 Task: Research Airbnb accommodation in OdiennÃ©, Ivory Coast from 12th December, 2023 to 16th December, 2023 for 8 adults.8 bedrooms having 8 beds and 8 bathrooms. Property type can be hotel. Amenities needed are: wifi, TV, free parkinig on premises, gym, breakfast. Look for 5 properties as per requirement.
Action: Mouse moved to (612, 133)
Screenshot: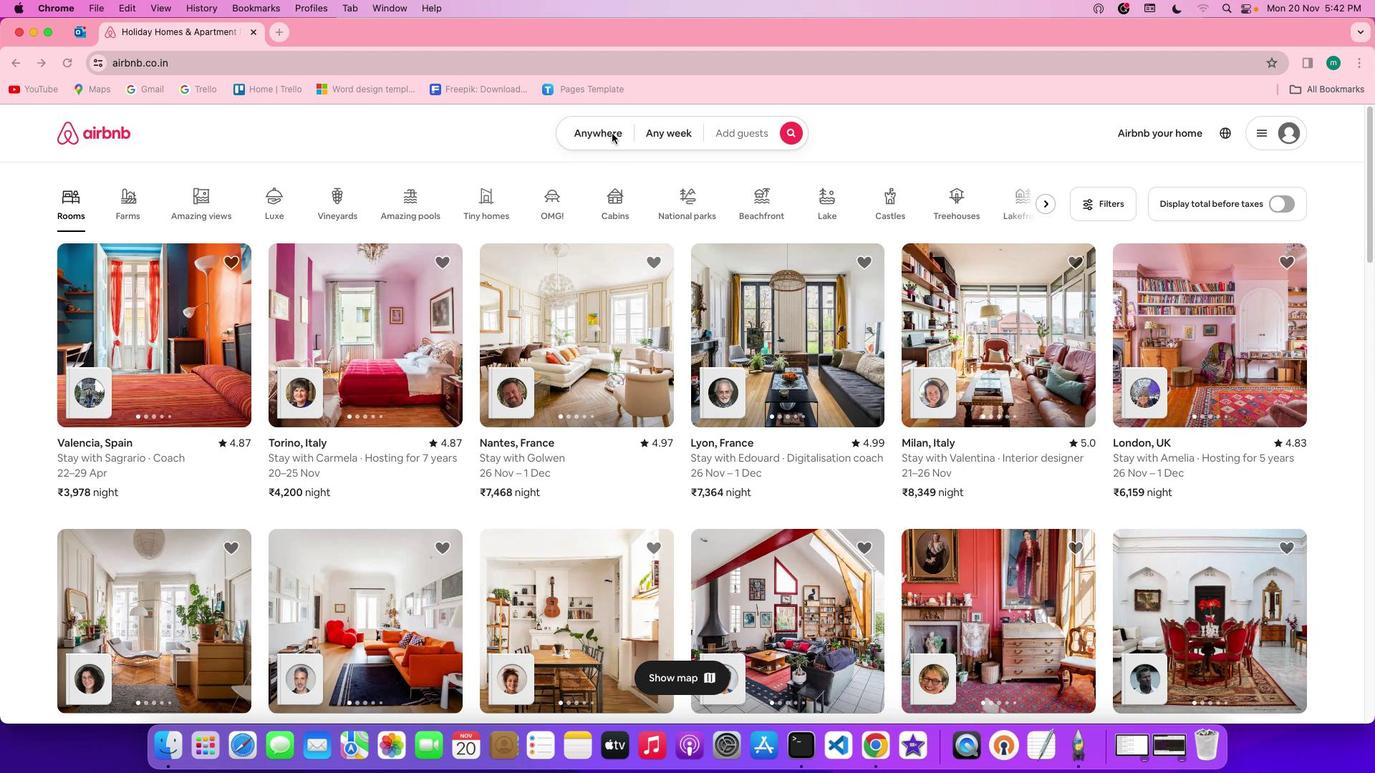 
Action: Mouse pressed left at (612, 133)
Screenshot: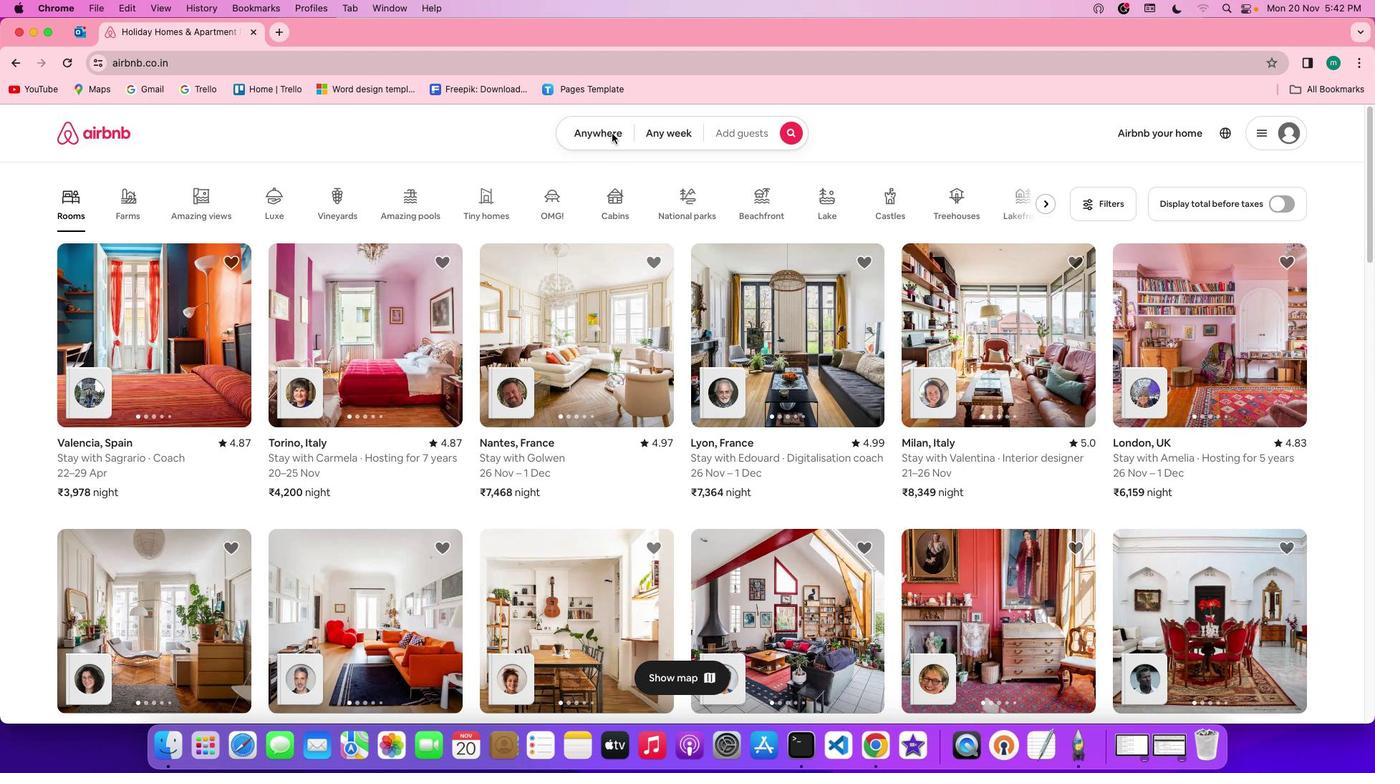 
Action: Mouse pressed left at (612, 133)
Screenshot: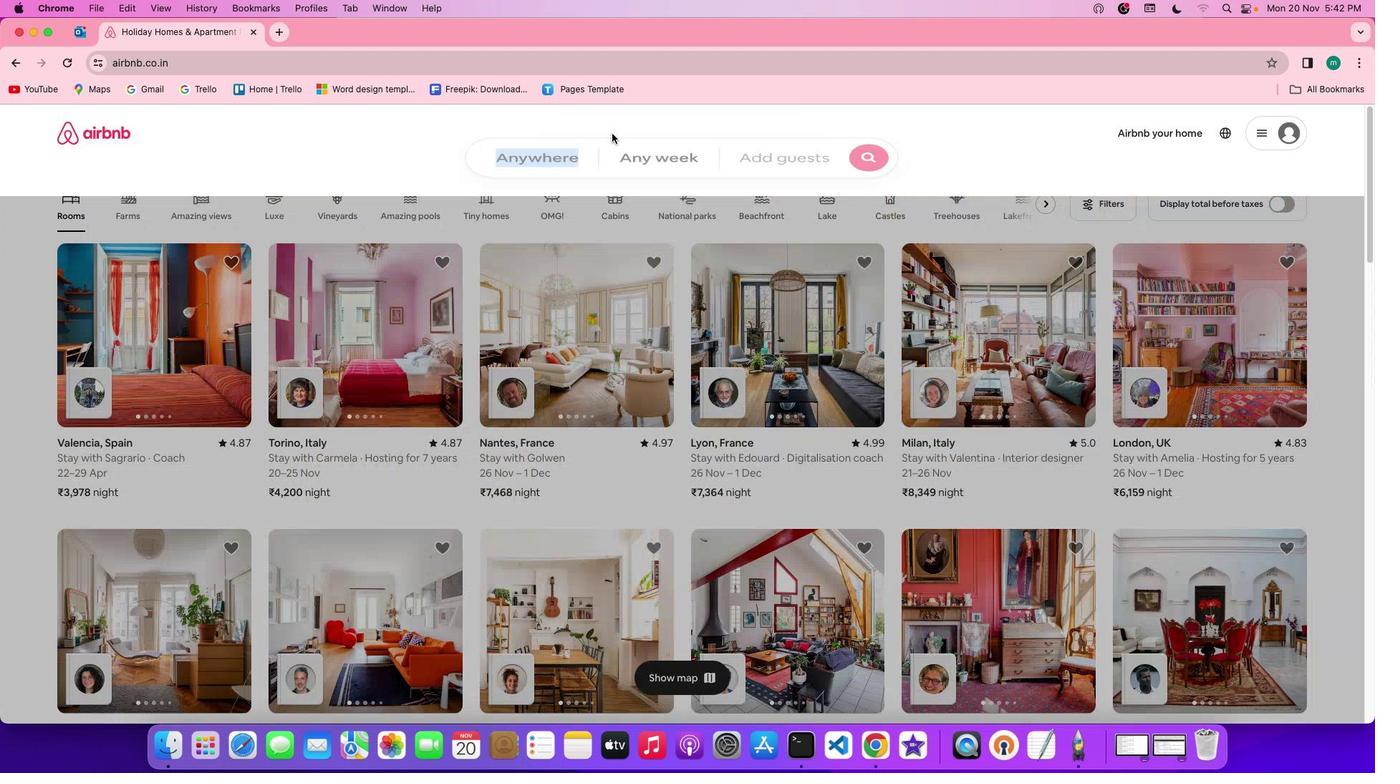 
Action: Mouse moved to (554, 181)
Screenshot: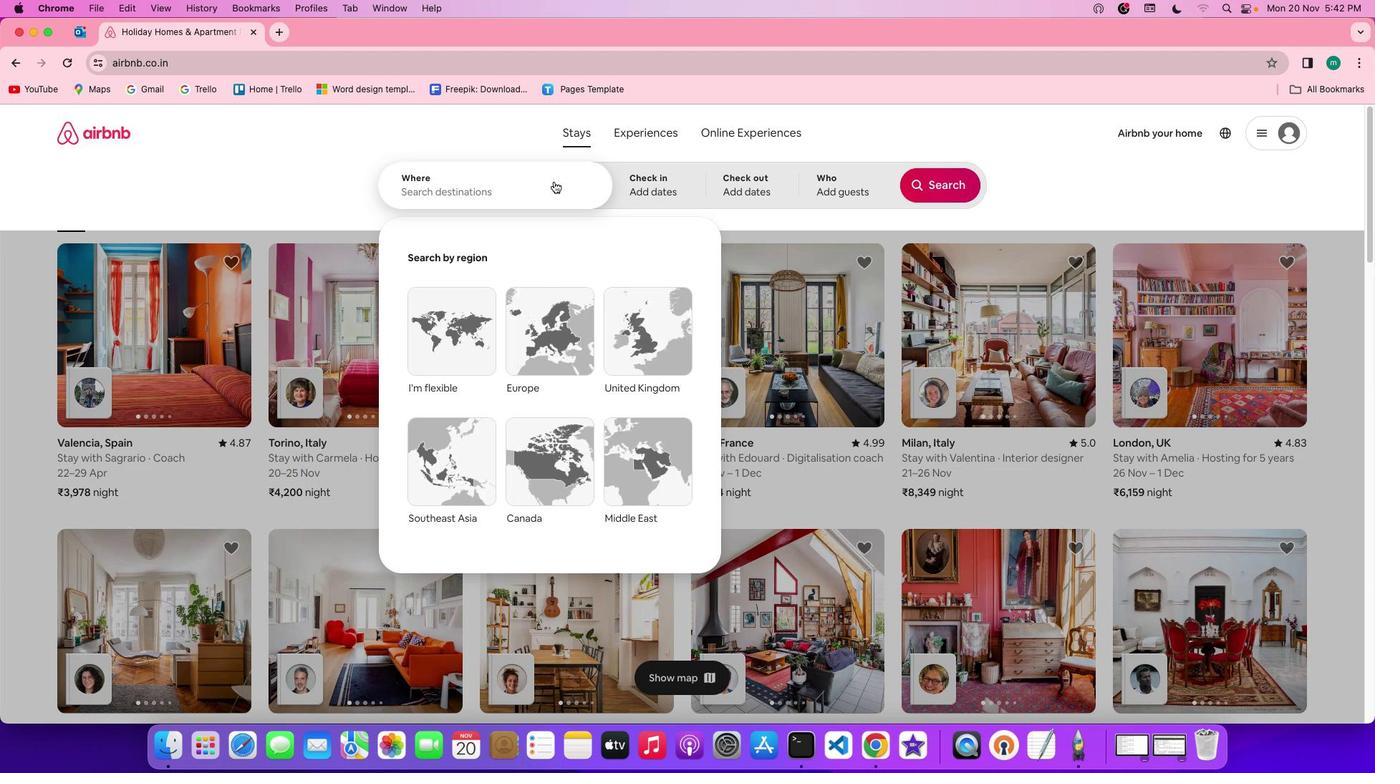 
Action: Mouse pressed left at (554, 181)
Screenshot: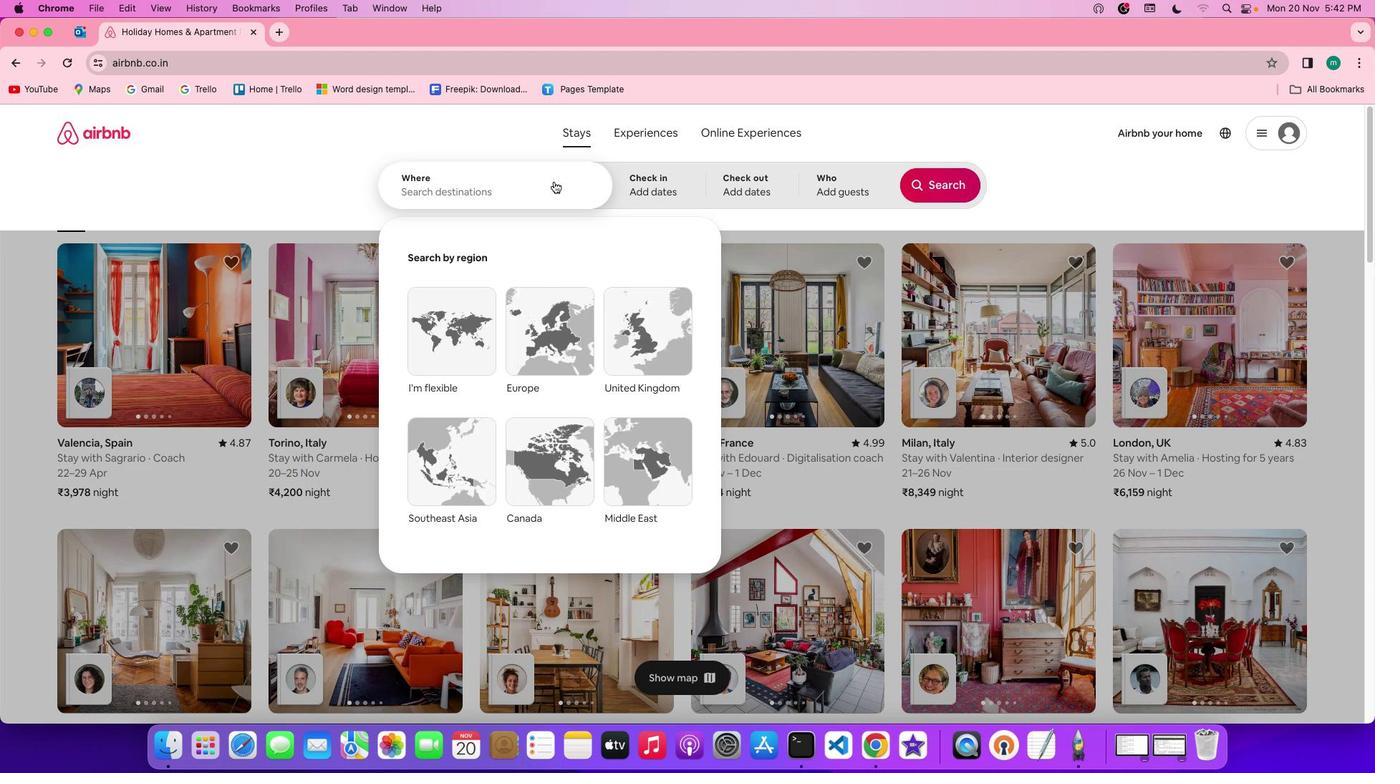
Action: Mouse moved to (568, 192)
Screenshot: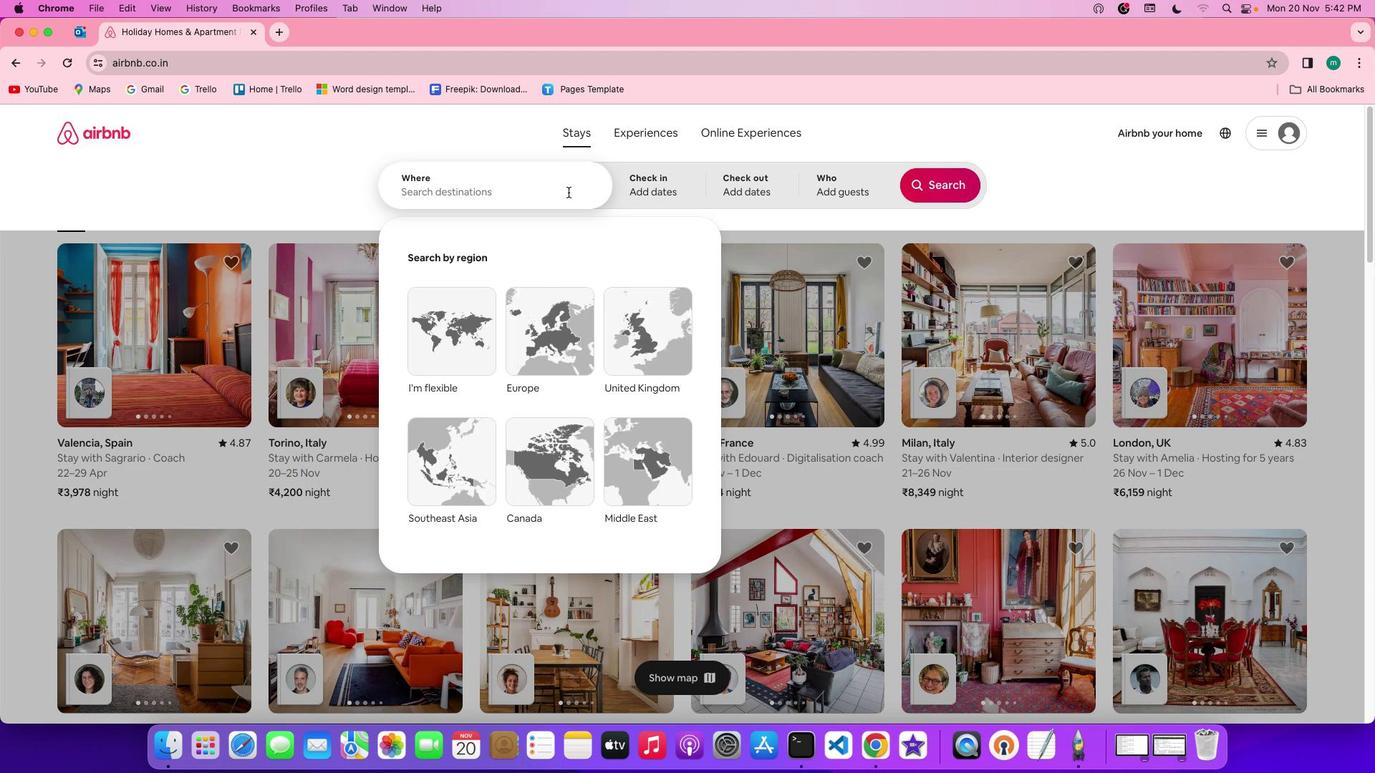 
Action: Key pressed Key.shift'O''d''i''e'
Screenshot: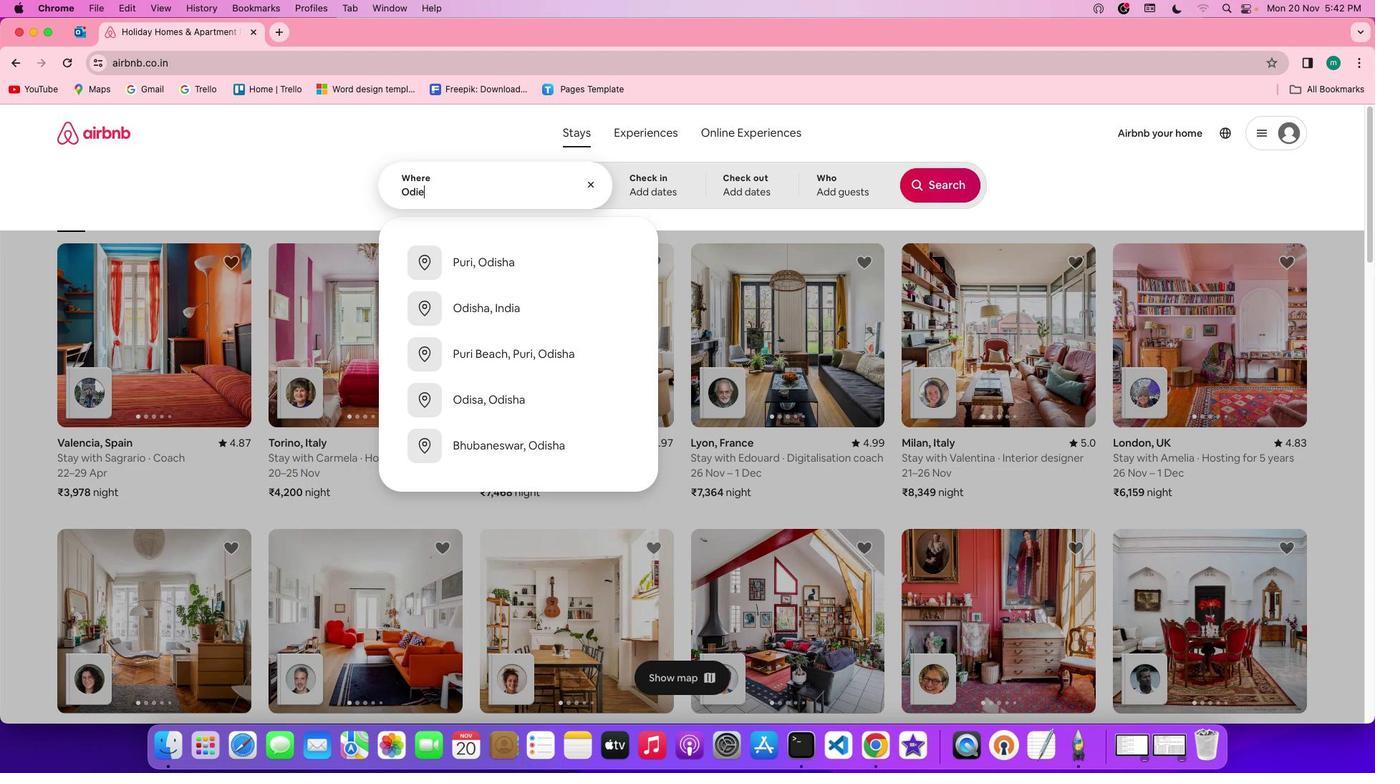 
Action: Mouse moved to (570, 192)
Screenshot: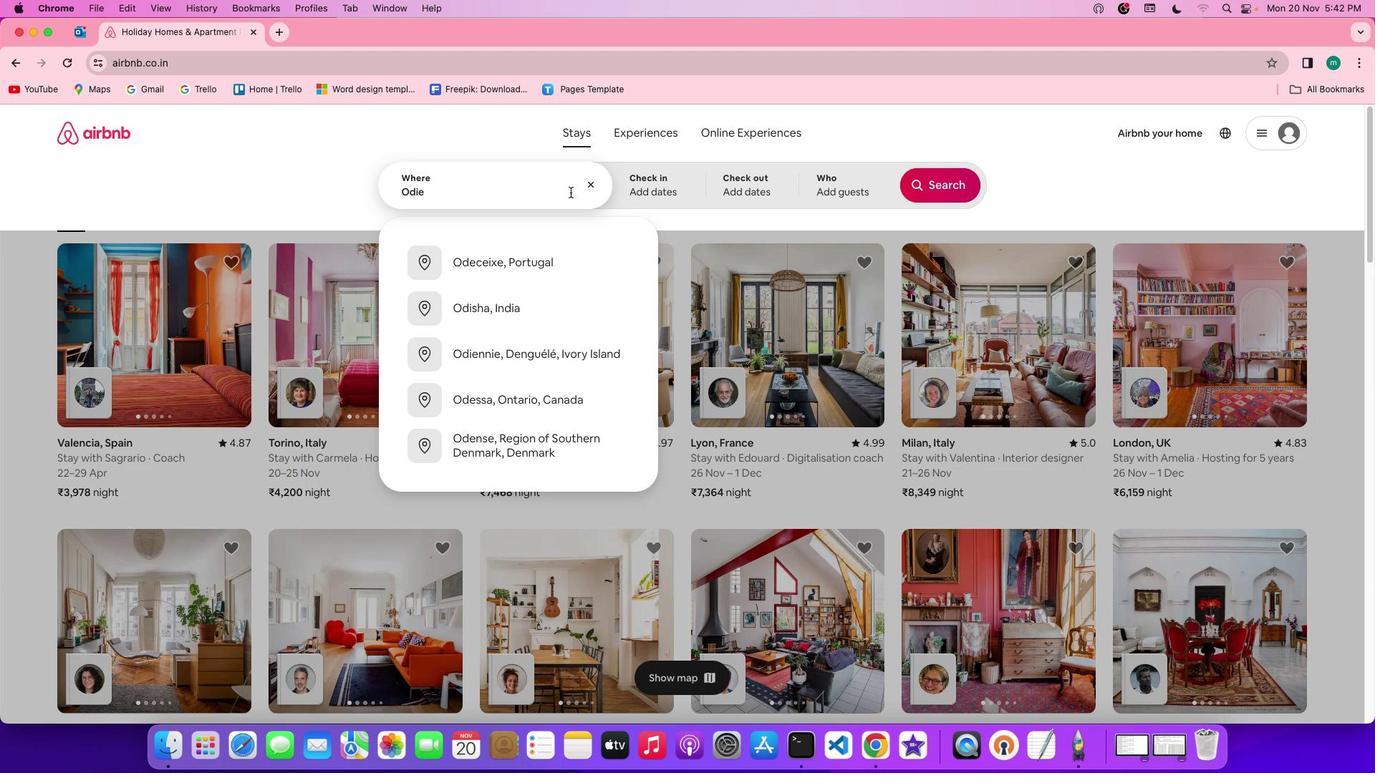 
Action: Key pressed 'n''n''e'','Key.spaceKey.shift'i''v''o''r''y'
Screenshot: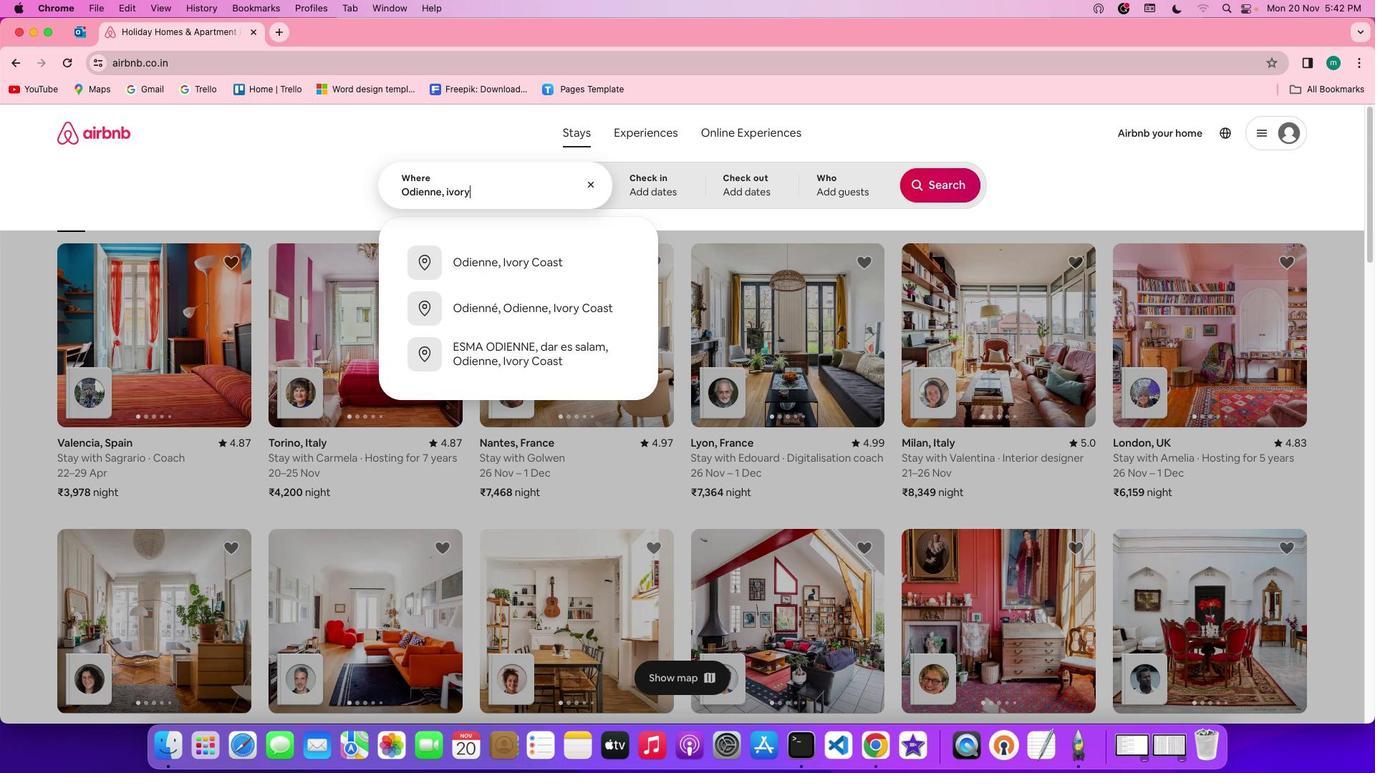 
Action: Mouse moved to (606, 187)
Screenshot: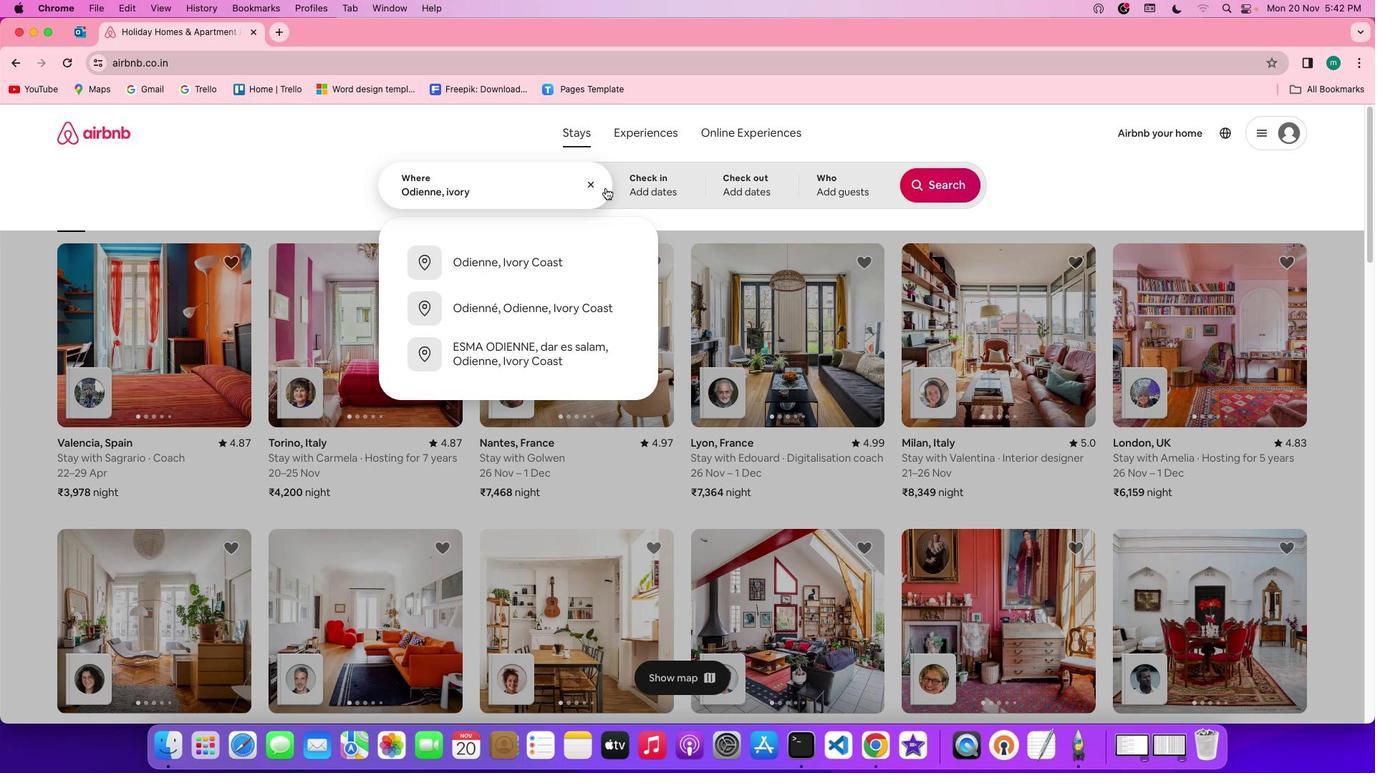 
Action: Key pressed Key.space'c''o''a''s''t'
Screenshot: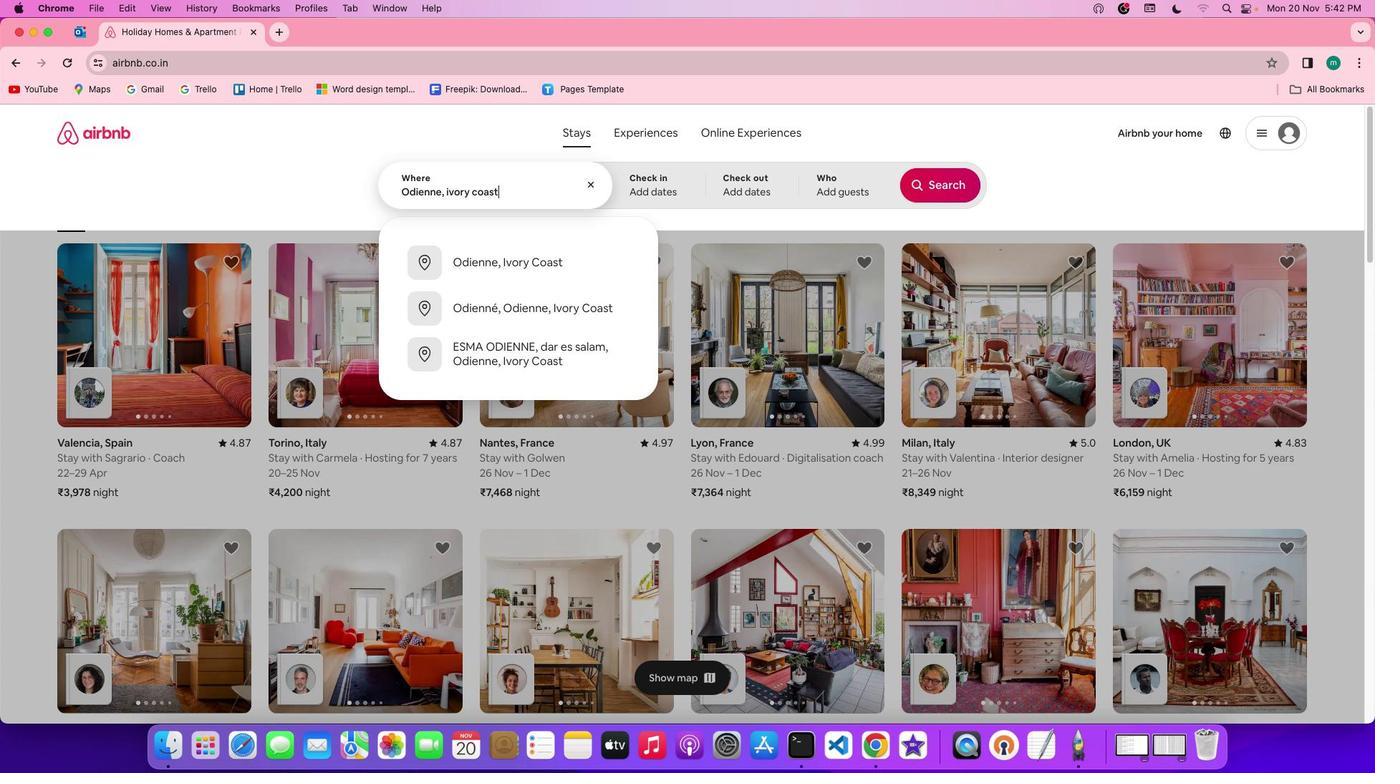
Action: Mouse moved to (669, 176)
Screenshot: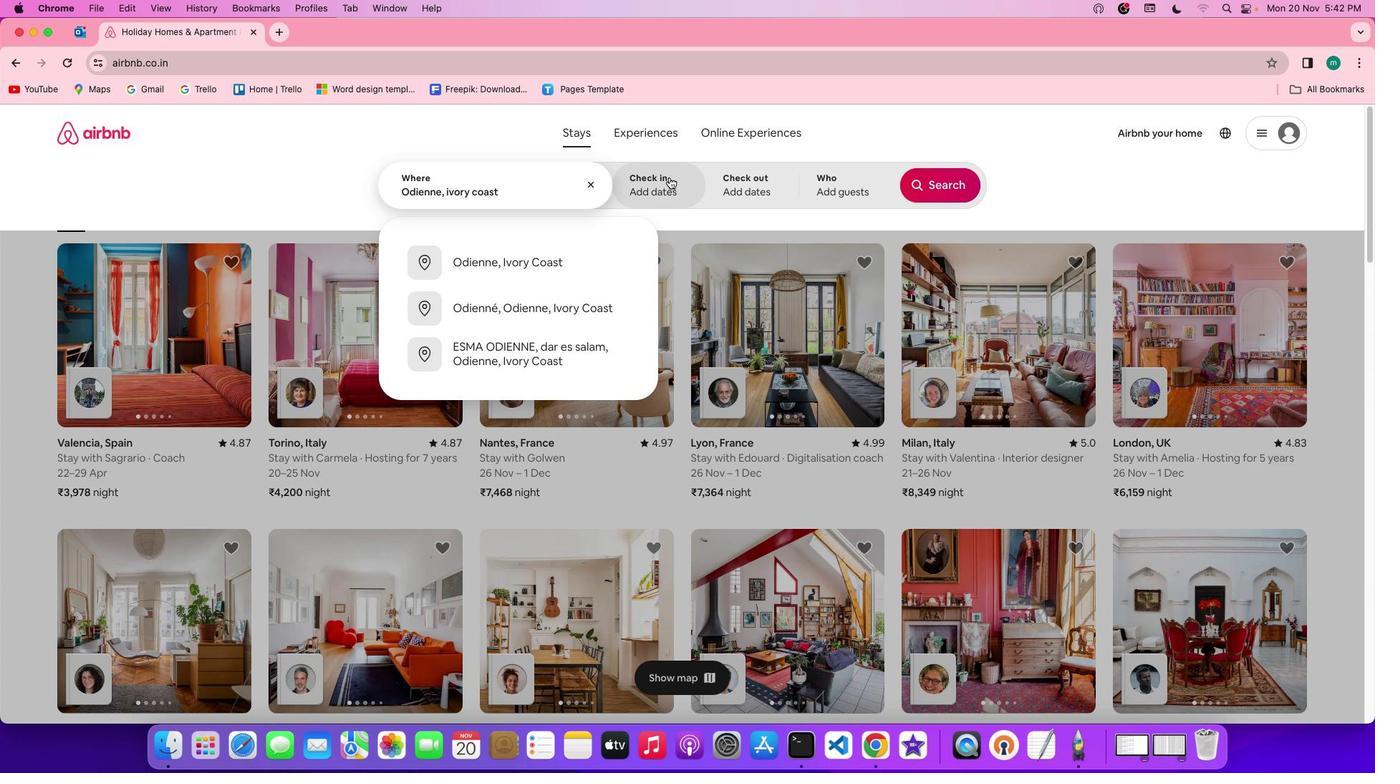 
Action: Mouse pressed left at (669, 176)
Screenshot: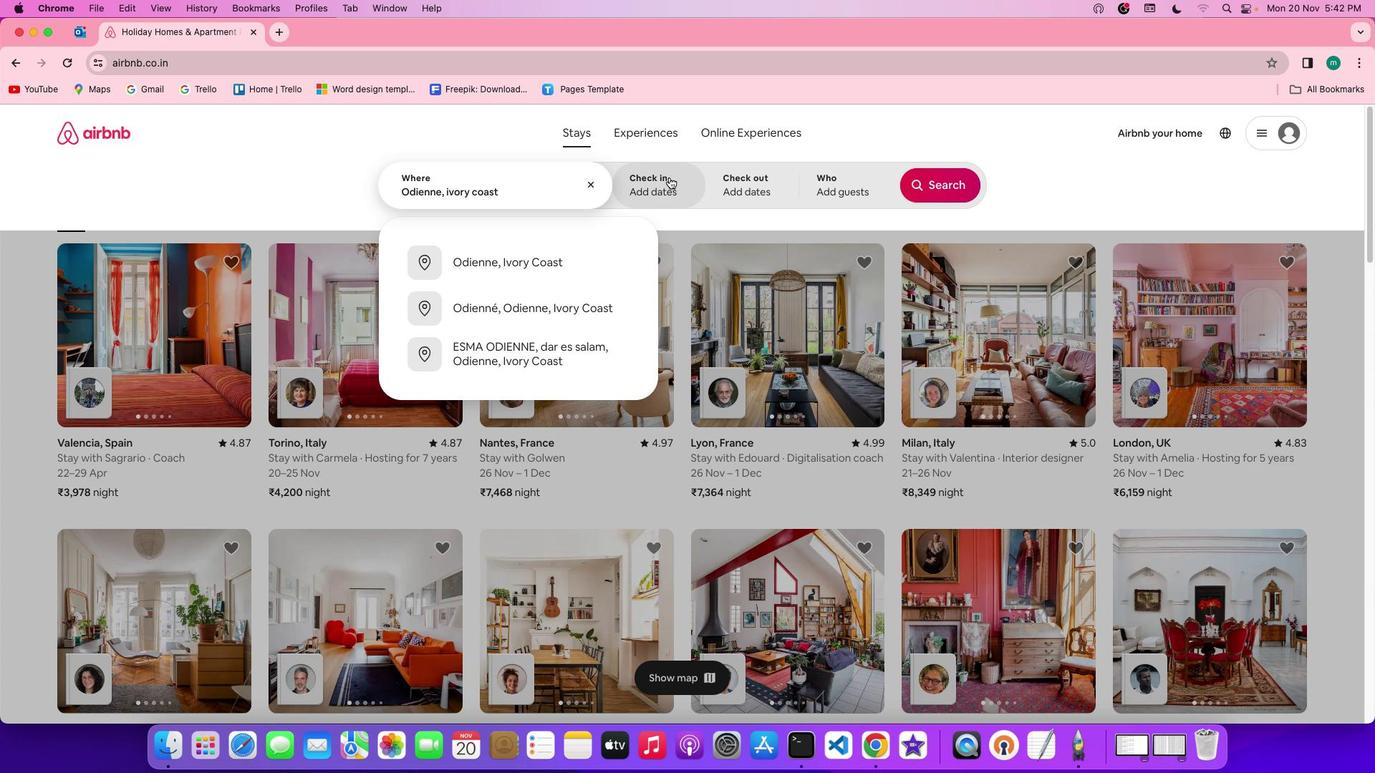 
Action: Mouse moved to (772, 433)
Screenshot: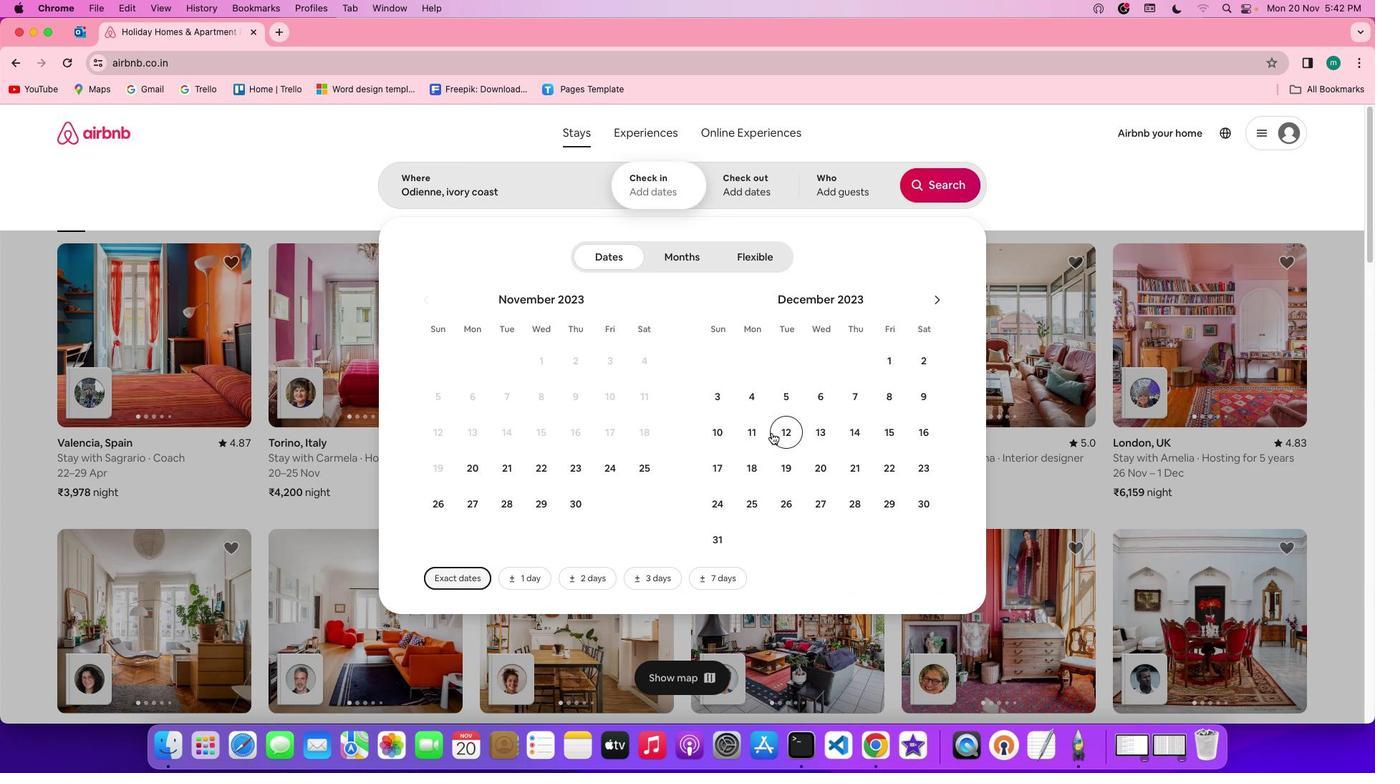 
Action: Mouse pressed left at (772, 433)
Screenshot: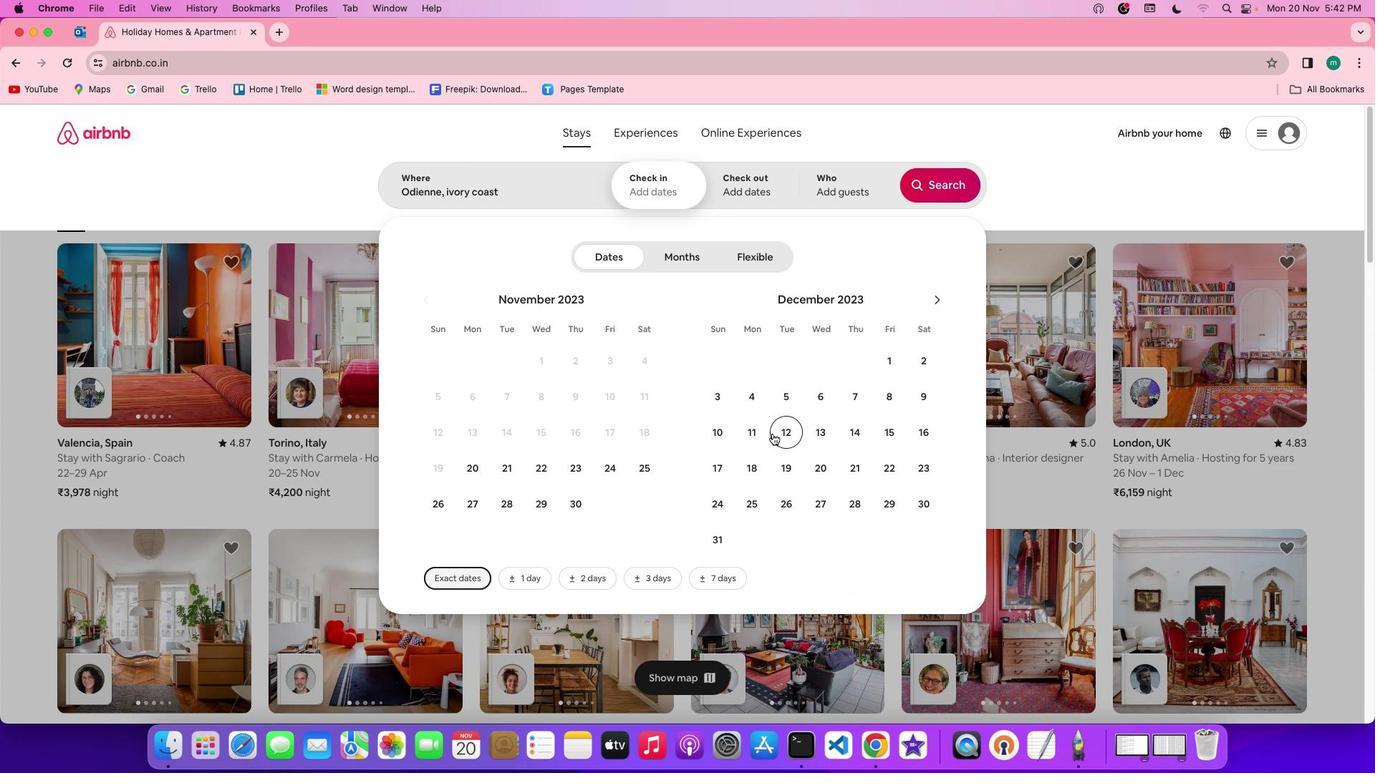 
Action: Mouse moved to (912, 432)
Screenshot: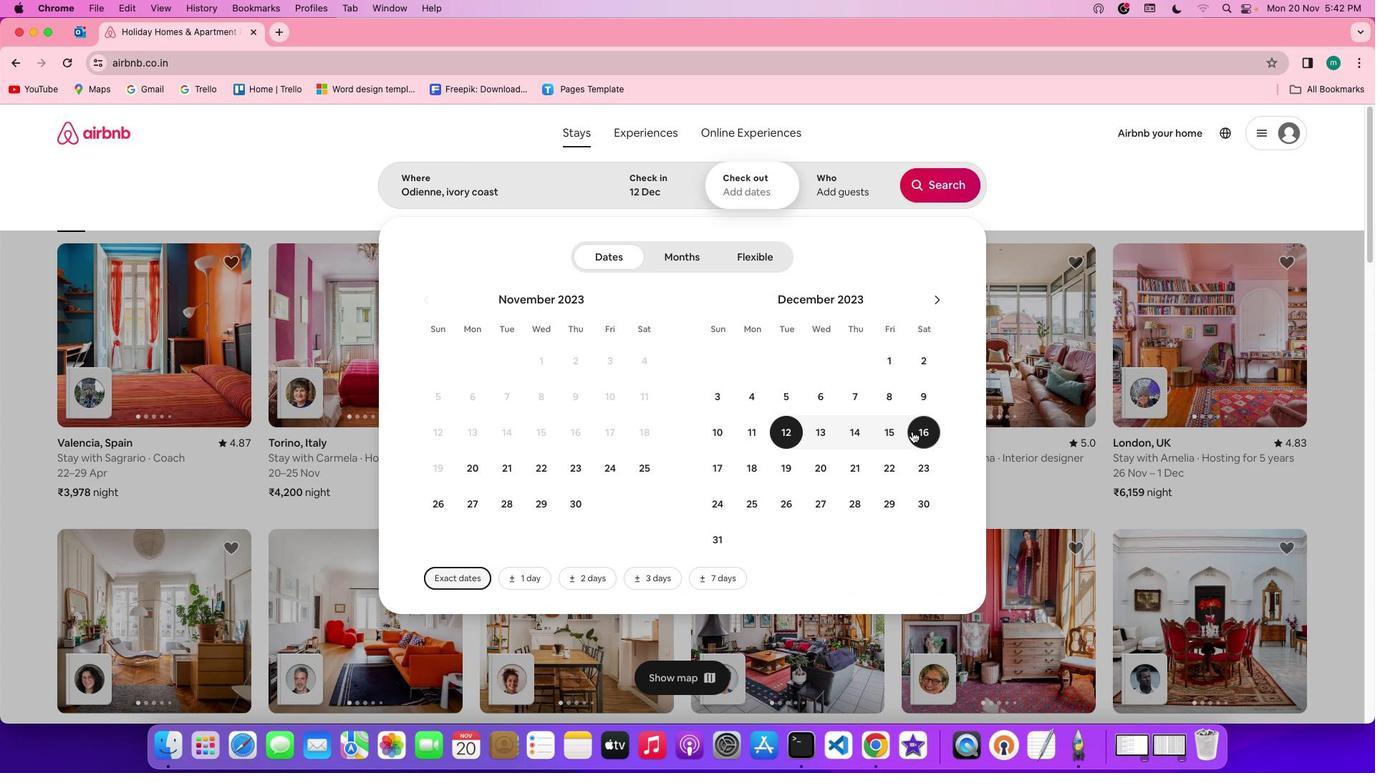 
Action: Mouse pressed left at (912, 432)
Screenshot: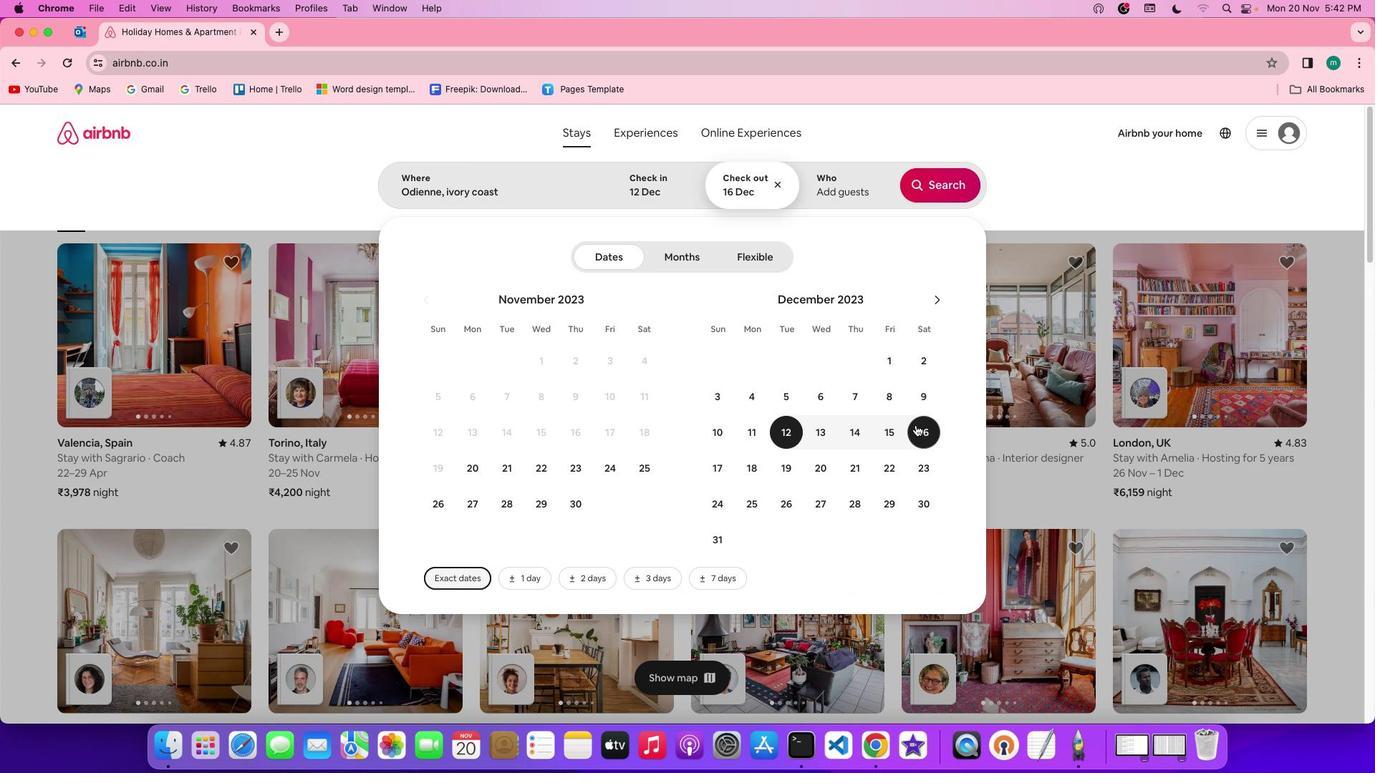 
Action: Mouse moved to (824, 192)
Screenshot: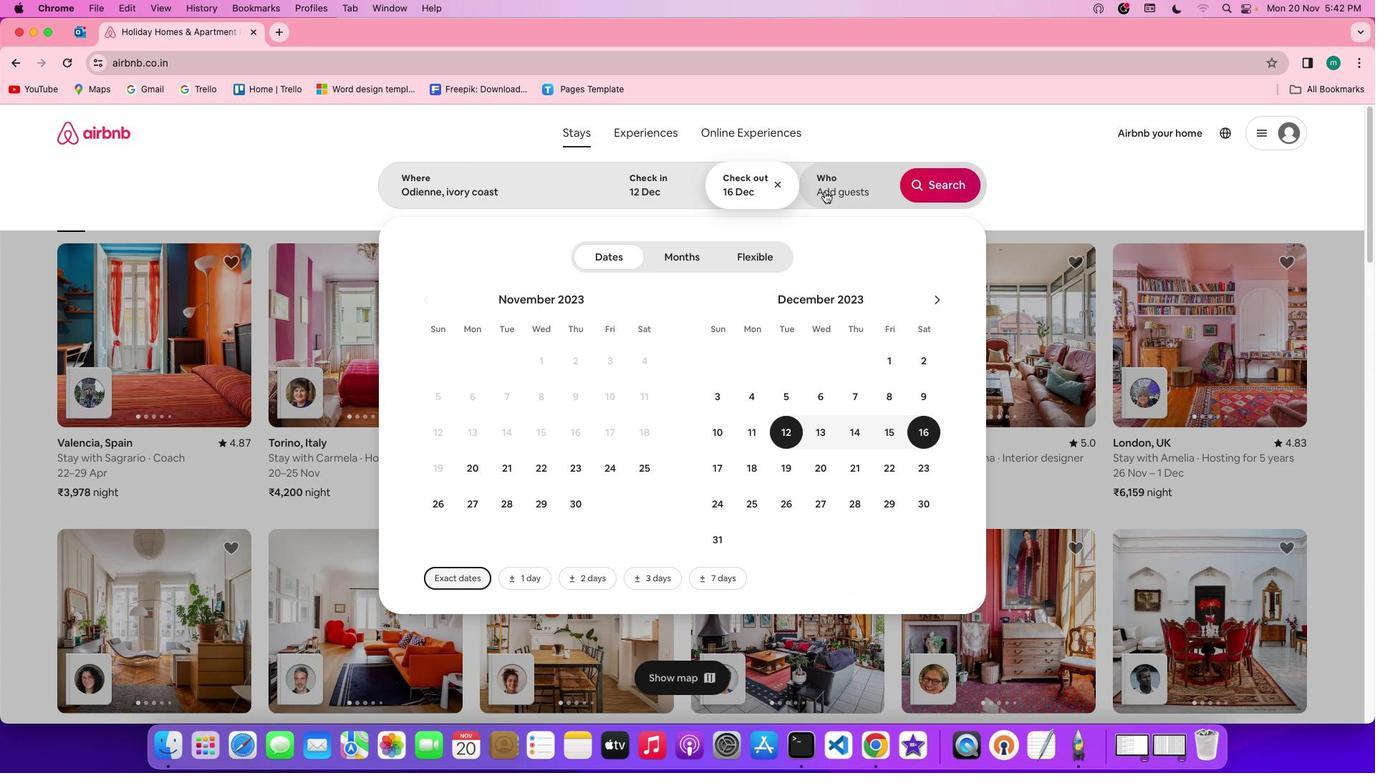 
Action: Mouse pressed left at (824, 192)
Screenshot: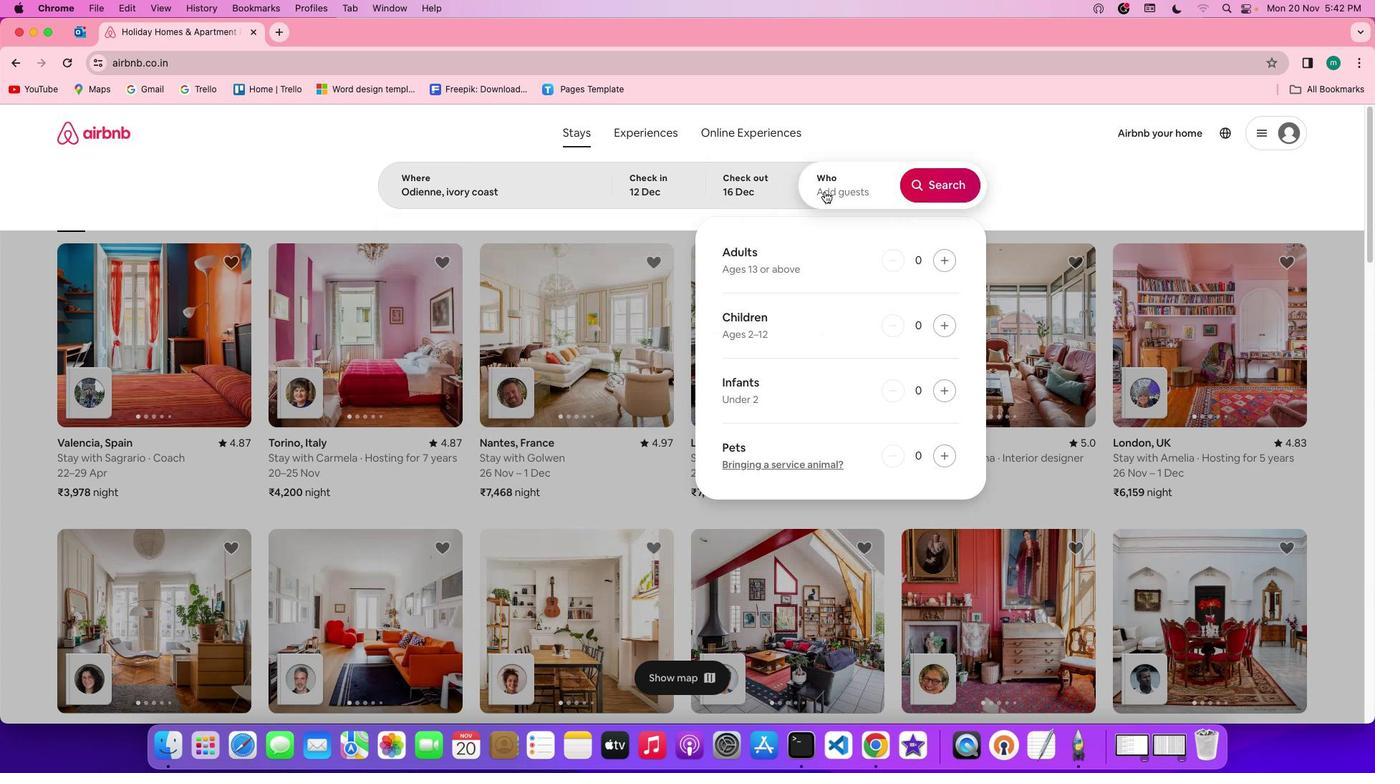 
Action: Mouse moved to (949, 261)
Screenshot: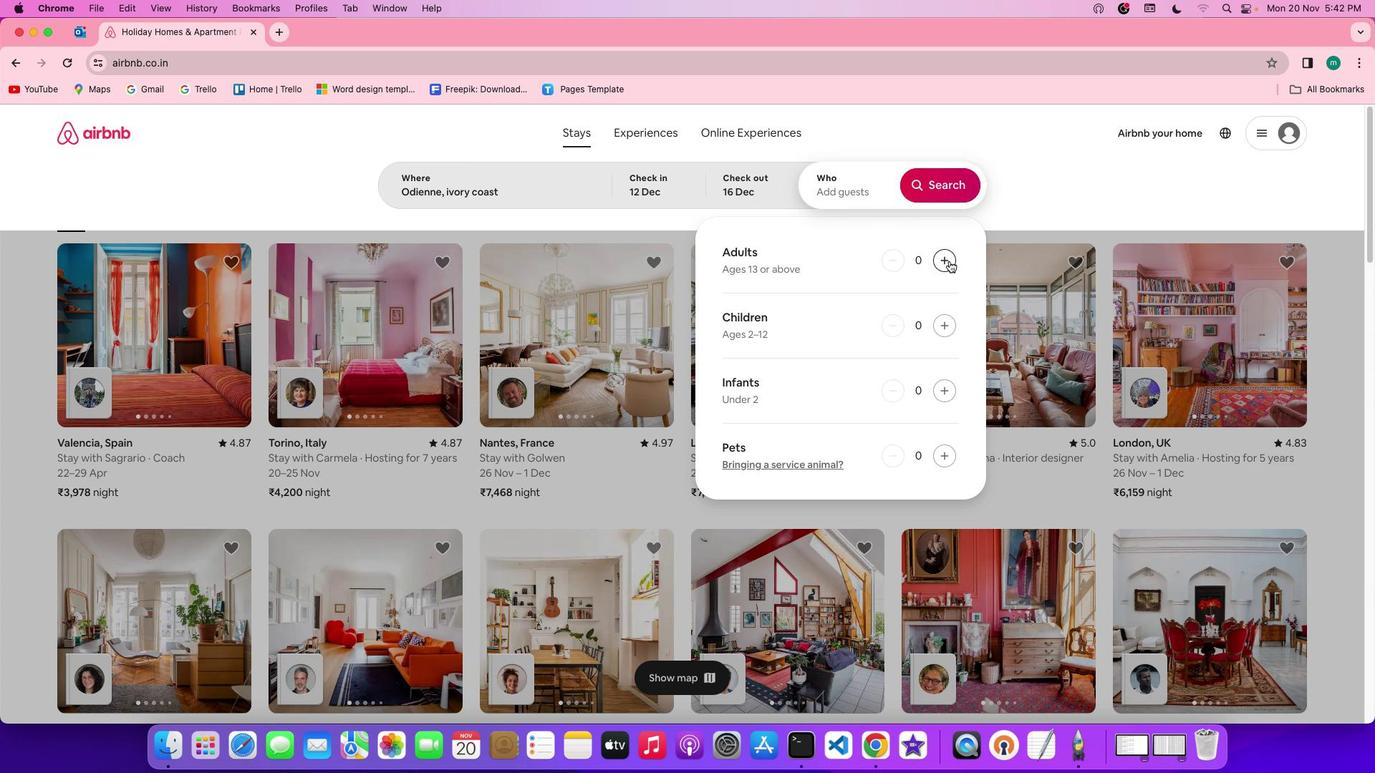 
Action: Mouse pressed left at (949, 261)
Screenshot: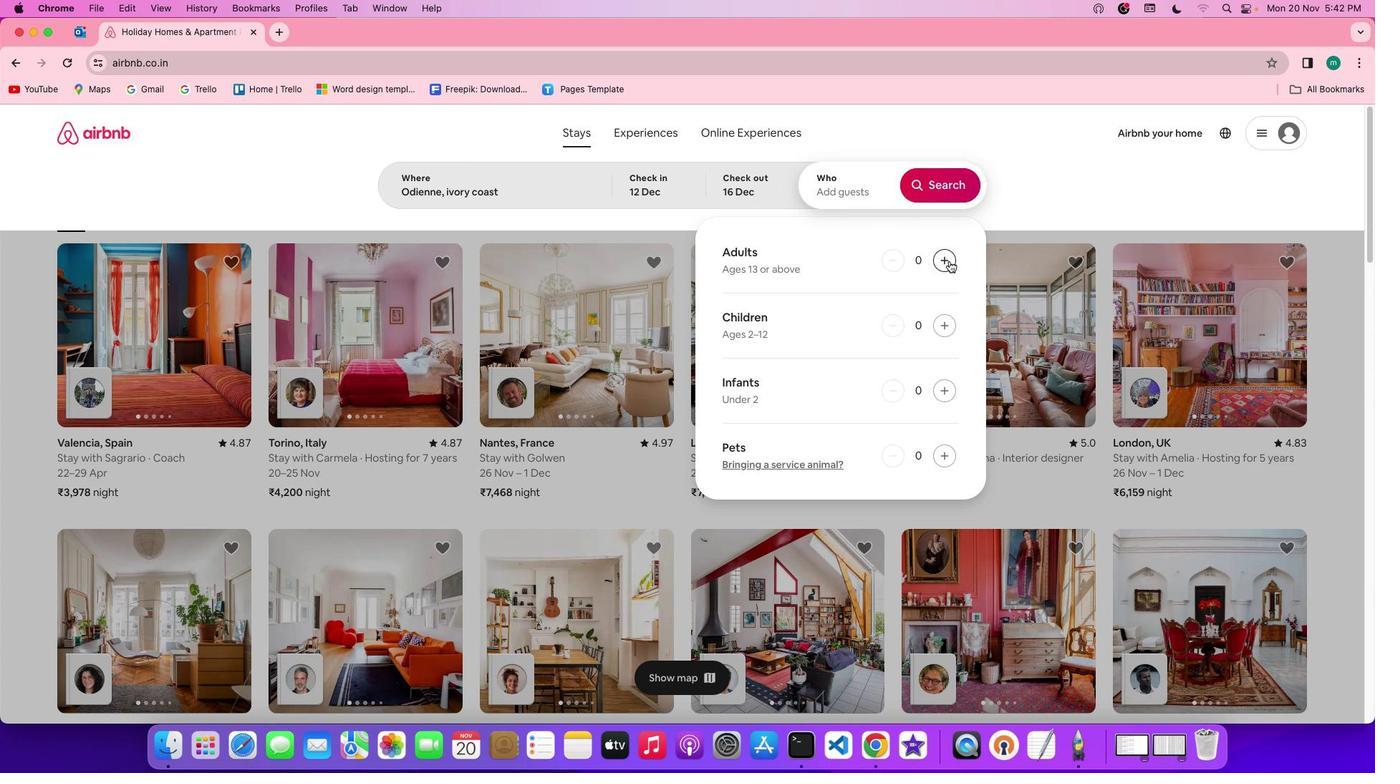 
Action: Mouse pressed left at (949, 261)
Screenshot: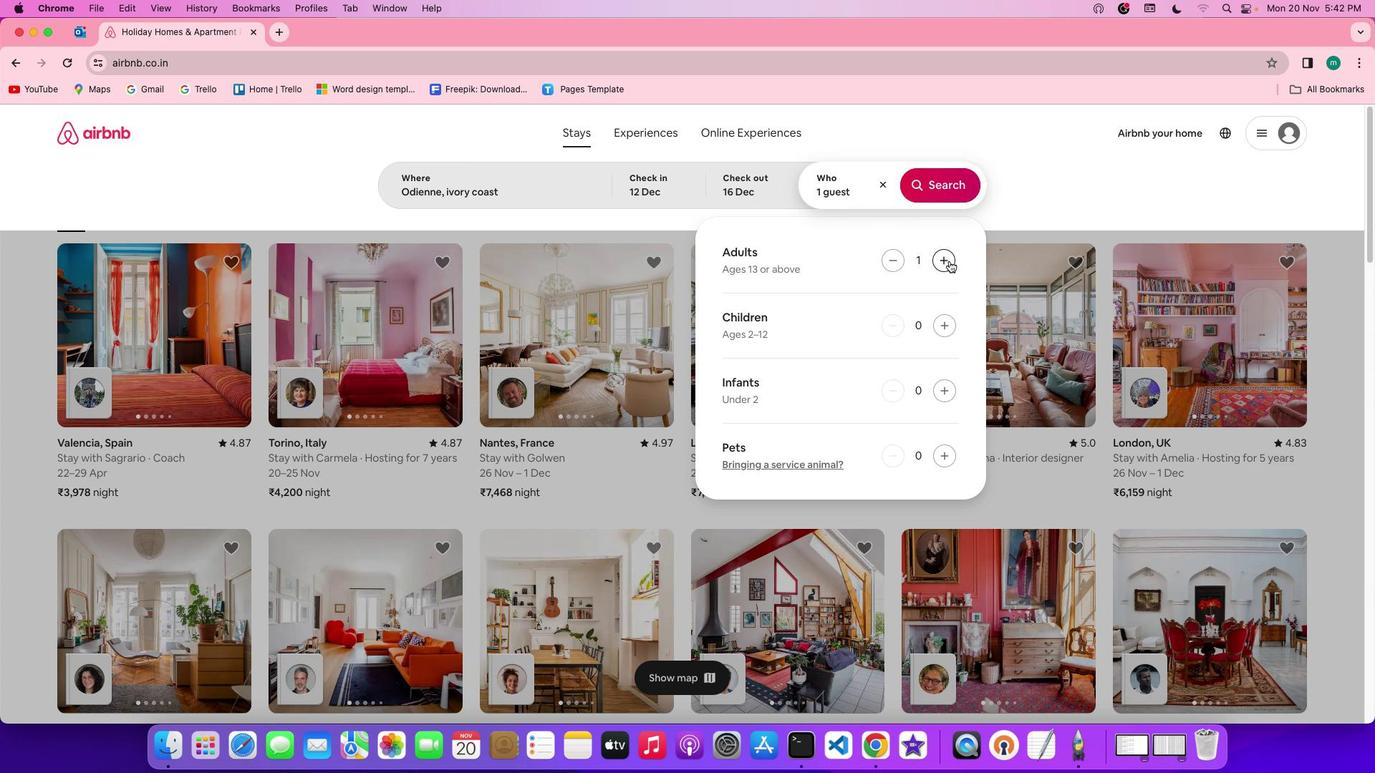 
Action: Mouse pressed left at (949, 261)
Screenshot: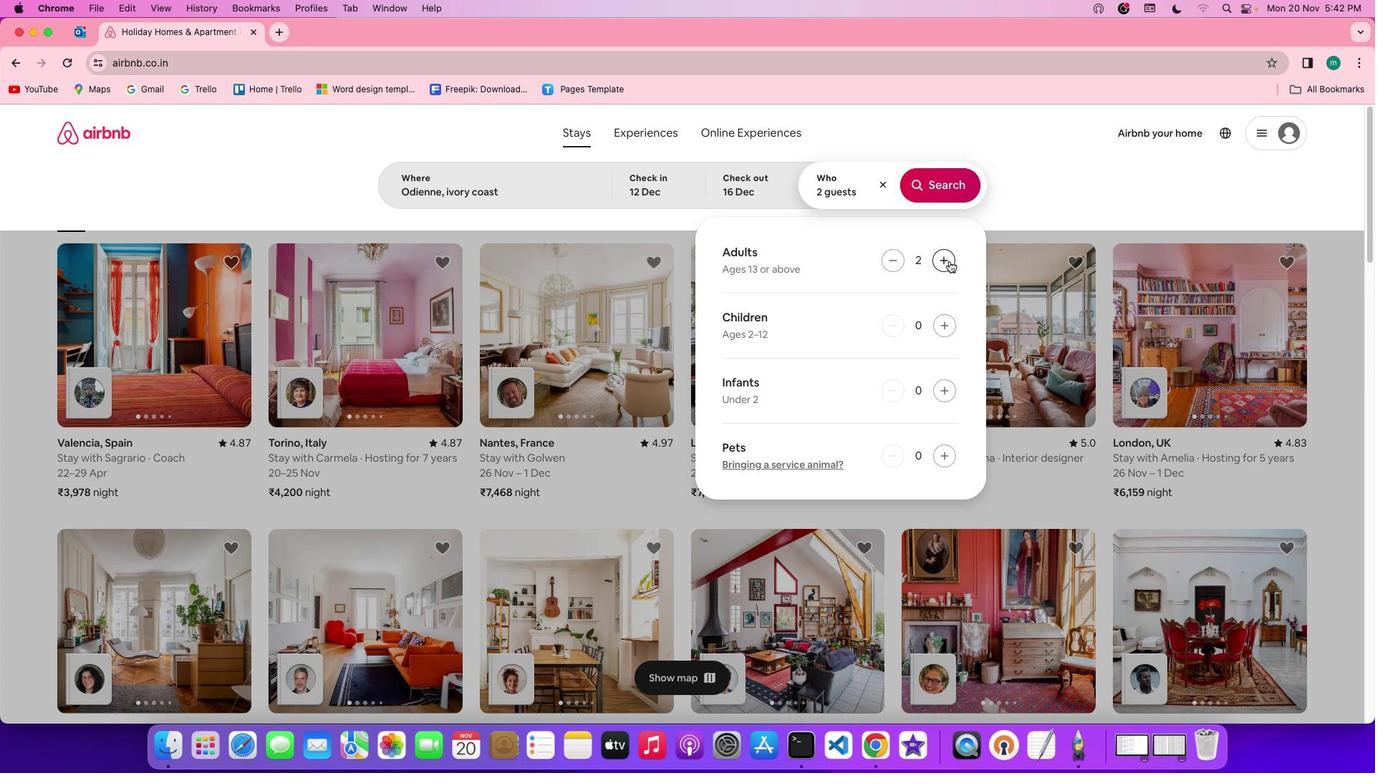 
Action: Mouse pressed left at (949, 261)
Screenshot: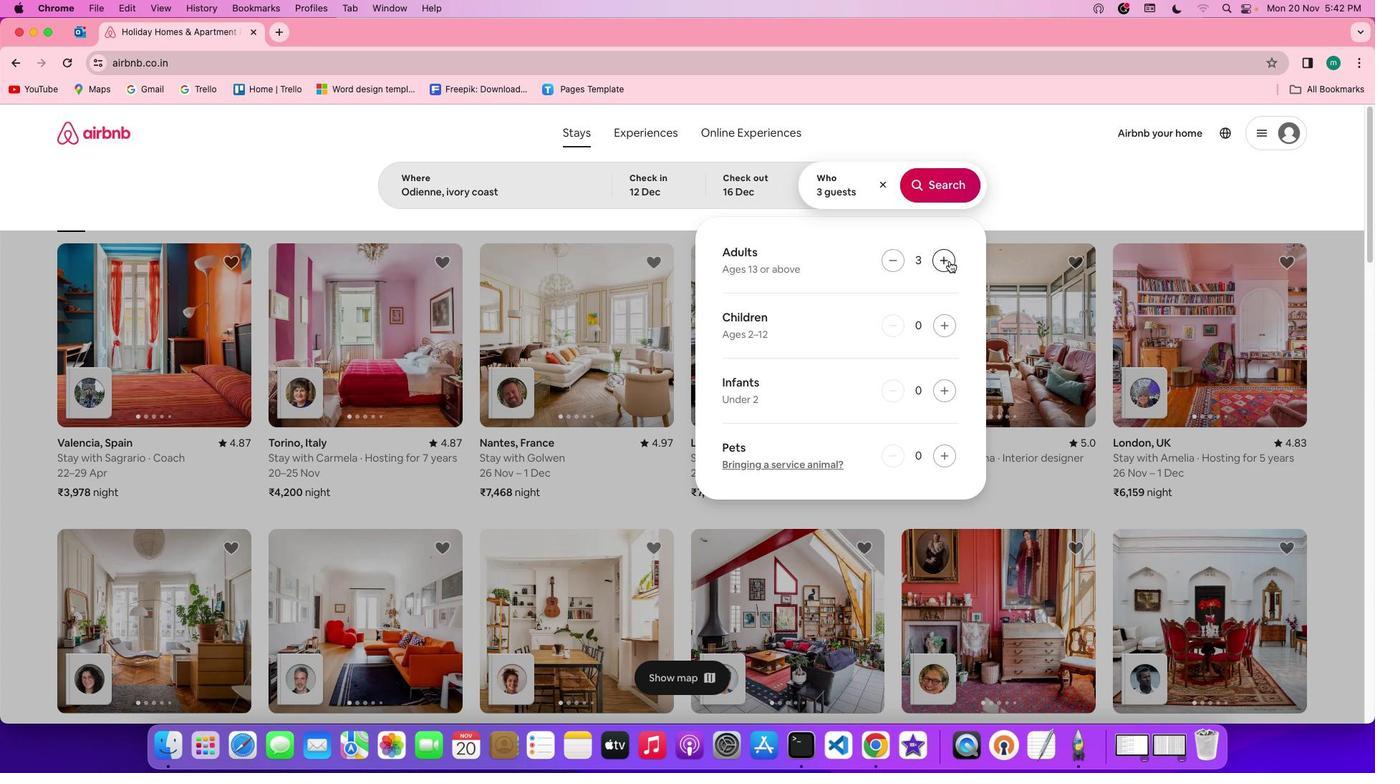 
Action: Mouse pressed left at (949, 261)
Screenshot: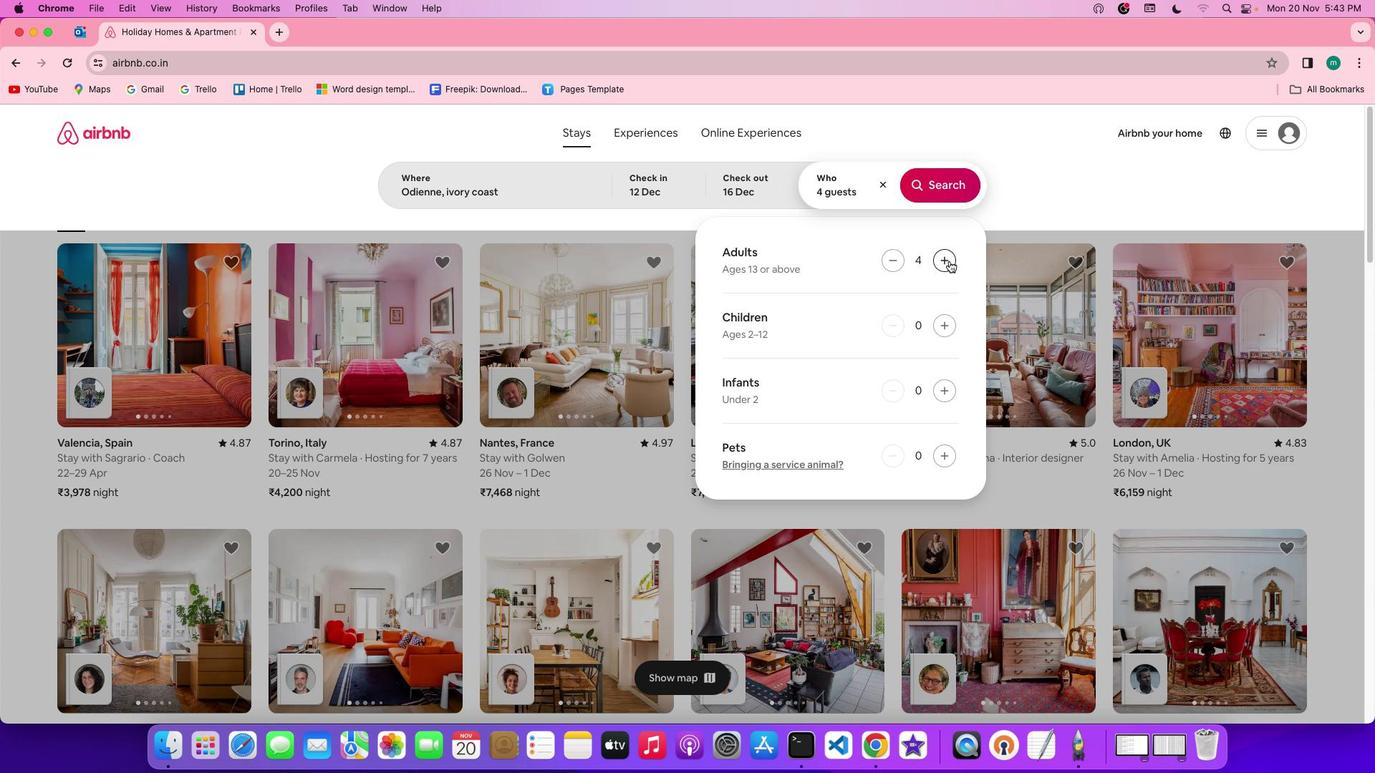 
Action: Mouse pressed left at (949, 261)
Screenshot: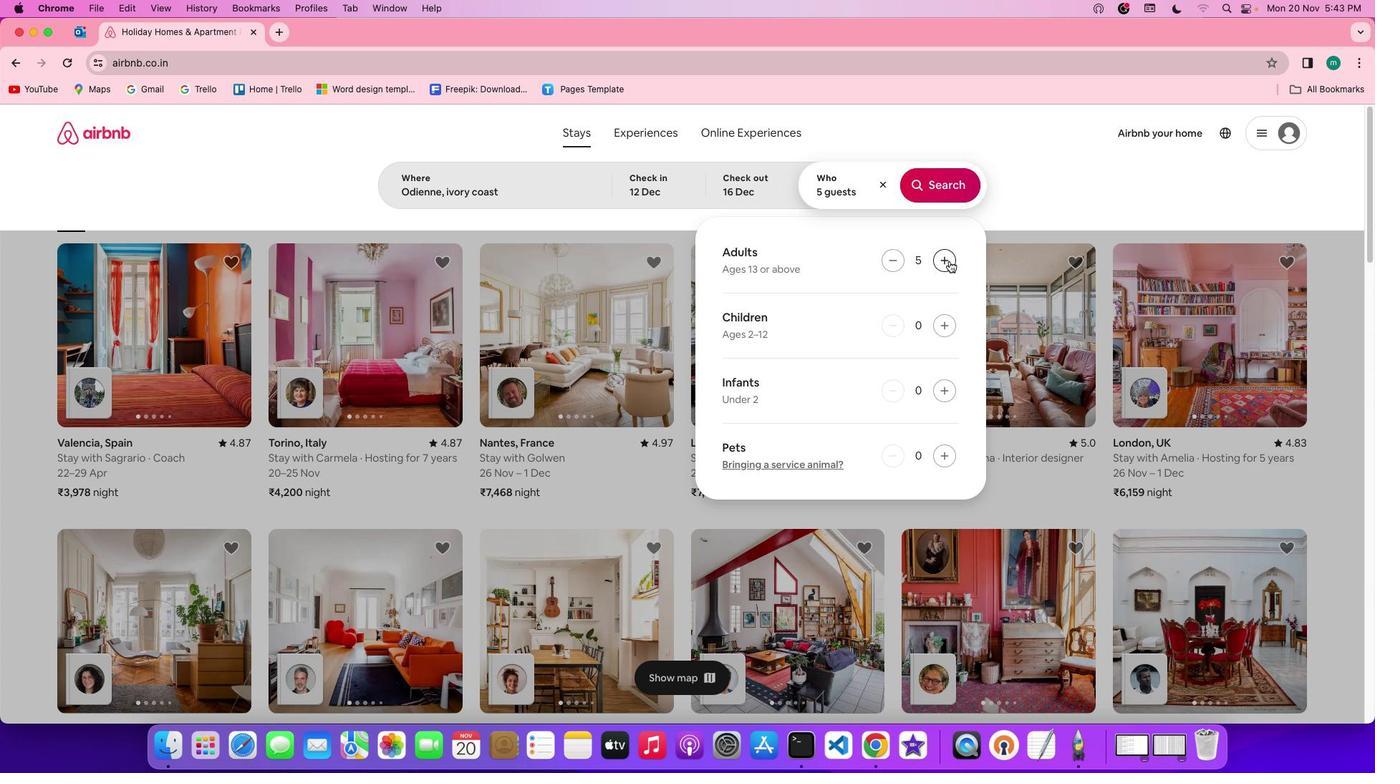 
Action: Mouse pressed left at (949, 261)
Screenshot: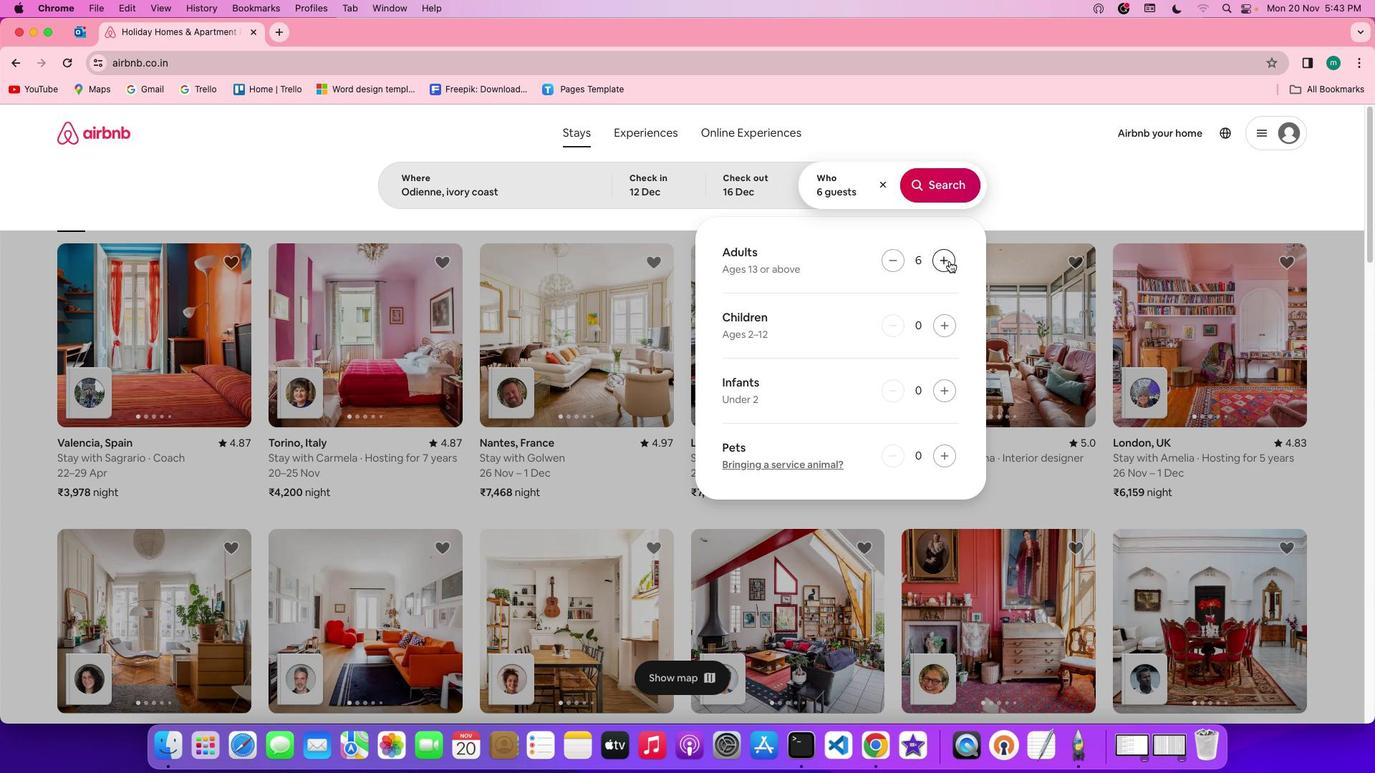 
Action: Mouse pressed left at (949, 261)
Screenshot: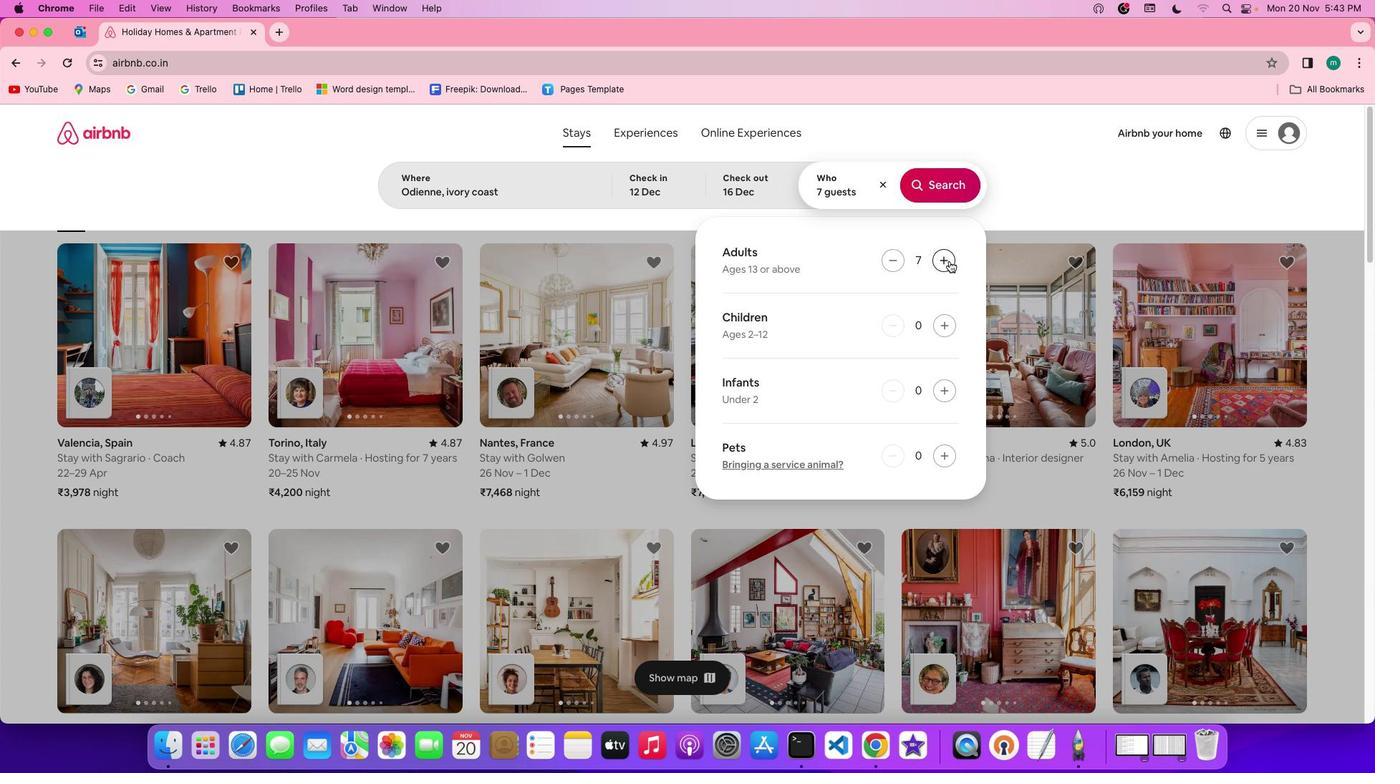 
Action: Mouse moved to (938, 189)
Screenshot: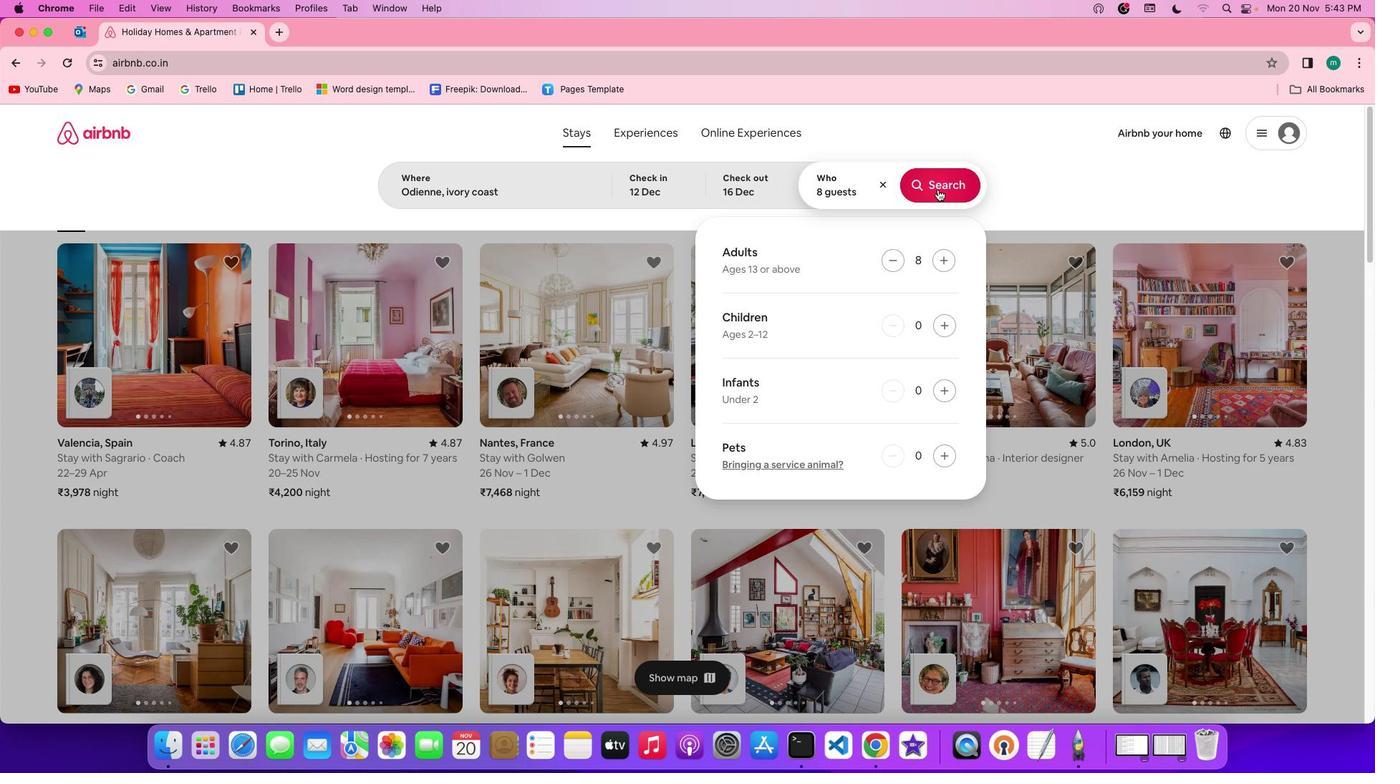 
Action: Mouse pressed left at (938, 189)
Screenshot: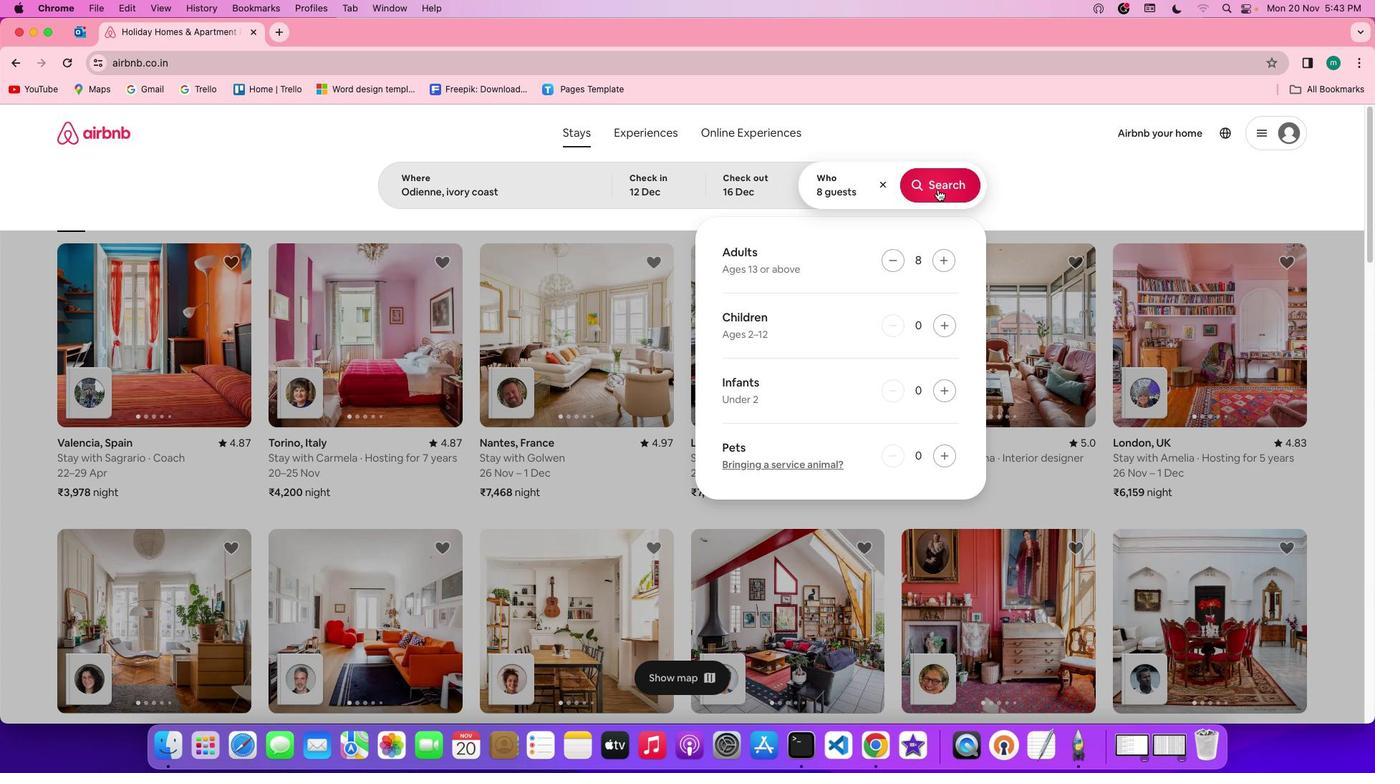 
Action: Mouse moved to (1144, 189)
Screenshot: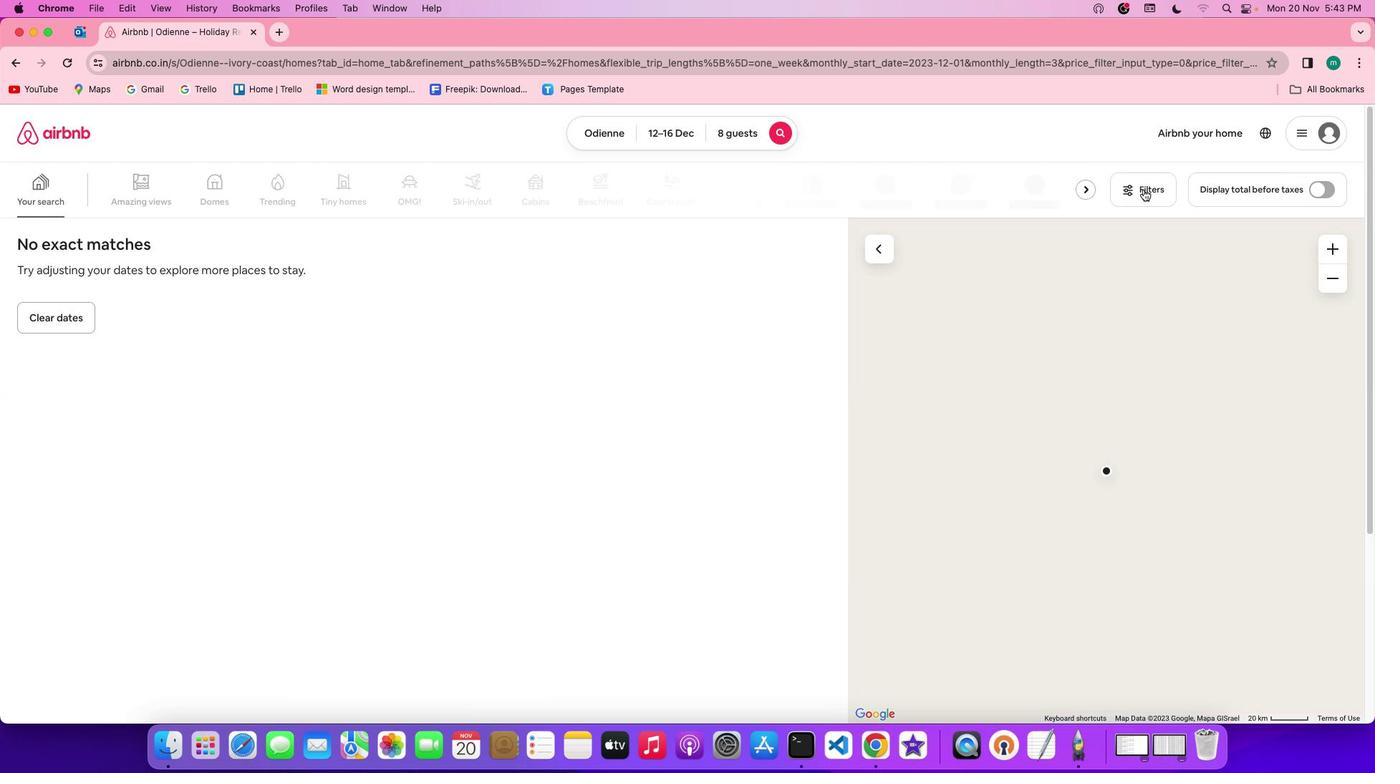 
Action: Mouse pressed left at (1144, 189)
Screenshot: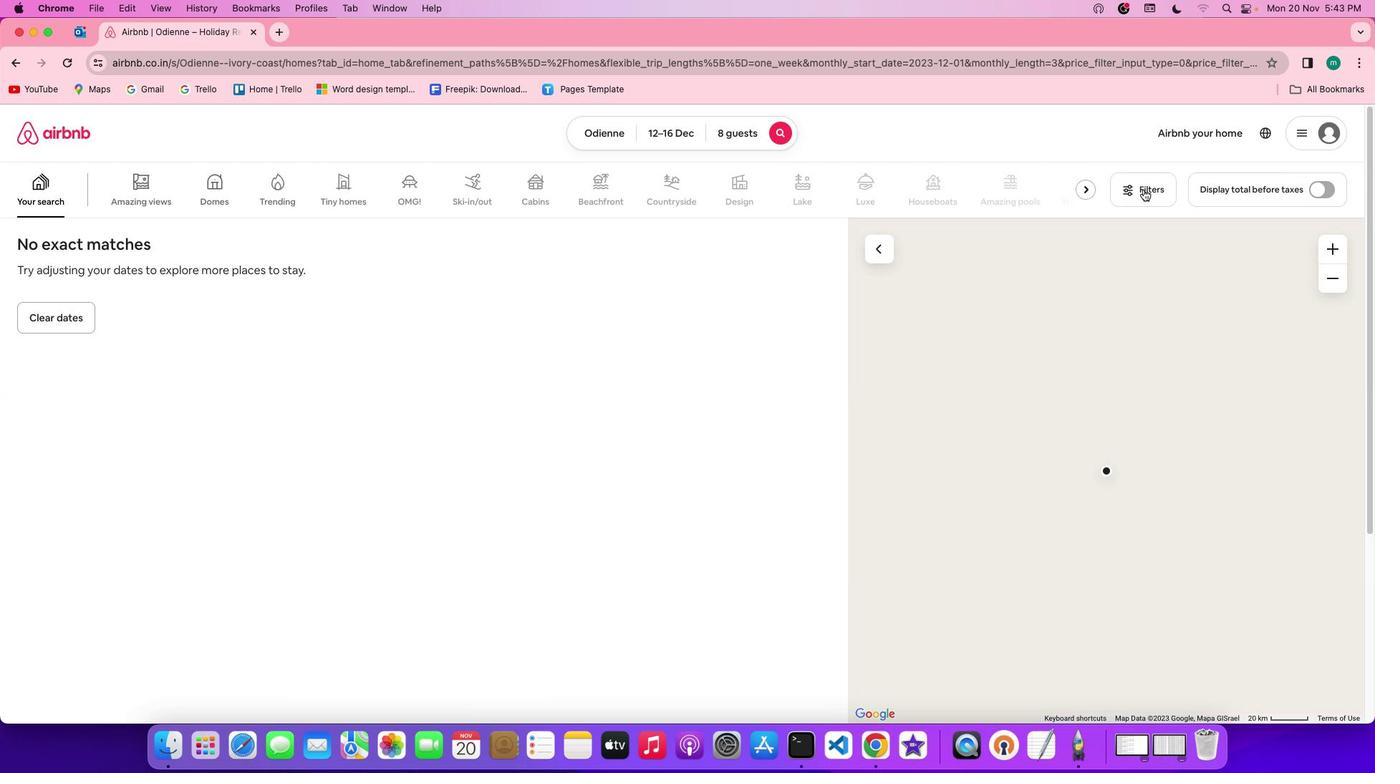 
Action: Mouse moved to (714, 482)
Screenshot: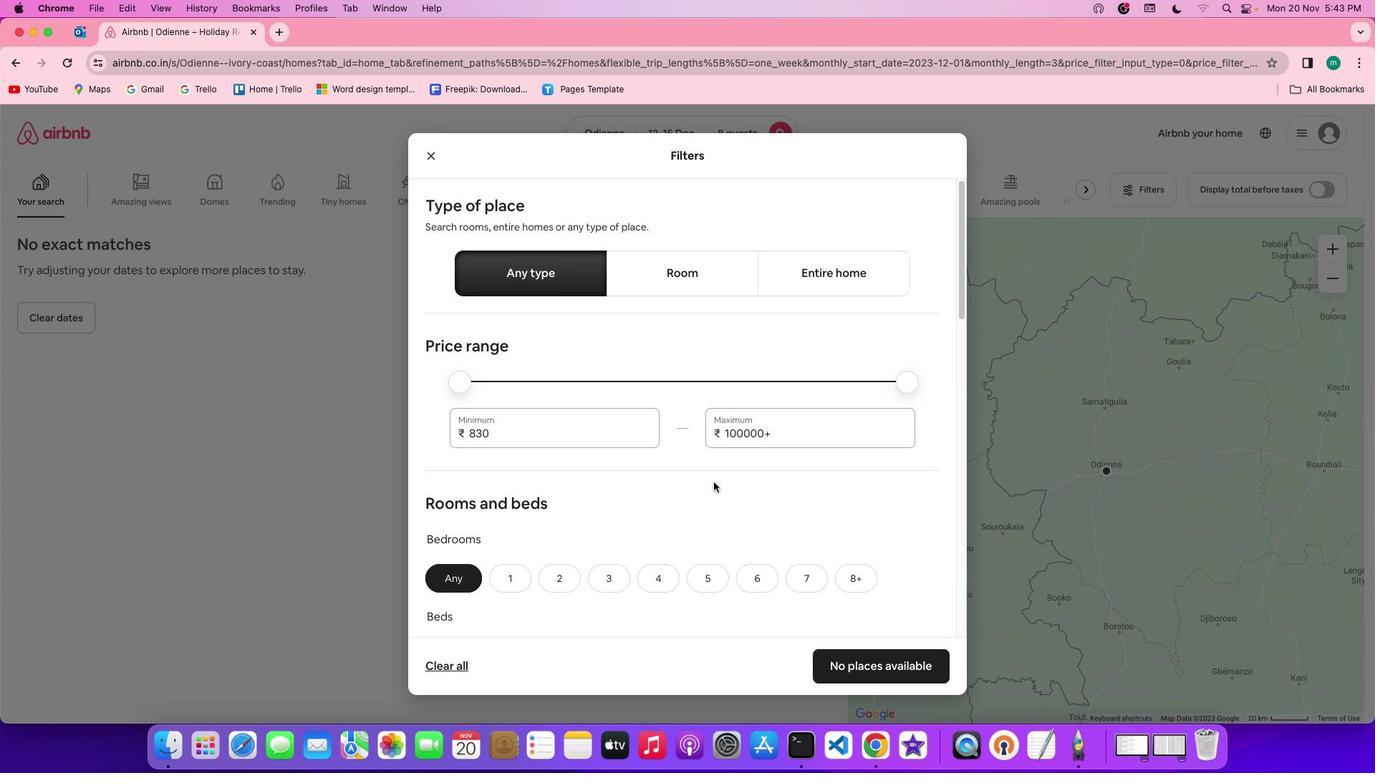 
Action: Mouse scrolled (714, 482) with delta (0, 0)
Screenshot: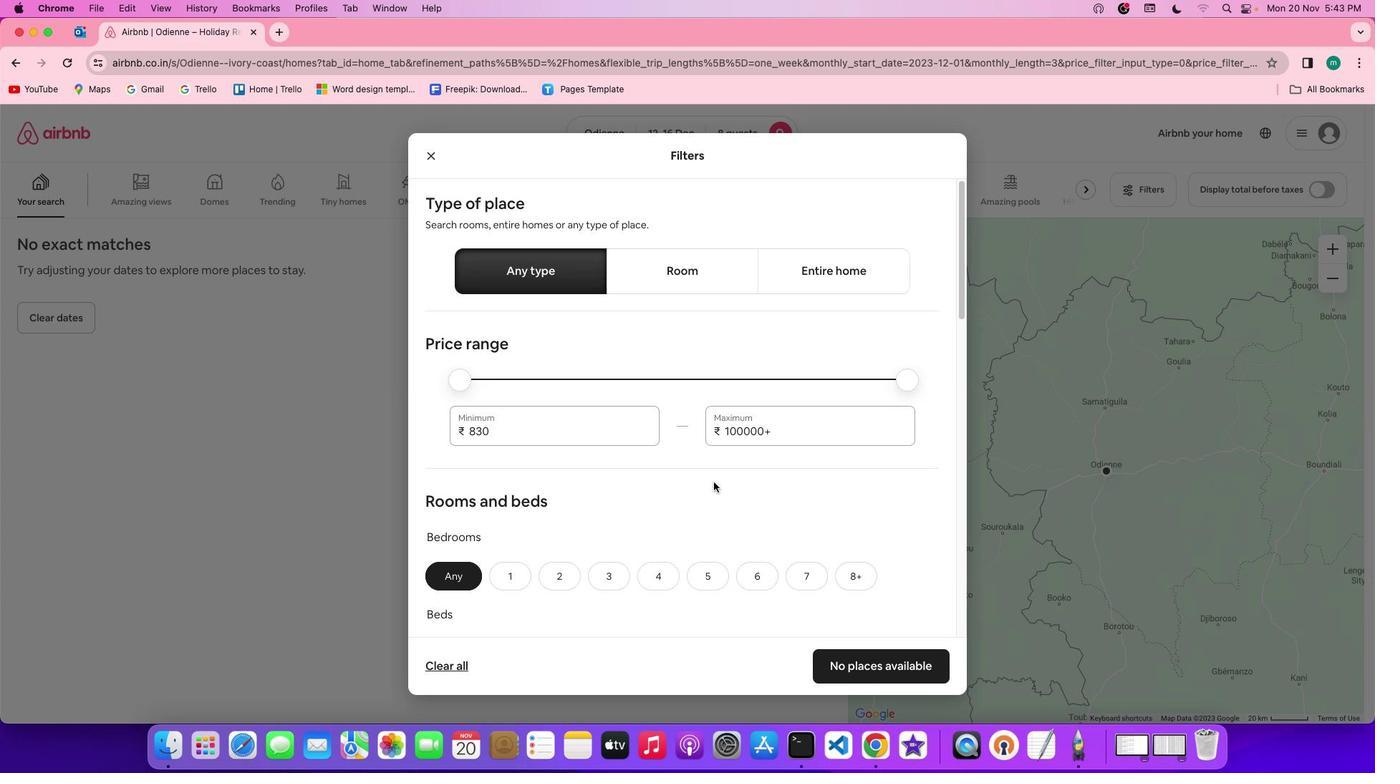
Action: Mouse scrolled (714, 482) with delta (0, 0)
Screenshot: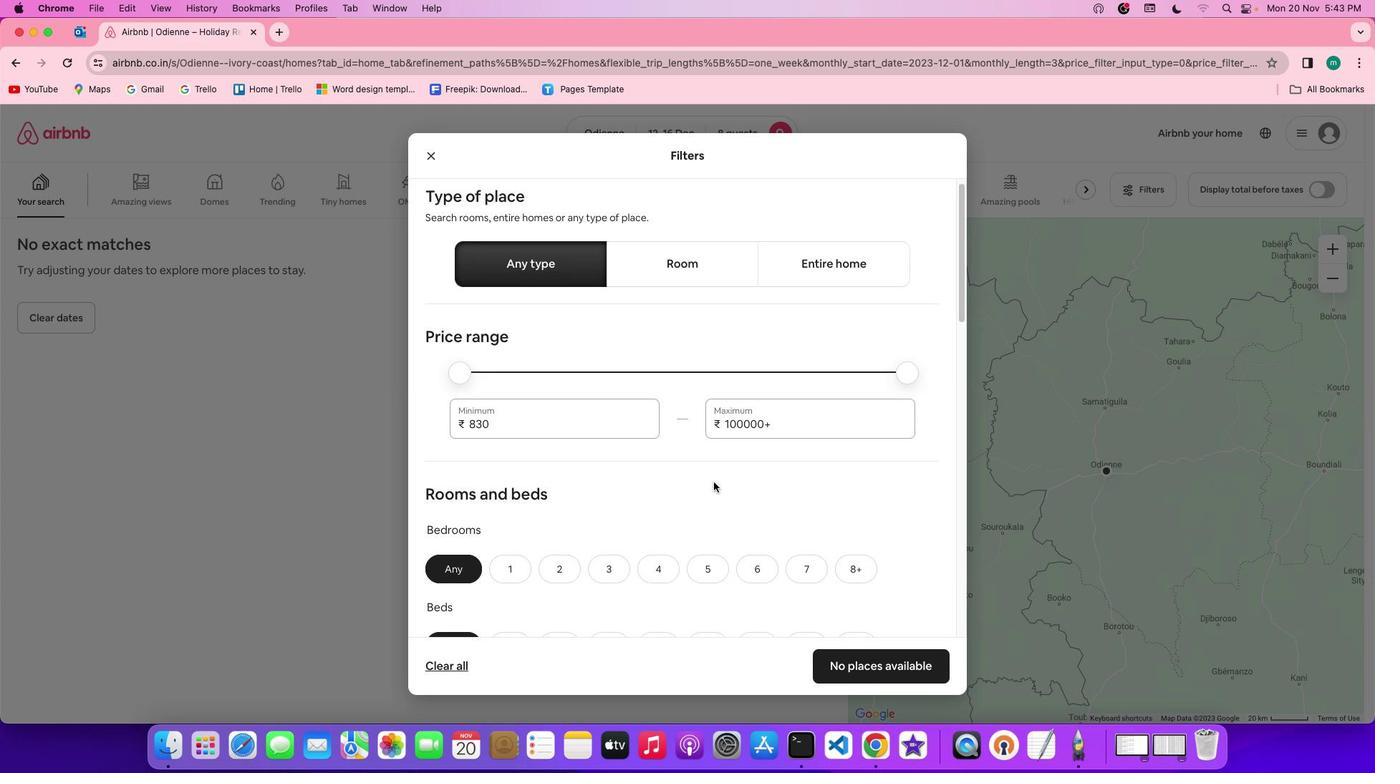 
Action: Mouse scrolled (714, 482) with delta (0, 0)
Screenshot: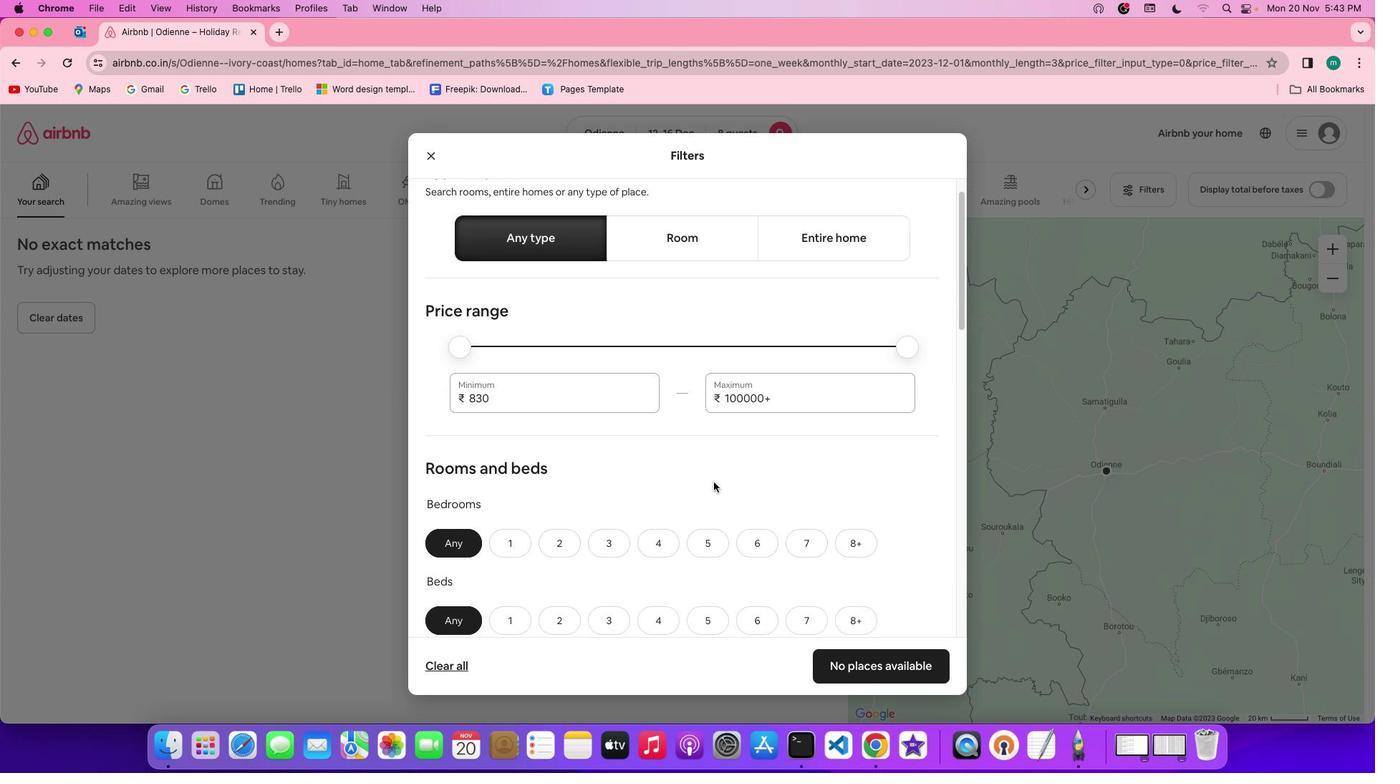 
Action: Mouse scrolled (714, 482) with delta (0, 0)
Screenshot: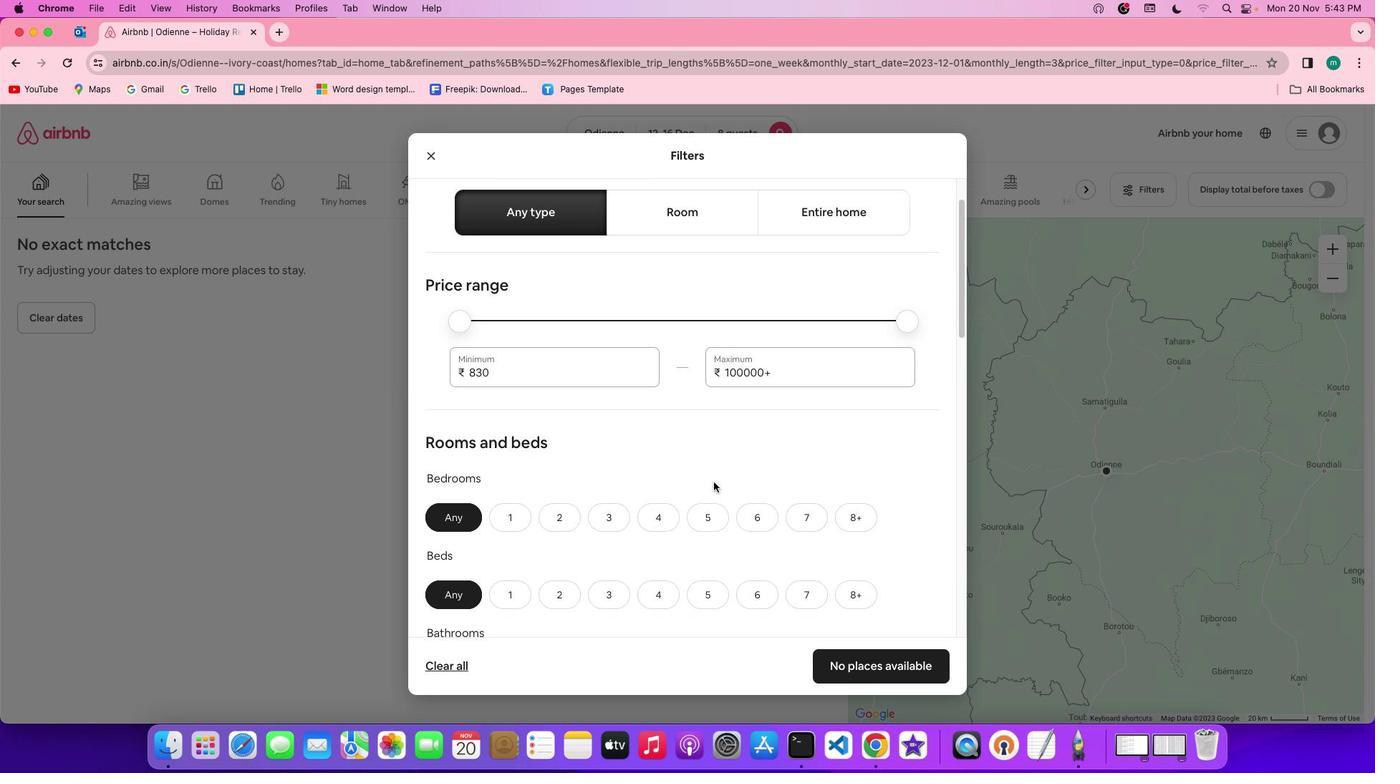 
Action: Mouse scrolled (714, 482) with delta (0, 0)
Screenshot: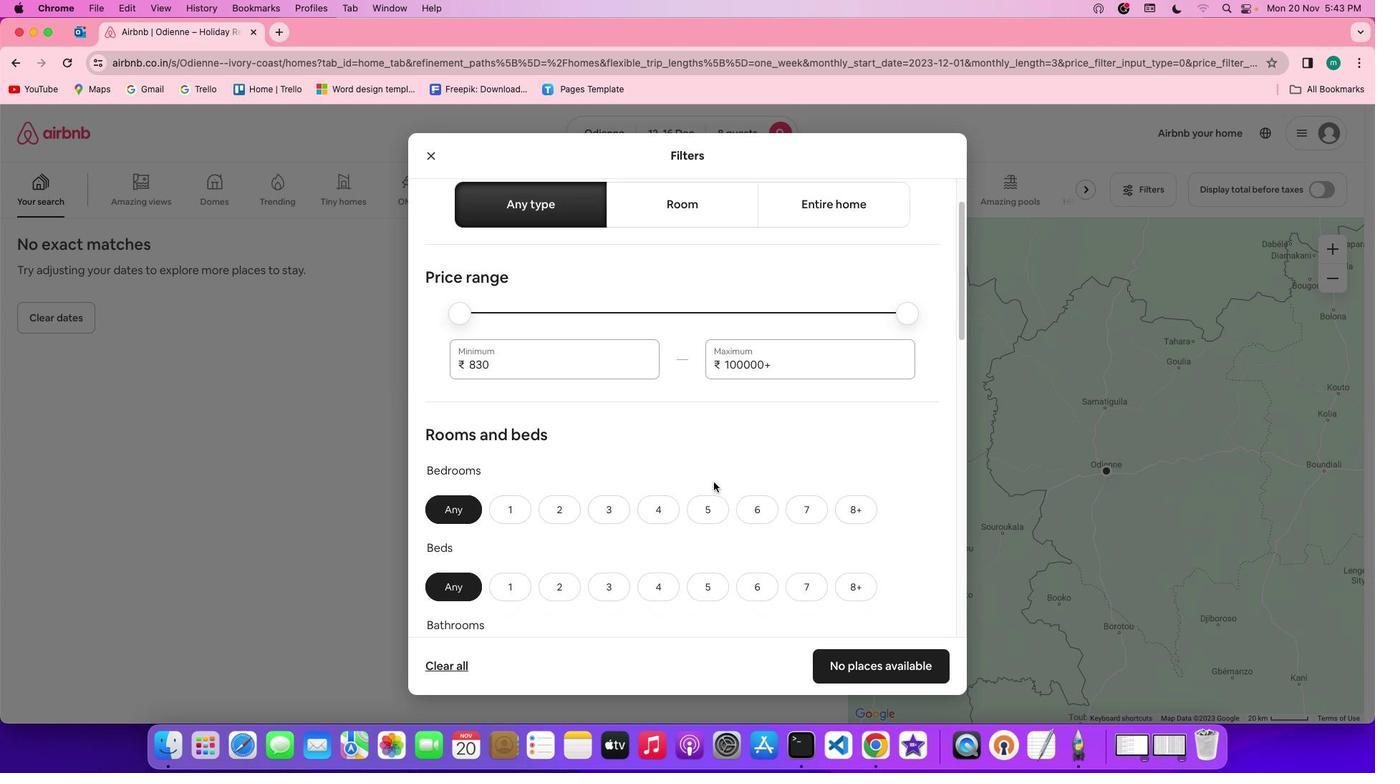 
Action: Mouse scrolled (714, 482) with delta (0, 0)
Screenshot: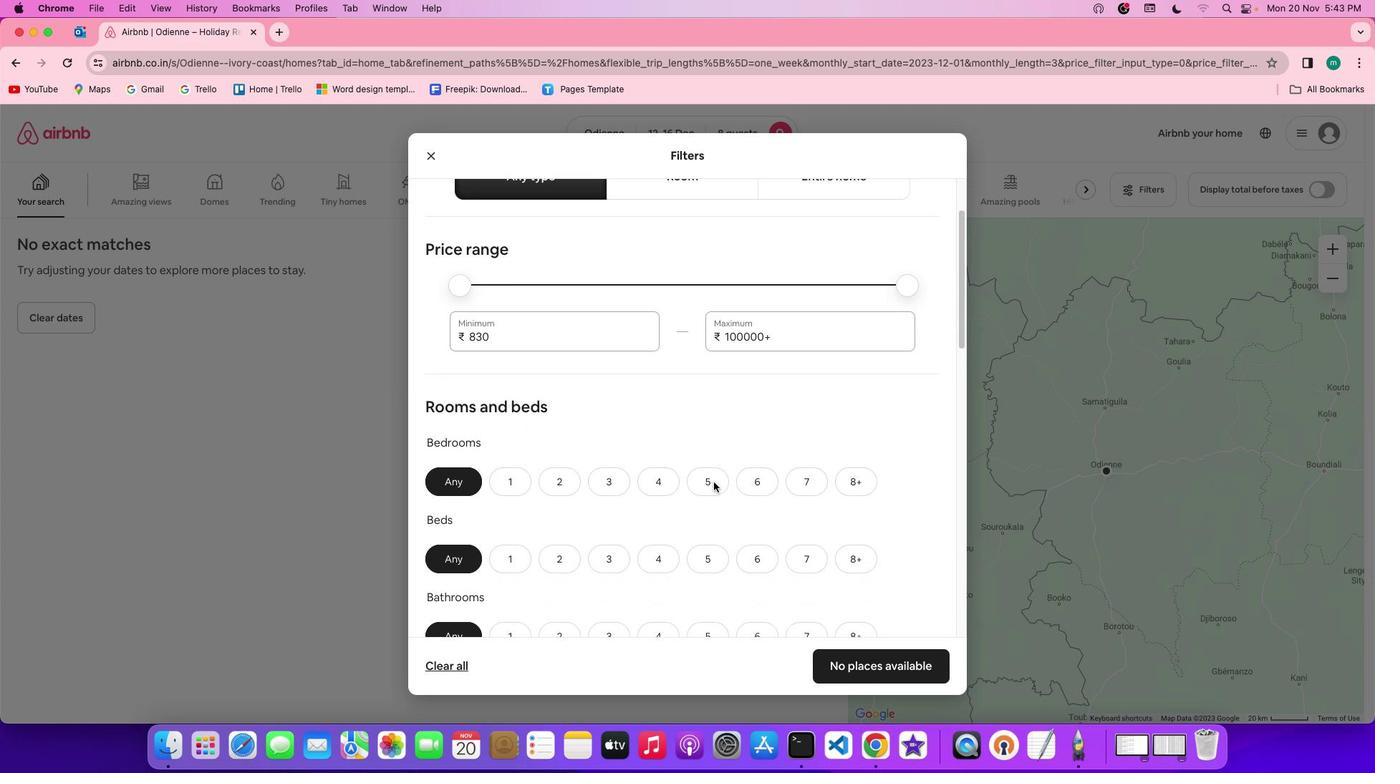 
Action: Mouse scrolled (714, 482) with delta (0, -1)
Screenshot: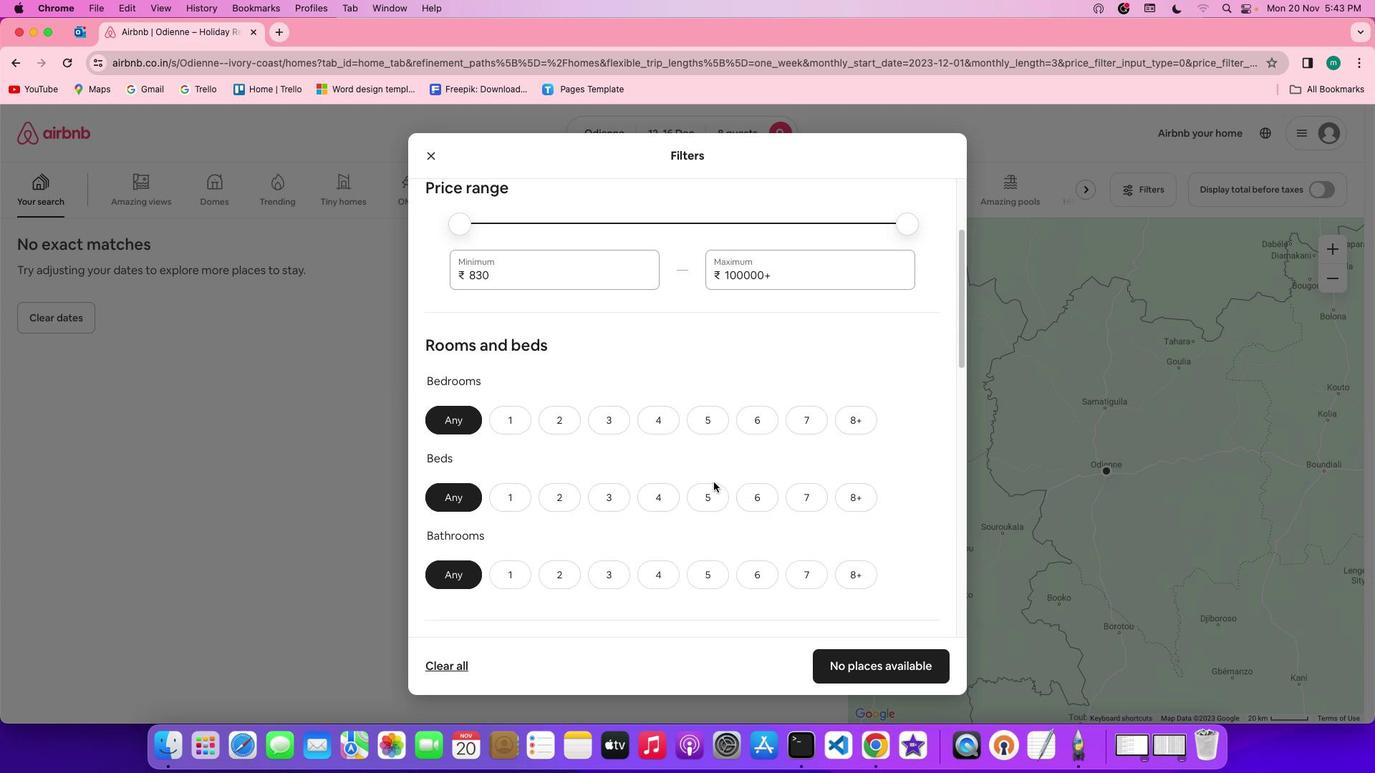 
Action: Mouse scrolled (714, 482) with delta (0, 0)
Screenshot: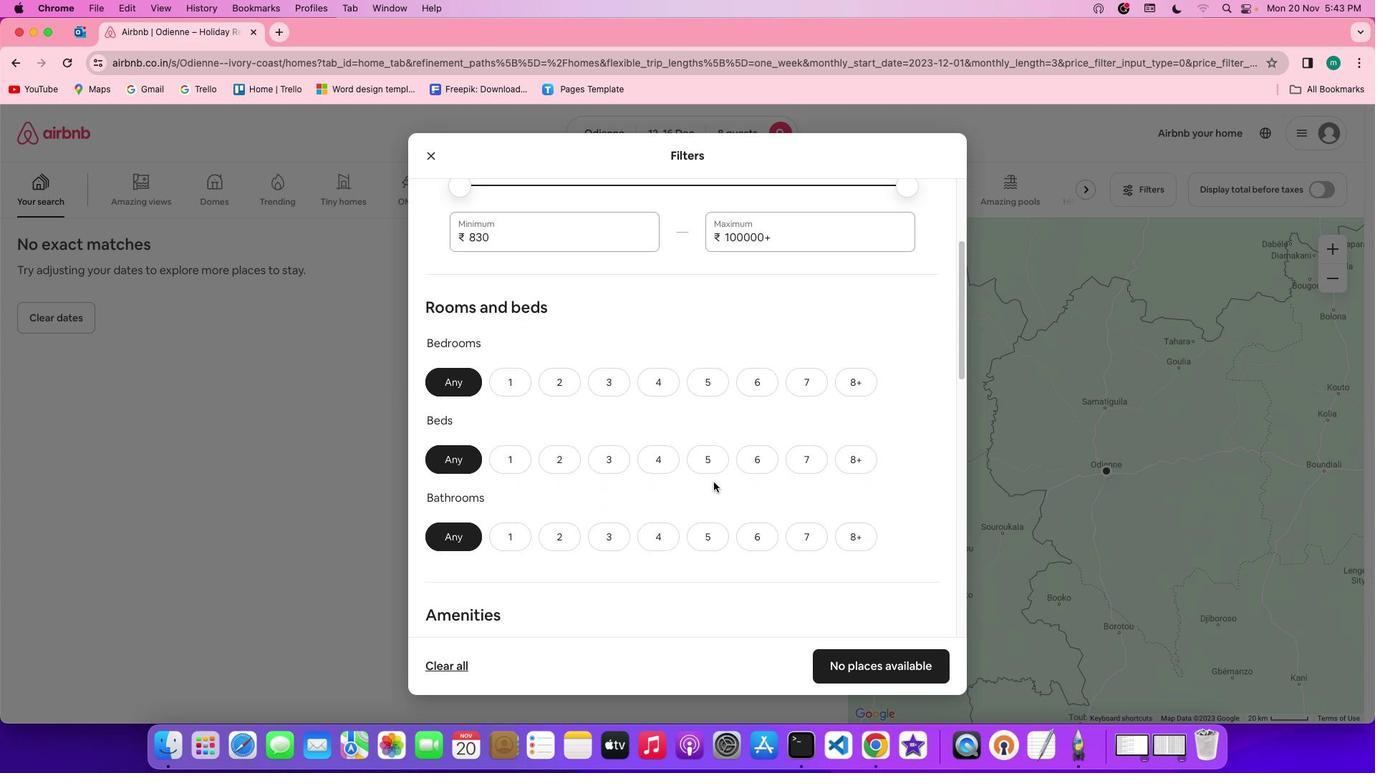 
Action: Mouse scrolled (714, 482) with delta (0, 0)
Screenshot: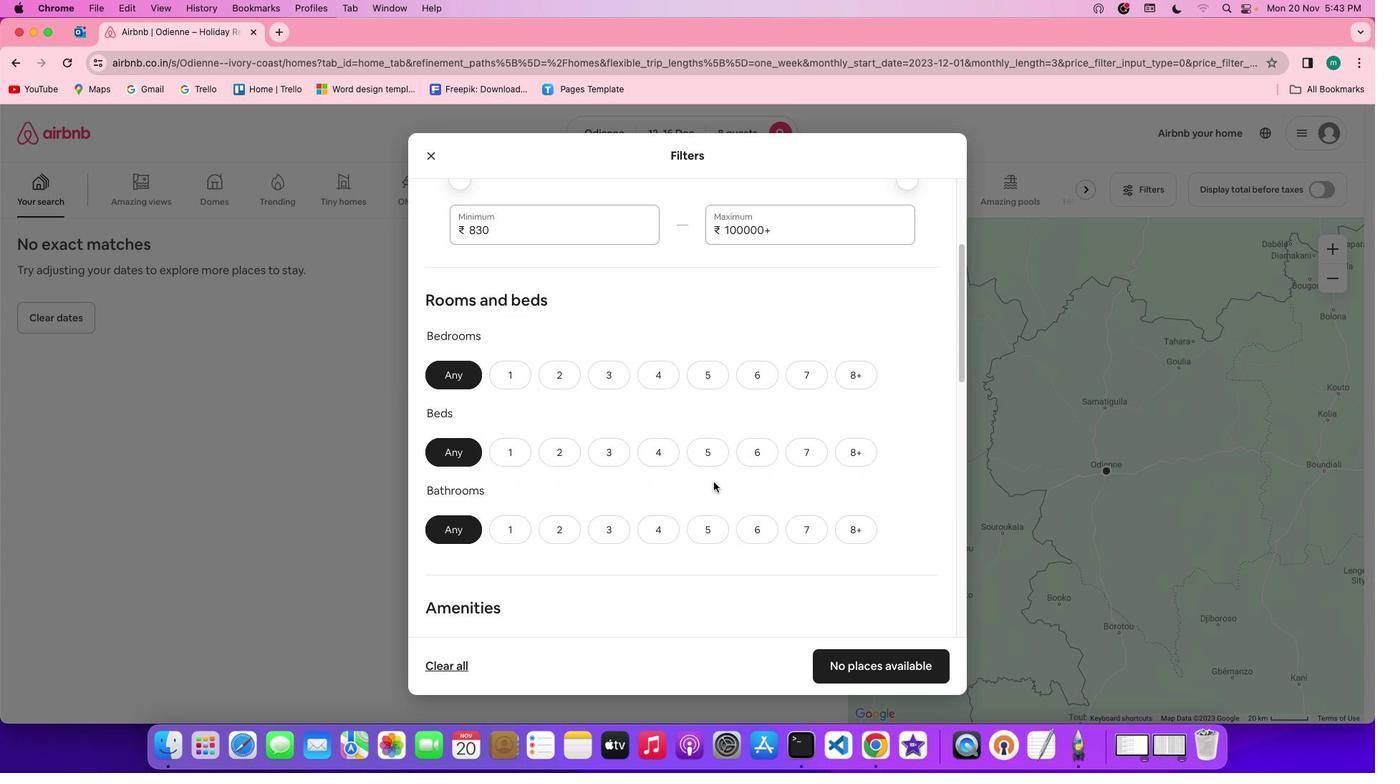 
Action: Mouse moved to (850, 368)
Screenshot: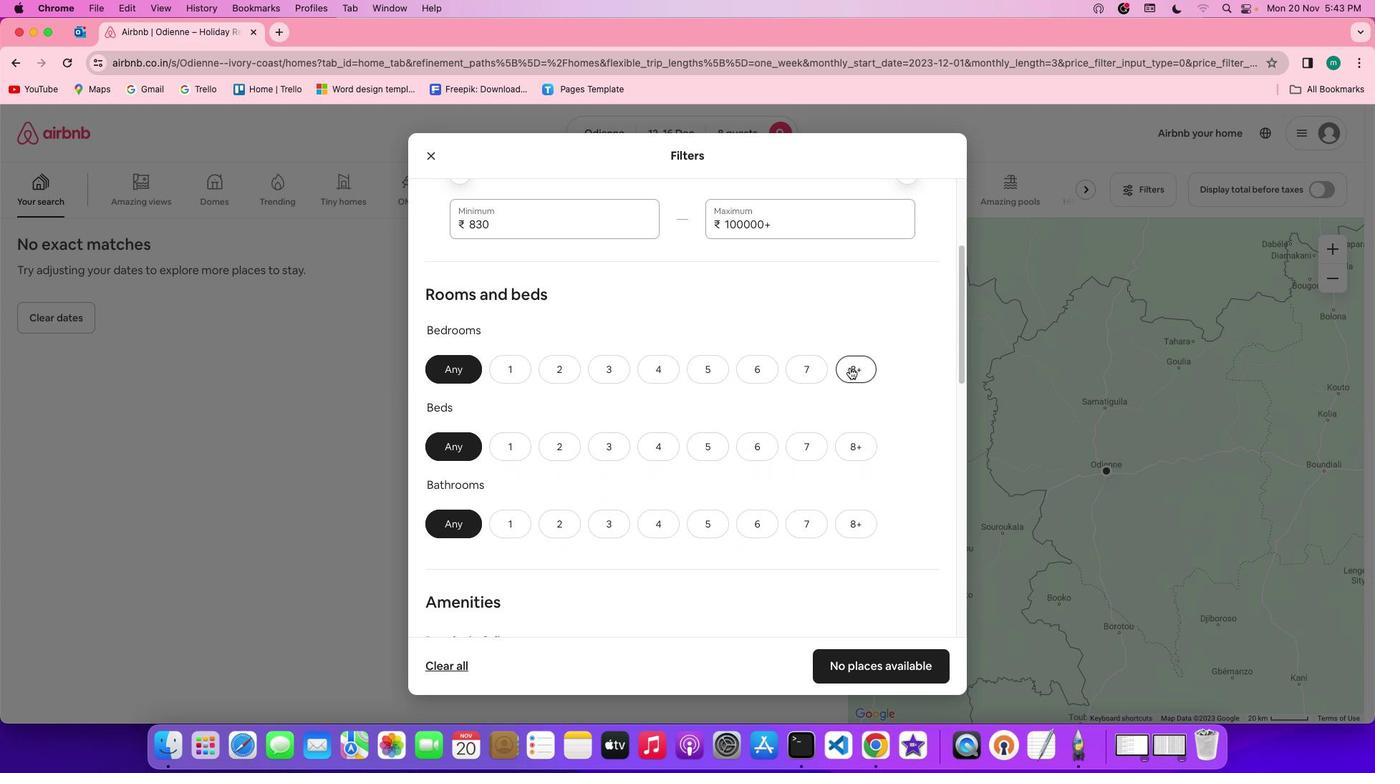
Action: Mouse pressed left at (850, 368)
Screenshot: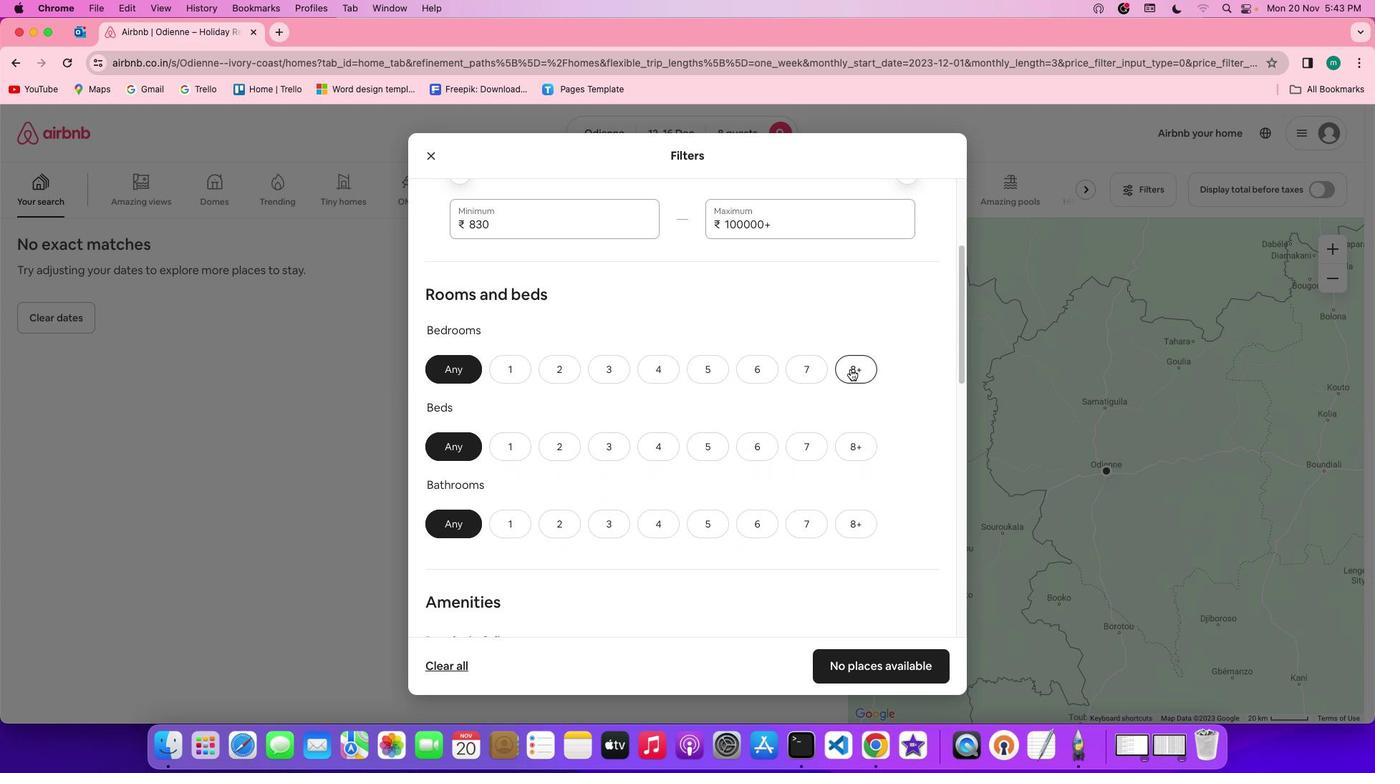 
Action: Mouse moved to (858, 444)
Screenshot: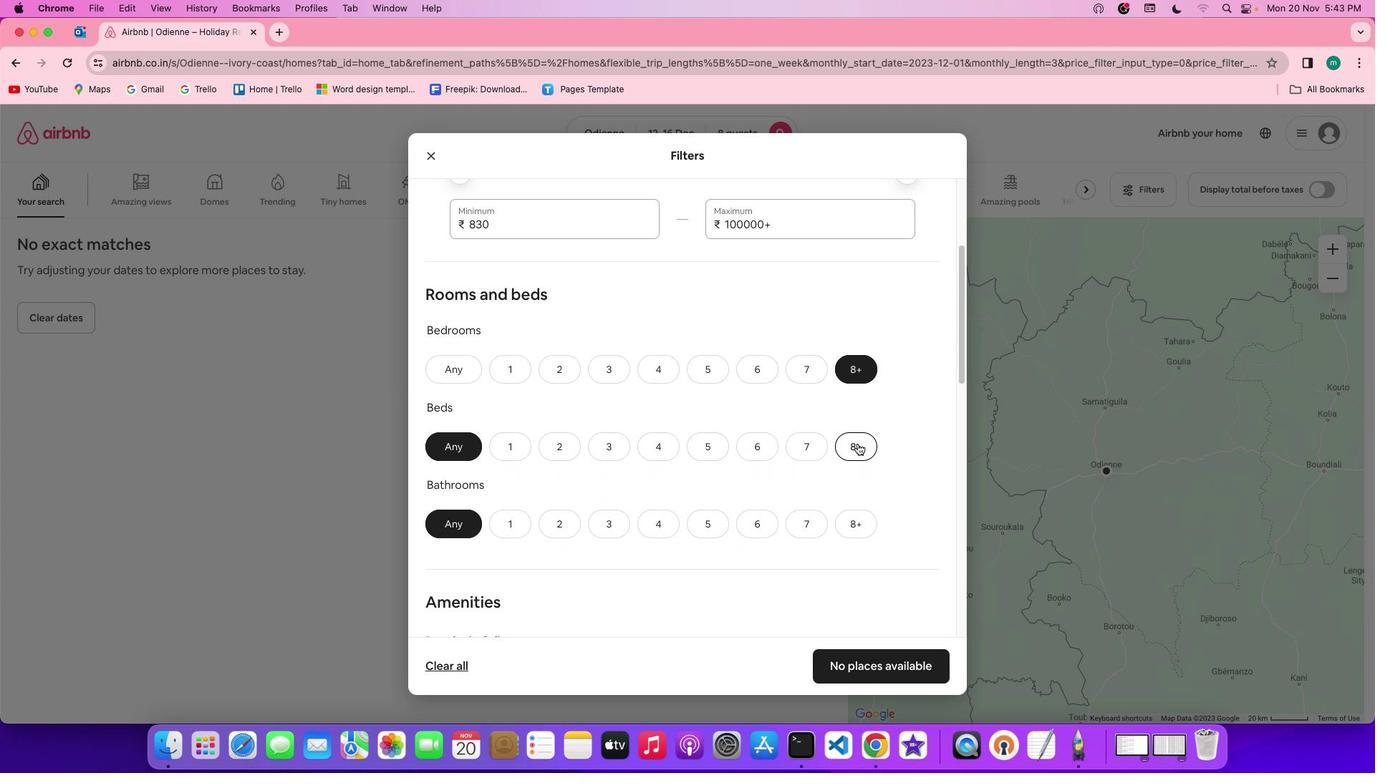 
Action: Mouse pressed left at (858, 444)
Screenshot: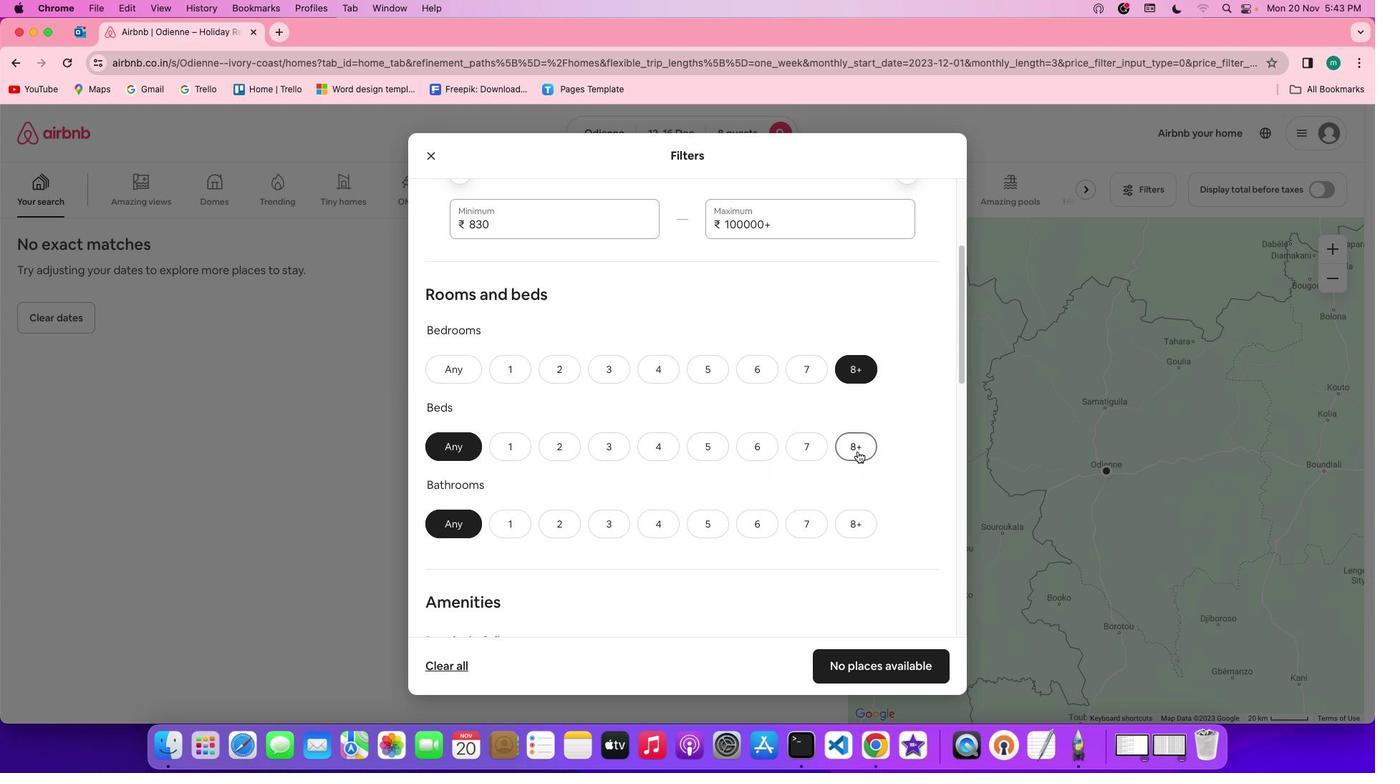 
Action: Mouse moved to (847, 525)
Screenshot: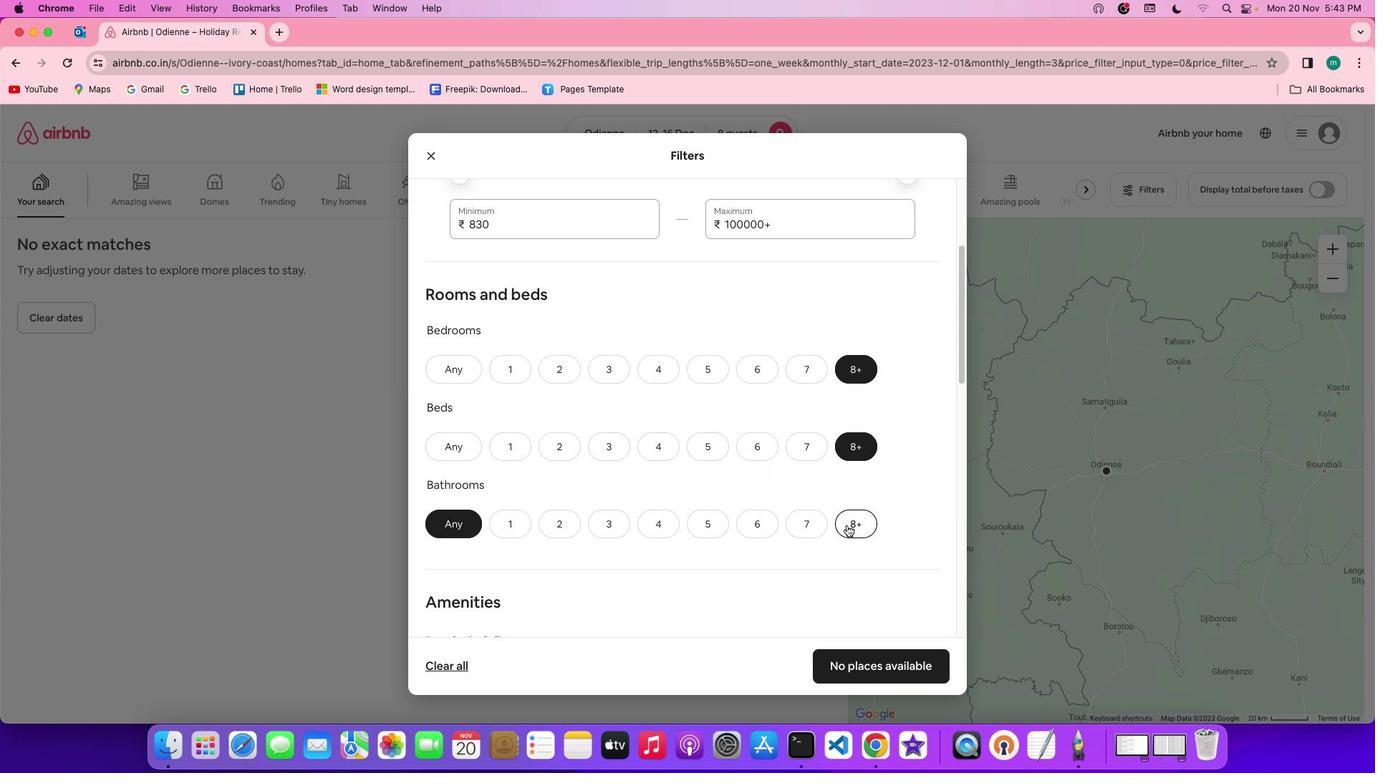 
Action: Mouse pressed left at (847, 525)
Screenshot: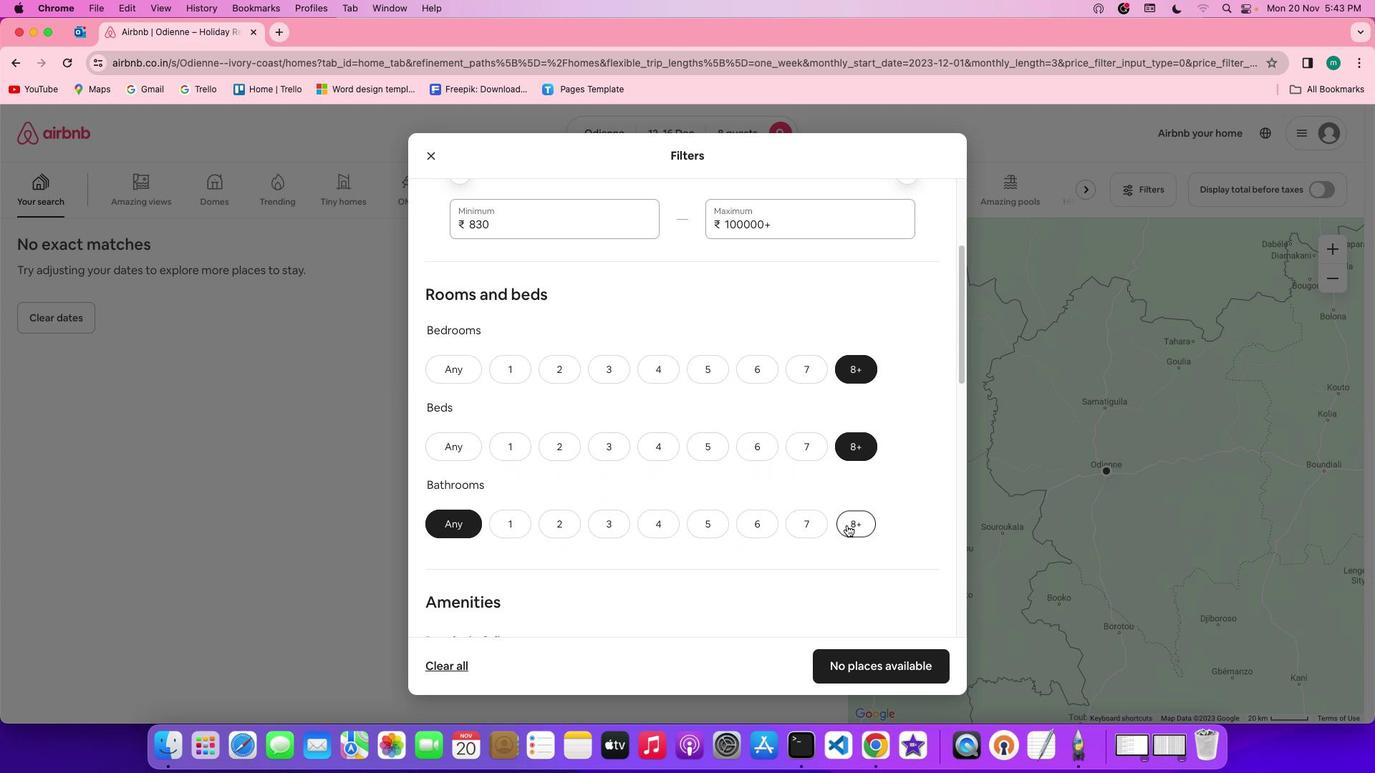 
Action: Mouse moved to (847, 524)
Screenshot: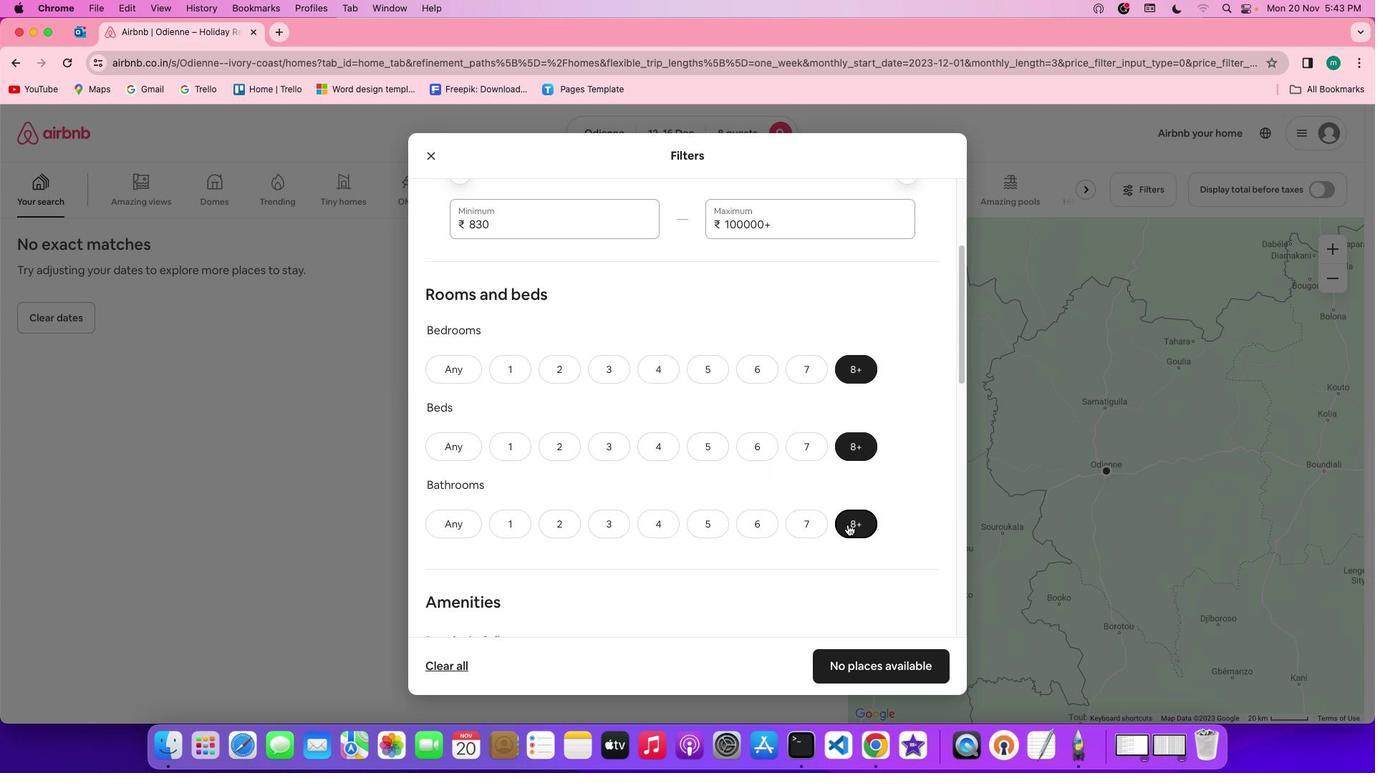 
Action: Mouse scrolled (847, 524) with delta (0, 0)
Screenshot: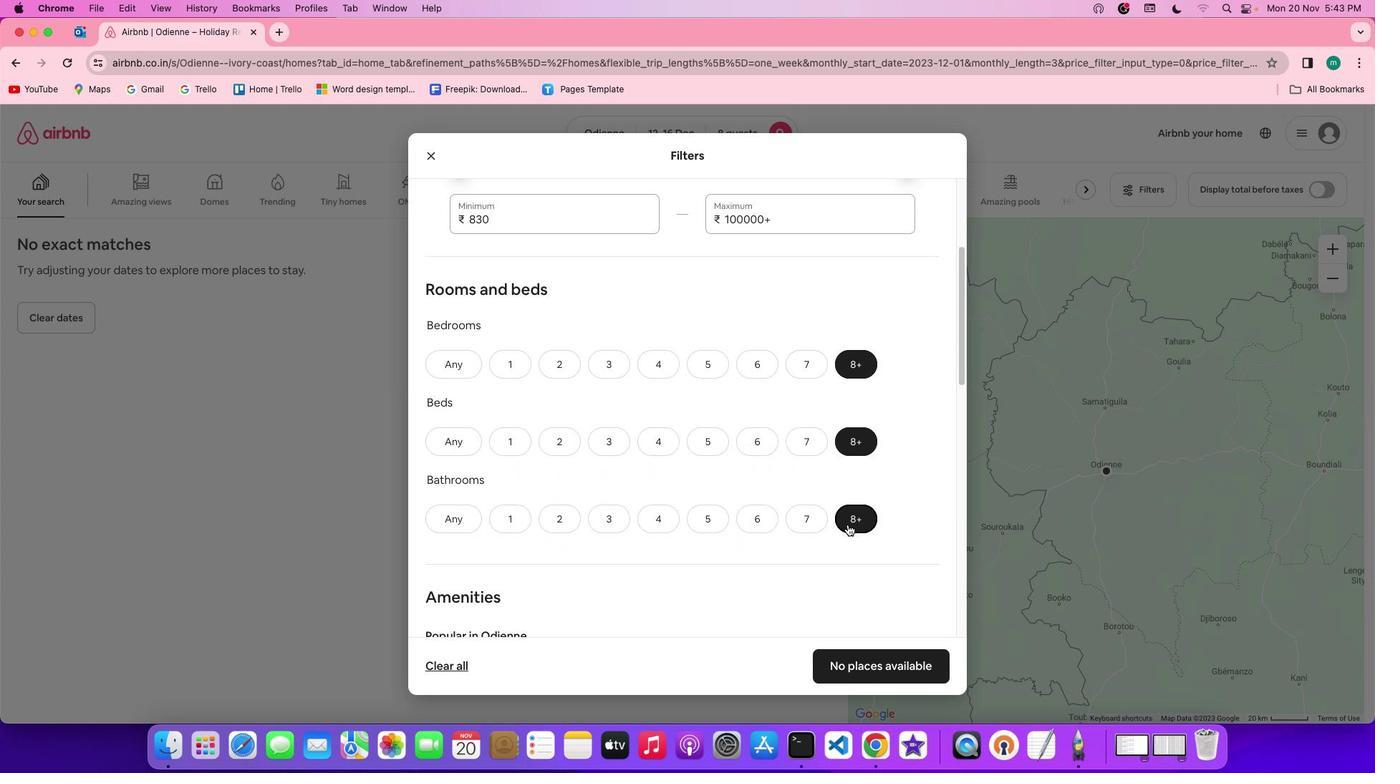 
Action: Mouse scrolled (847, 524) with delta (0, 0)
Screenshot: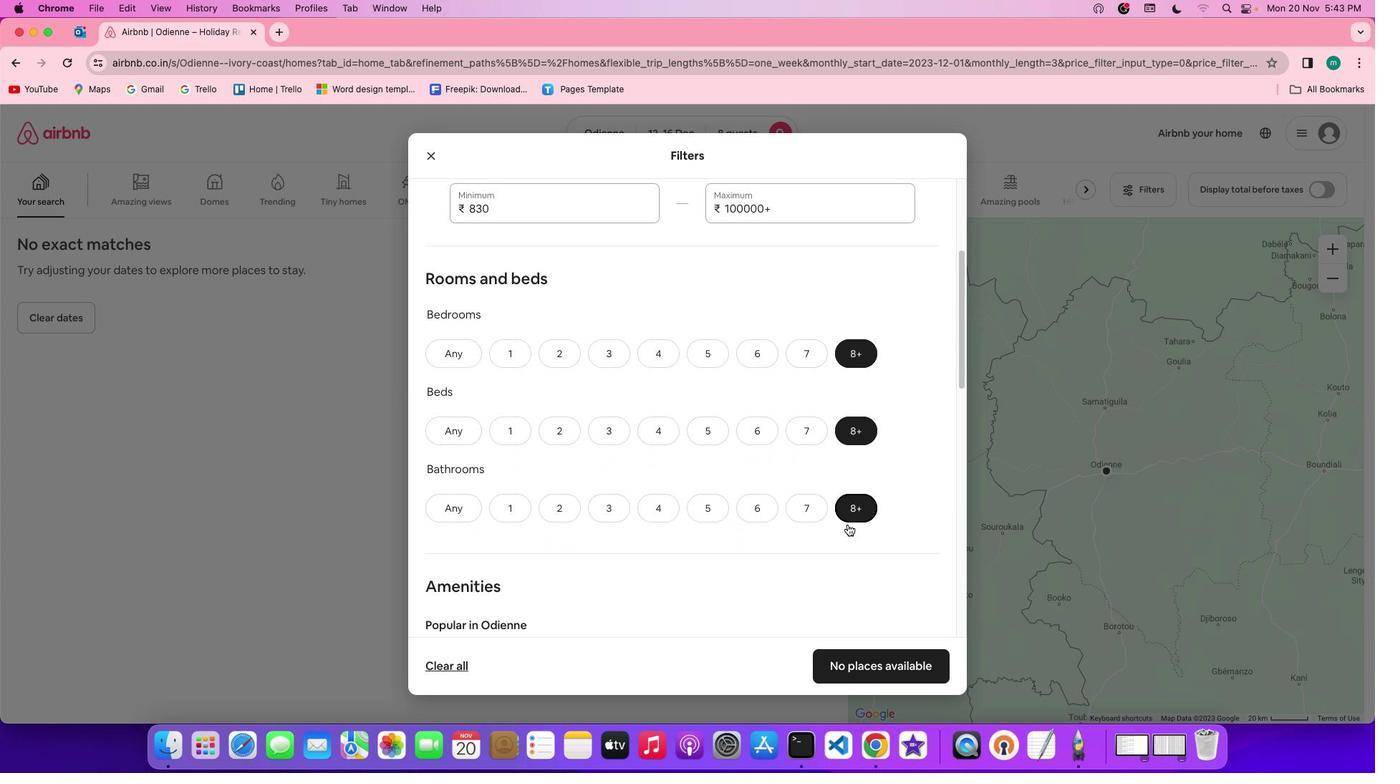
Action: Mouse scrolled (847, 524) with delta (0, -1)
Screenshot: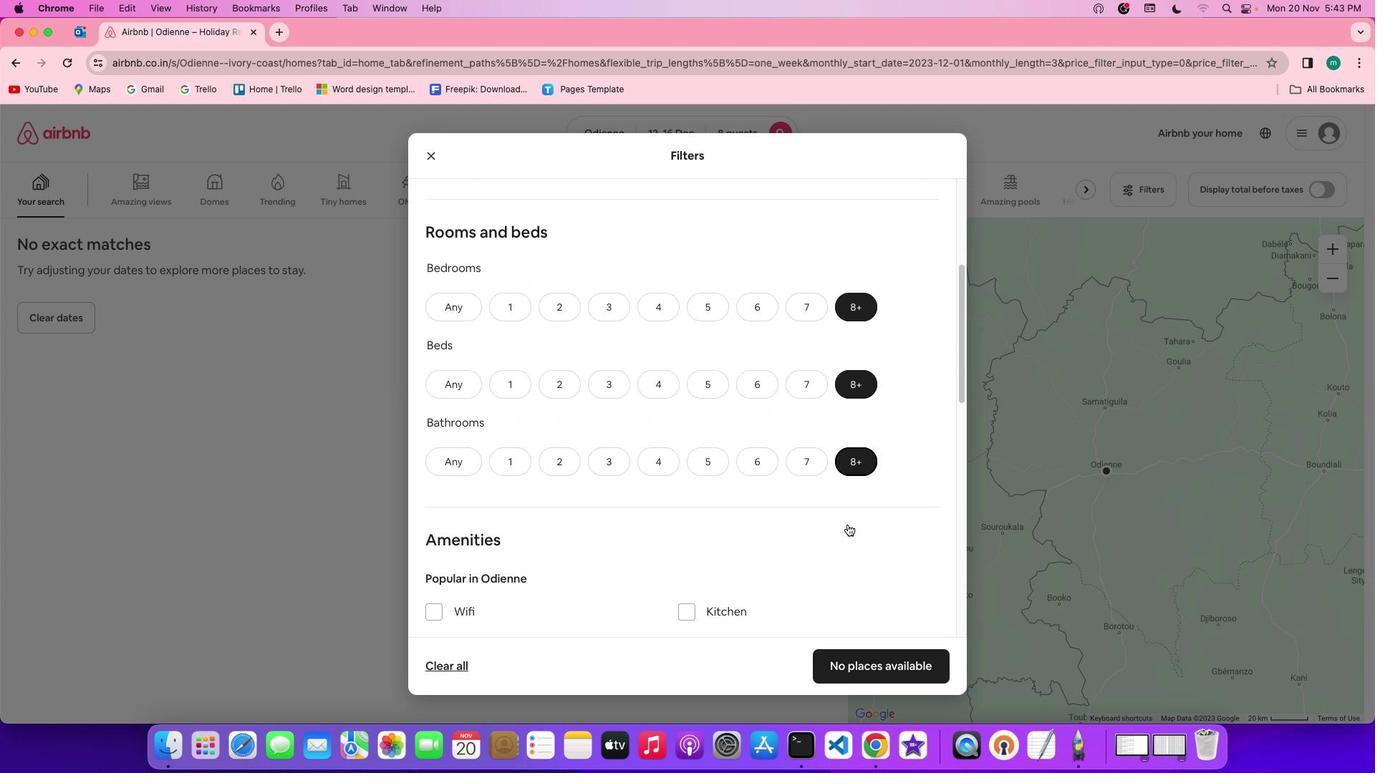 
Action: Mouse scrolled (847, 524) with delta (0, -1)
Screenshot: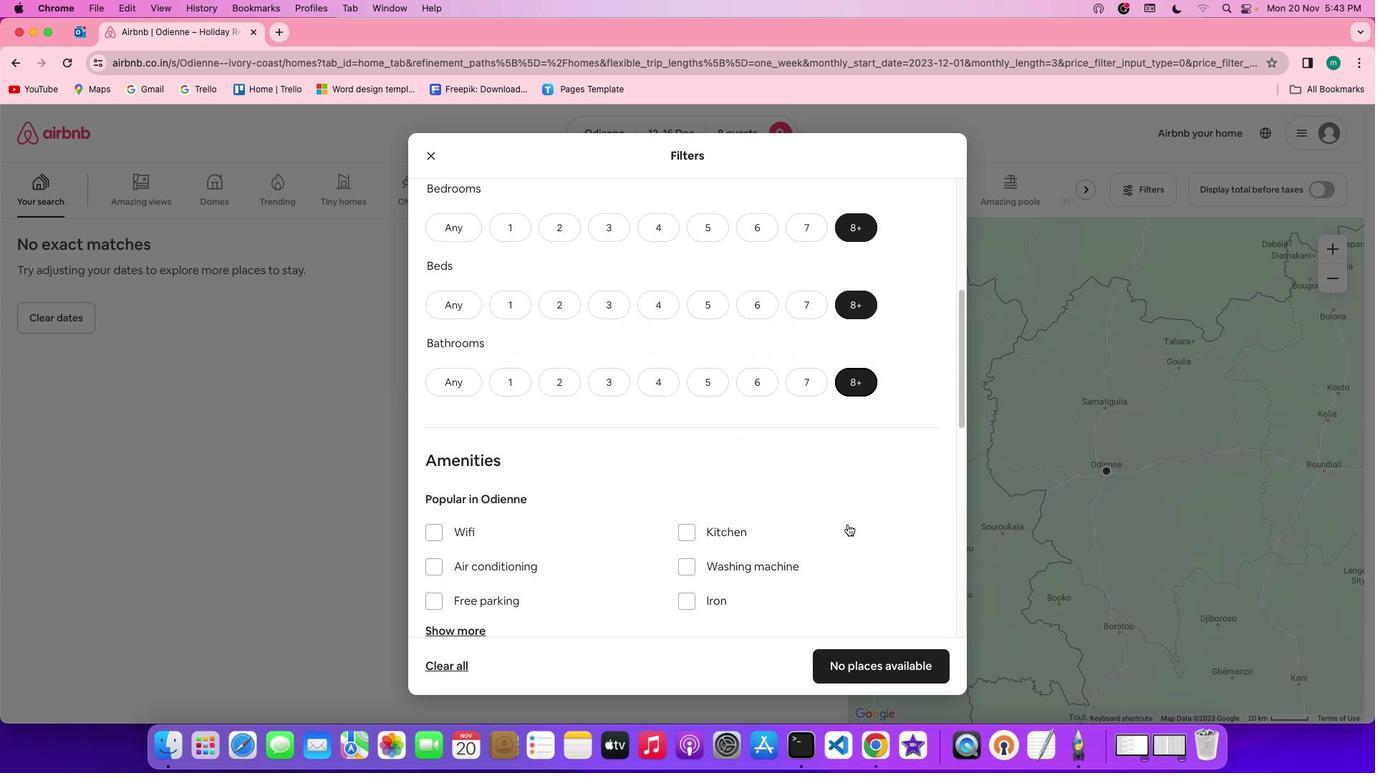 
Action: Mouse moved to (844, 523)
Screenshot: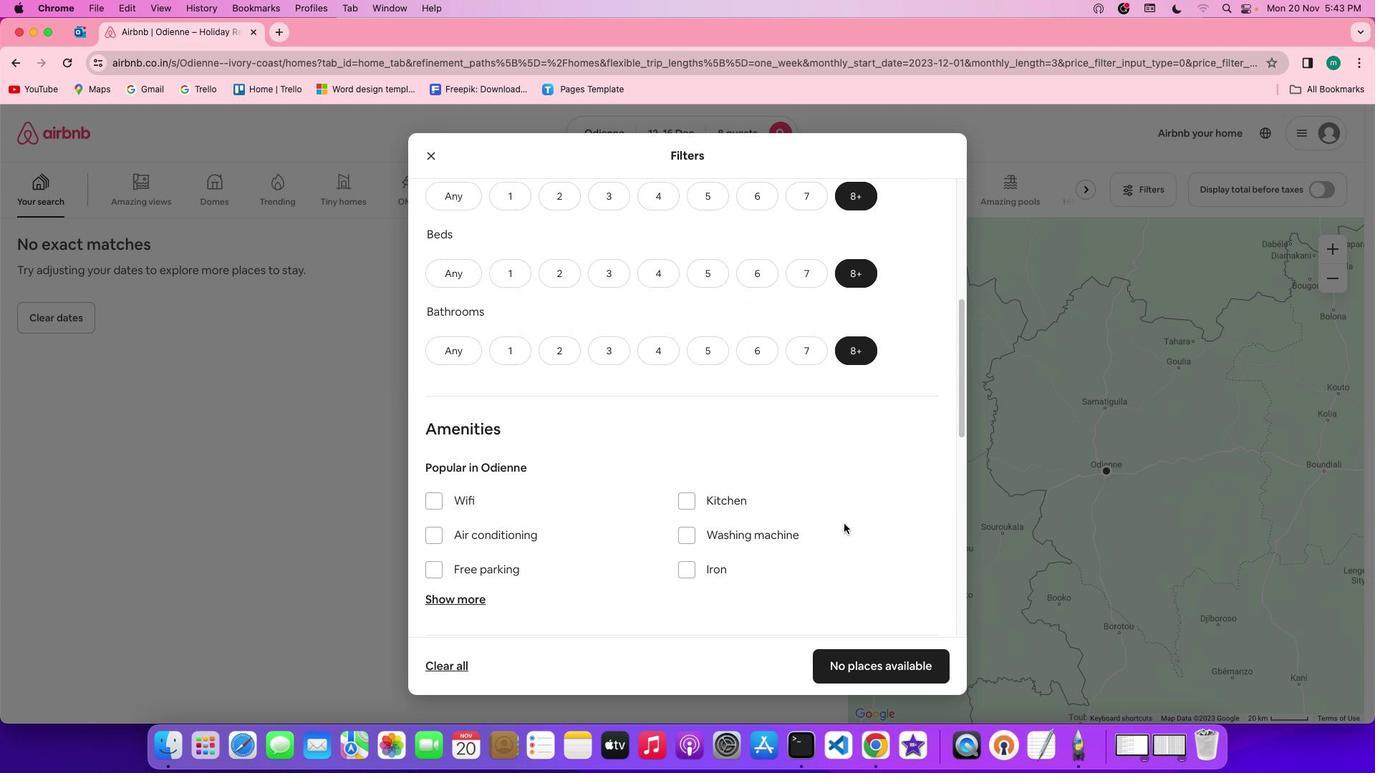 
Action: Mouse scrolled (844, 523) with delta (0, 0)
Screenshot: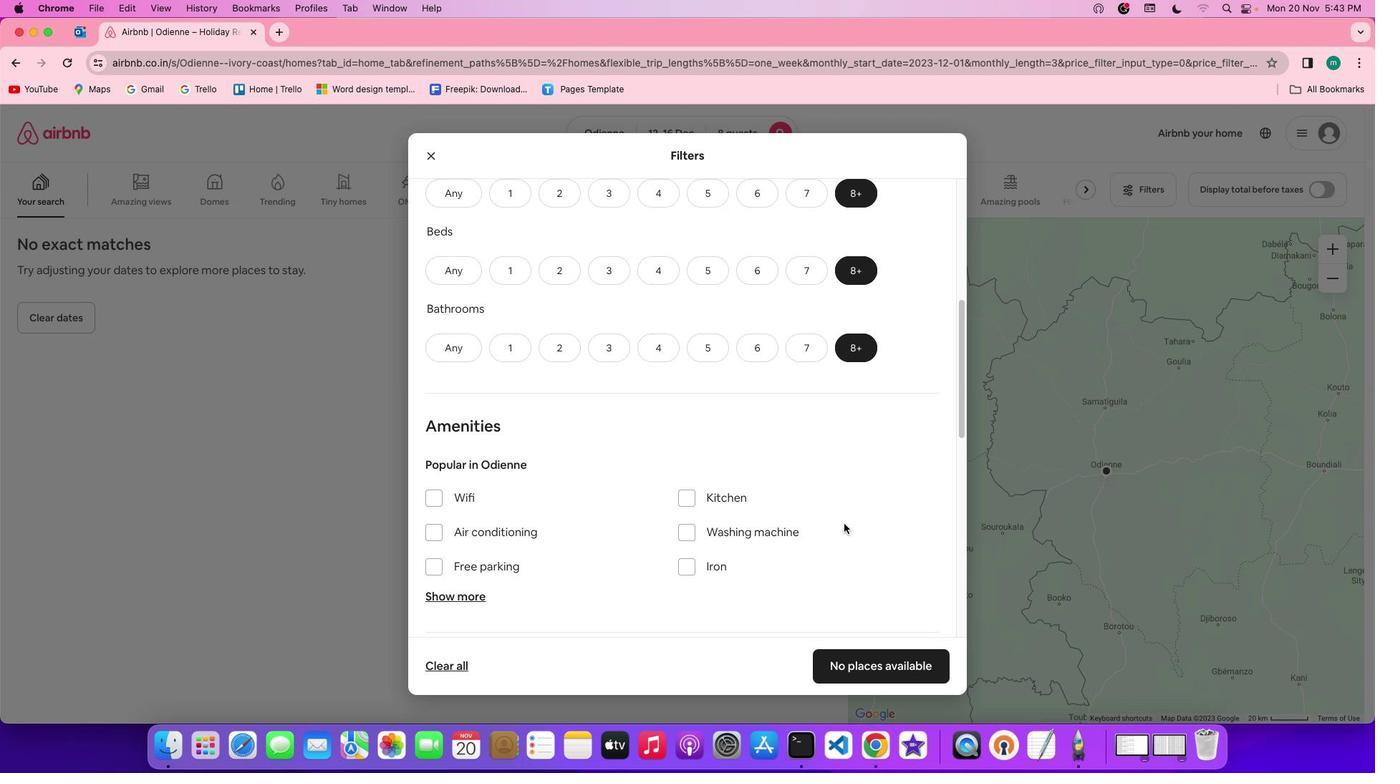 
Action: Mouse scrolled (844, 523) with delta (0, 0)
Screenshot: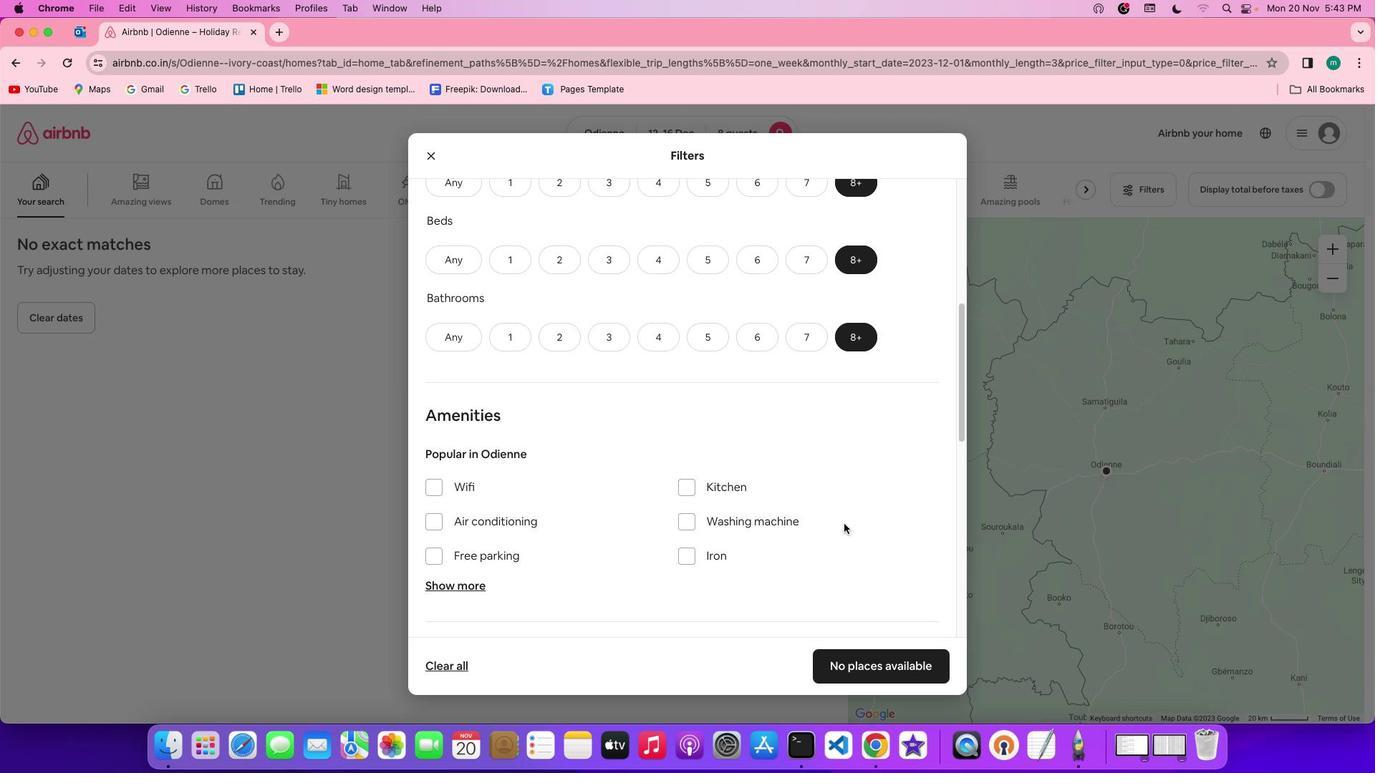 
Action: Mouse scrolled (844, 523) with delta (0, 0)
Screenshot: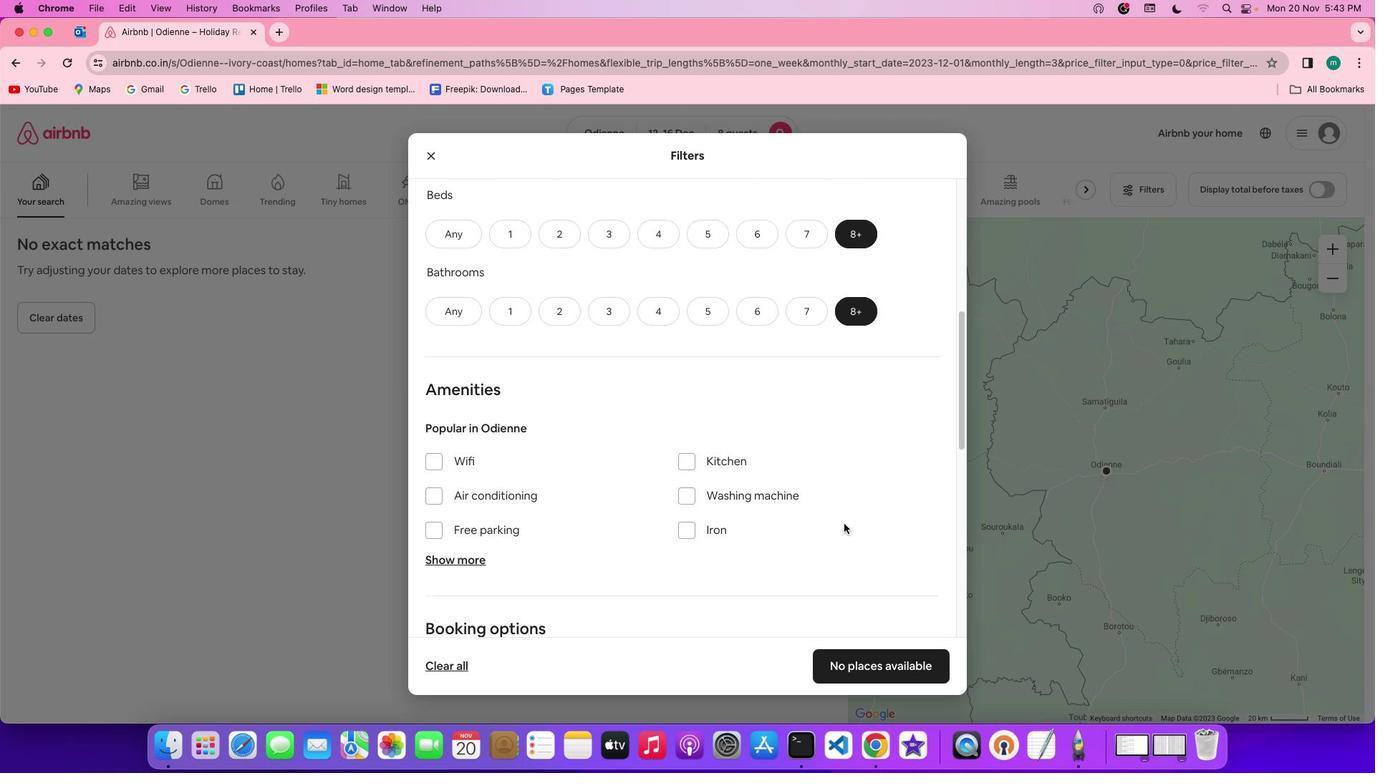 
Action: Mouse scrolled (844, 523) with delta (0, 0)
Screenshot: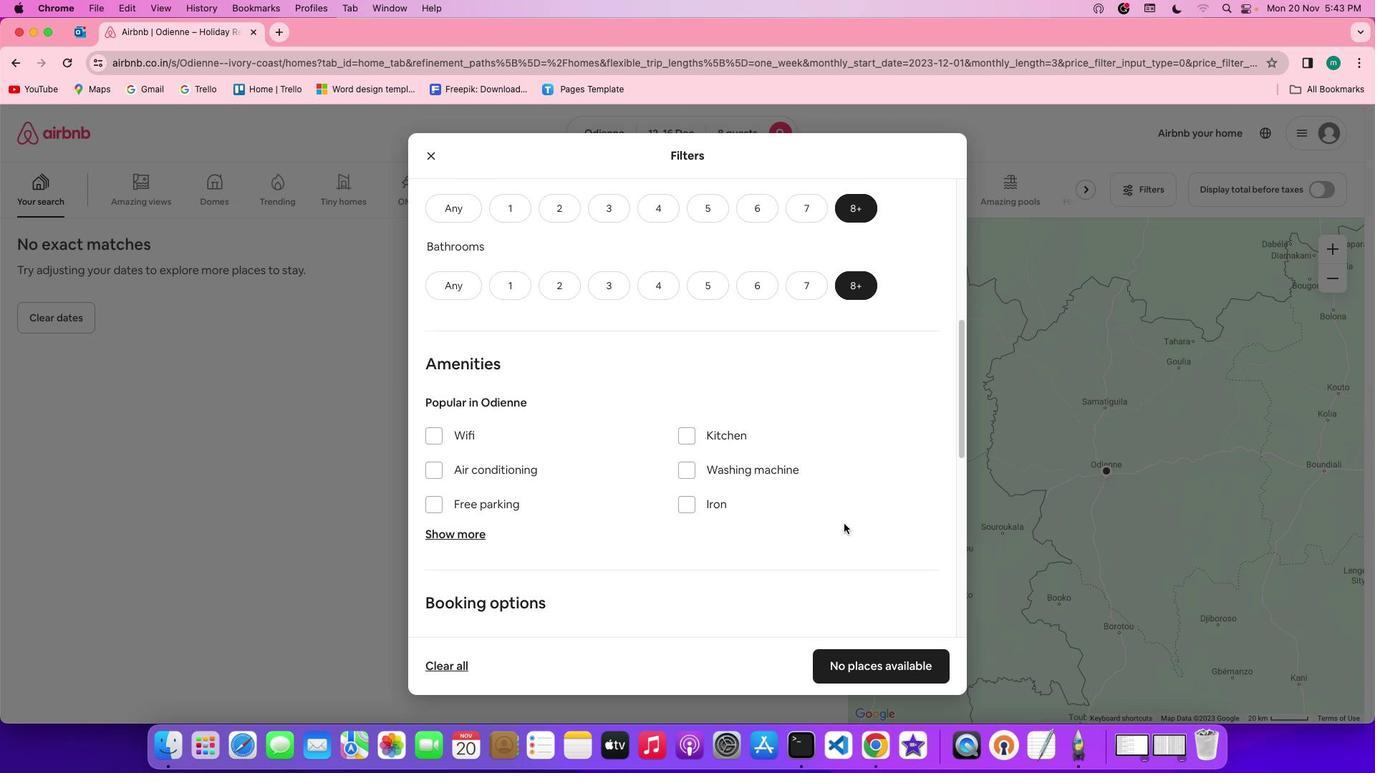 
Action: Mouse scrolled (844, 523) with delta (0, 0)
Screenshot: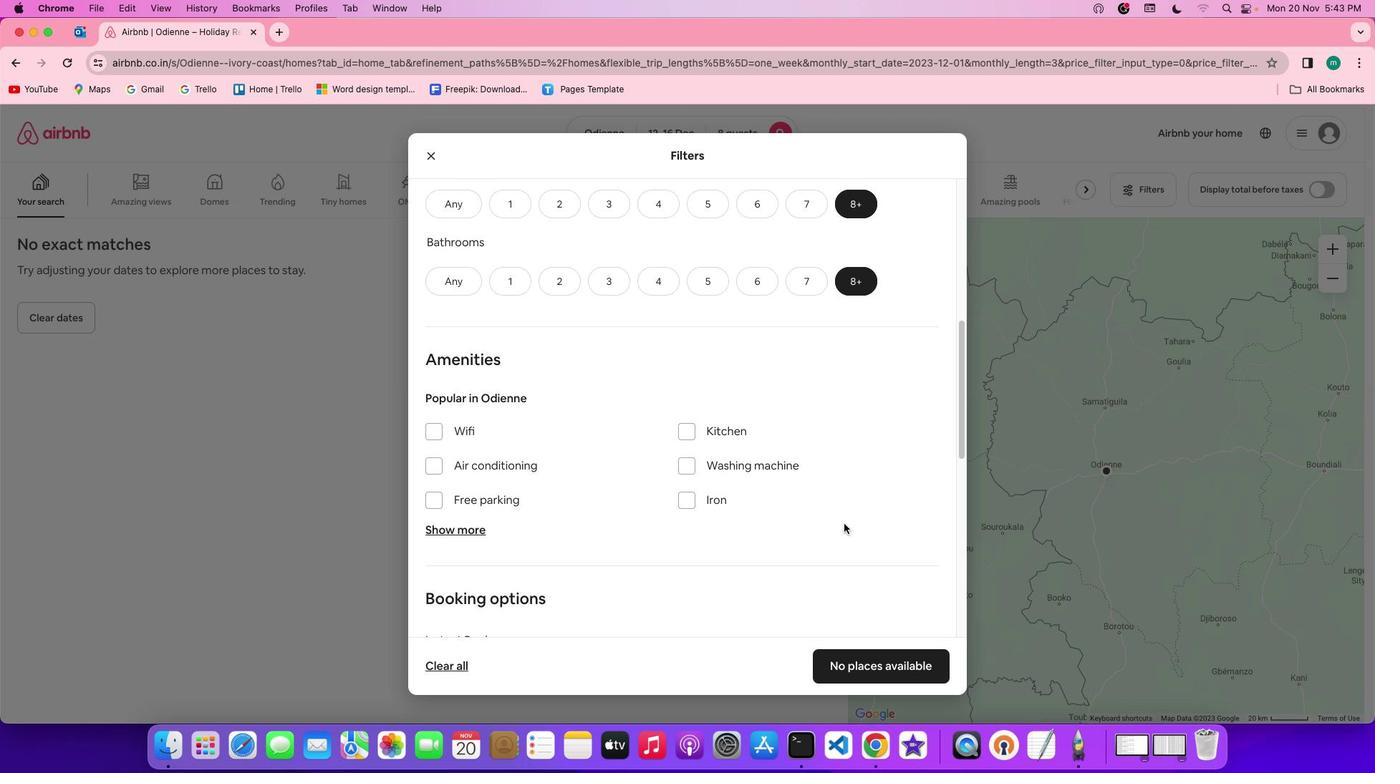 
Action: Mouse scrolled (844, 523) with delta (0, 0)
Screenshot: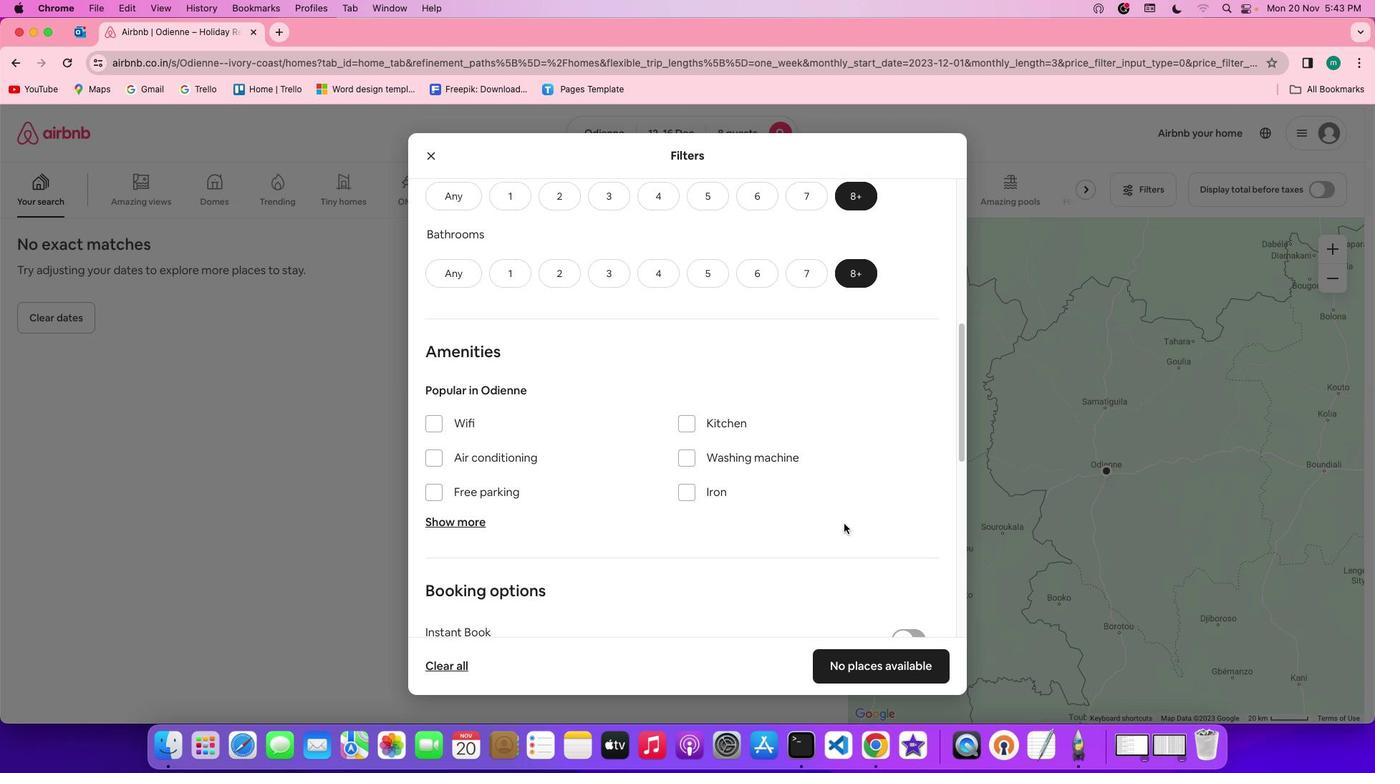 
Action: Mouse scrolled (844, 523) with delta (0, 0)
Screenshot: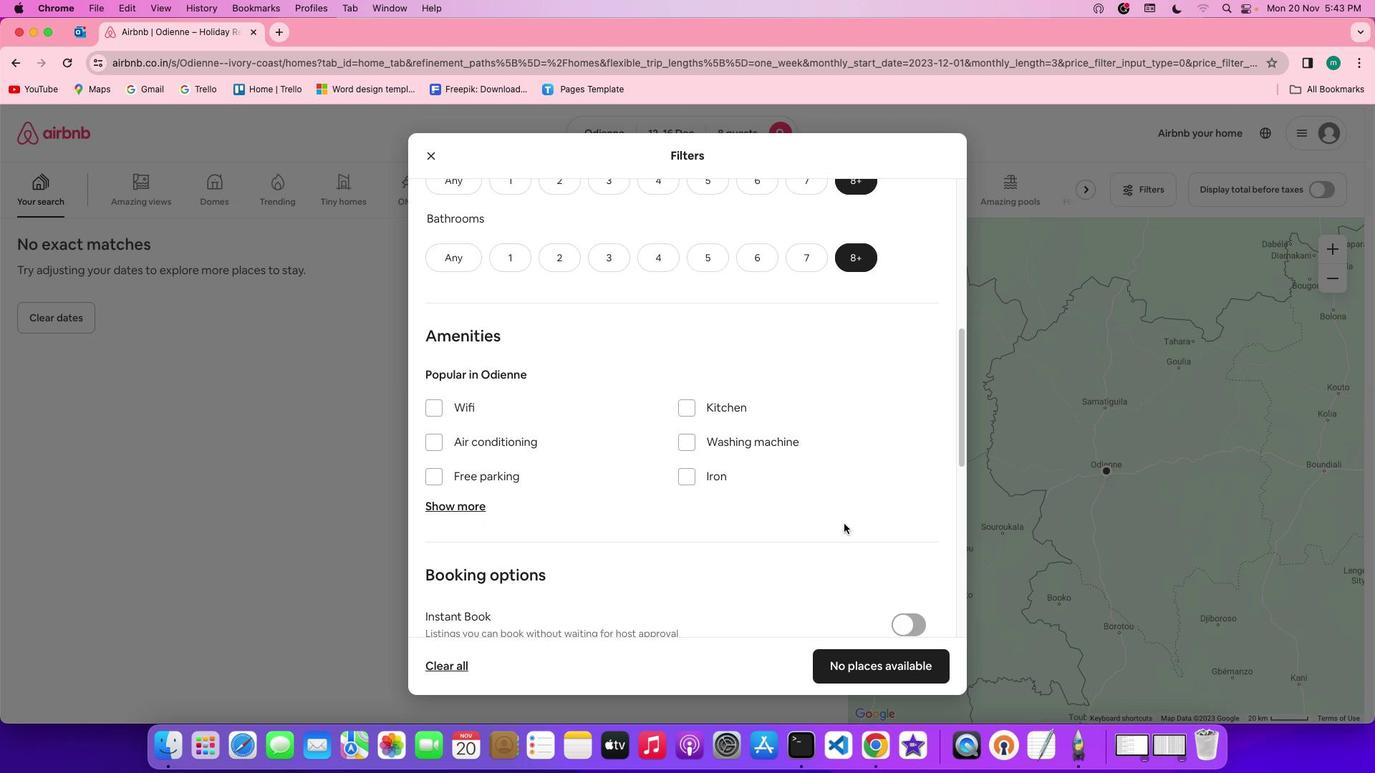 
Action: Mouse scrolled (844, 523) with delta (0, 0)
Screenshot: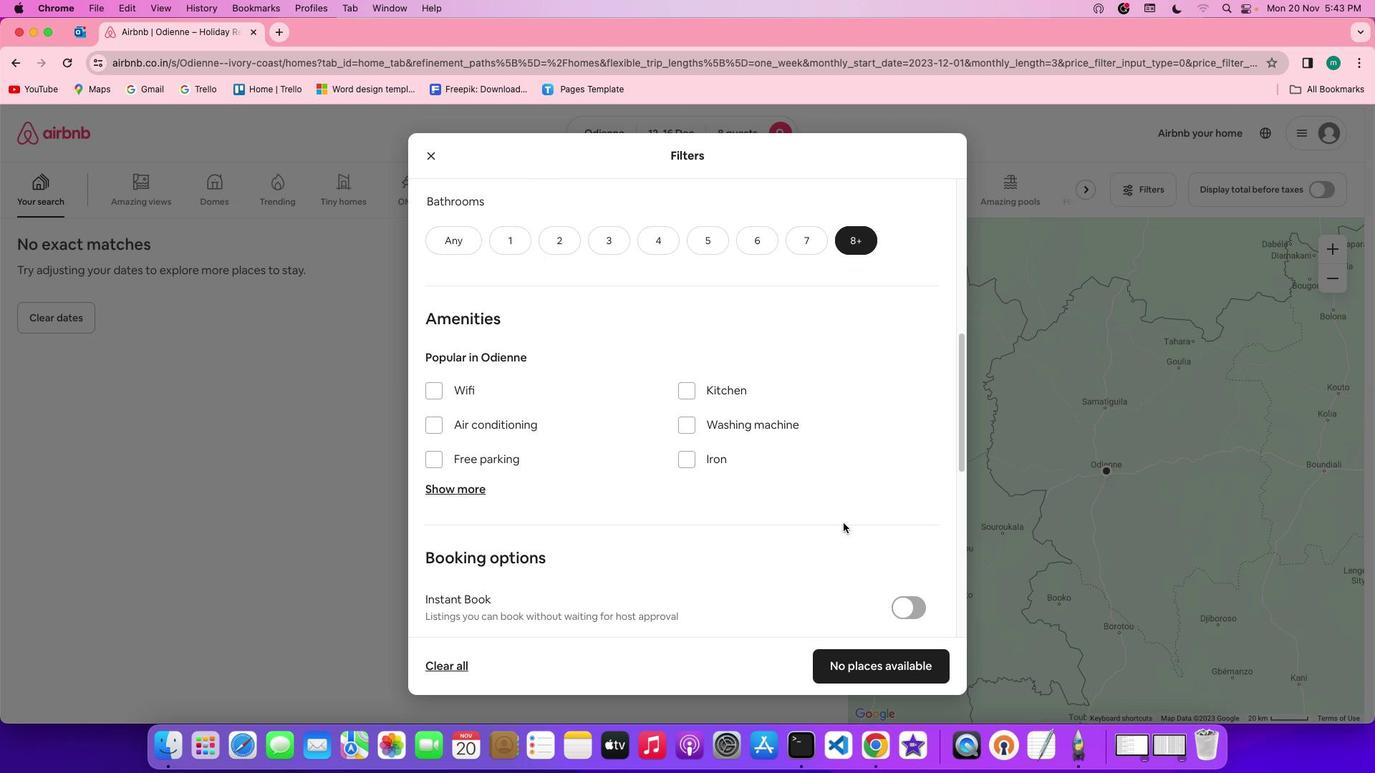 
Action: Mouse scrolled (844, 523) with delta (0, 0)
Screenshot: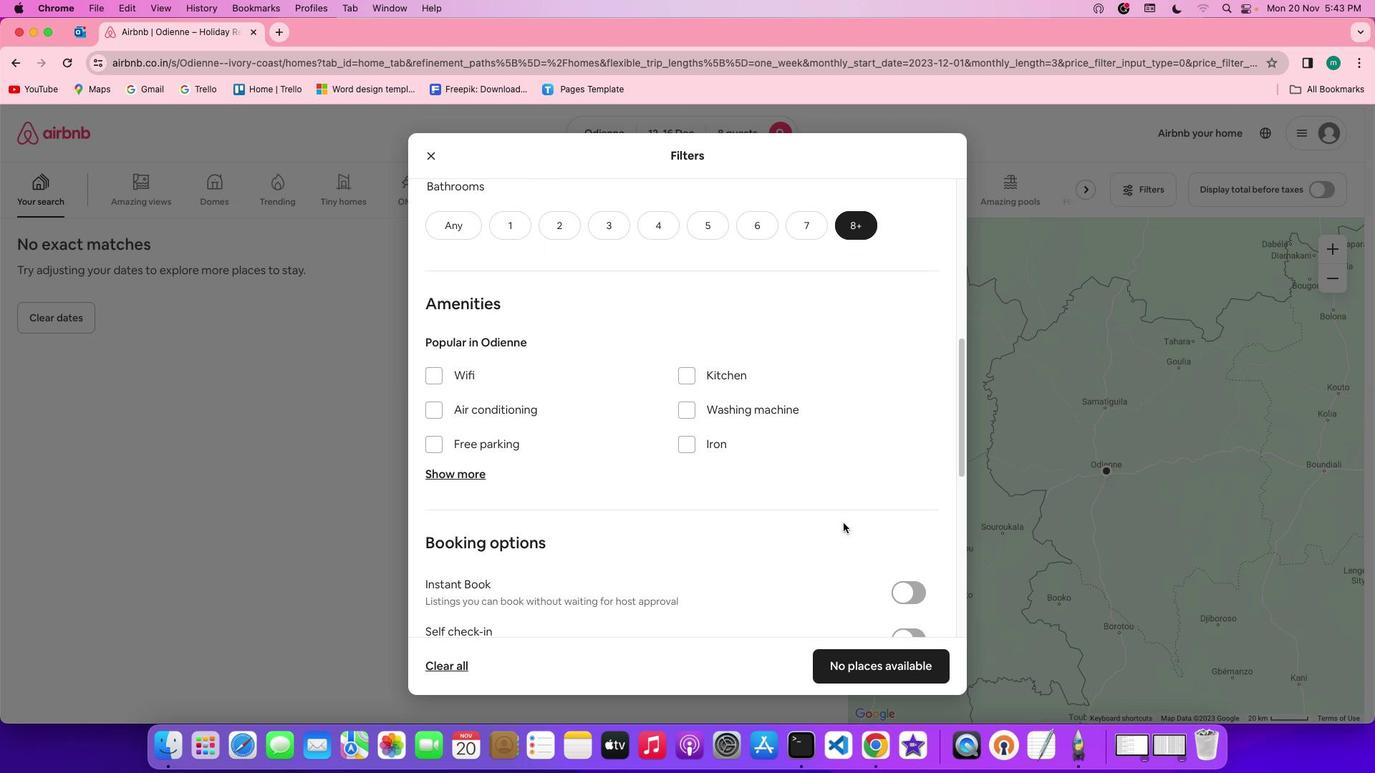 
Action: Mouse moved to (844, 523)
Screenshot: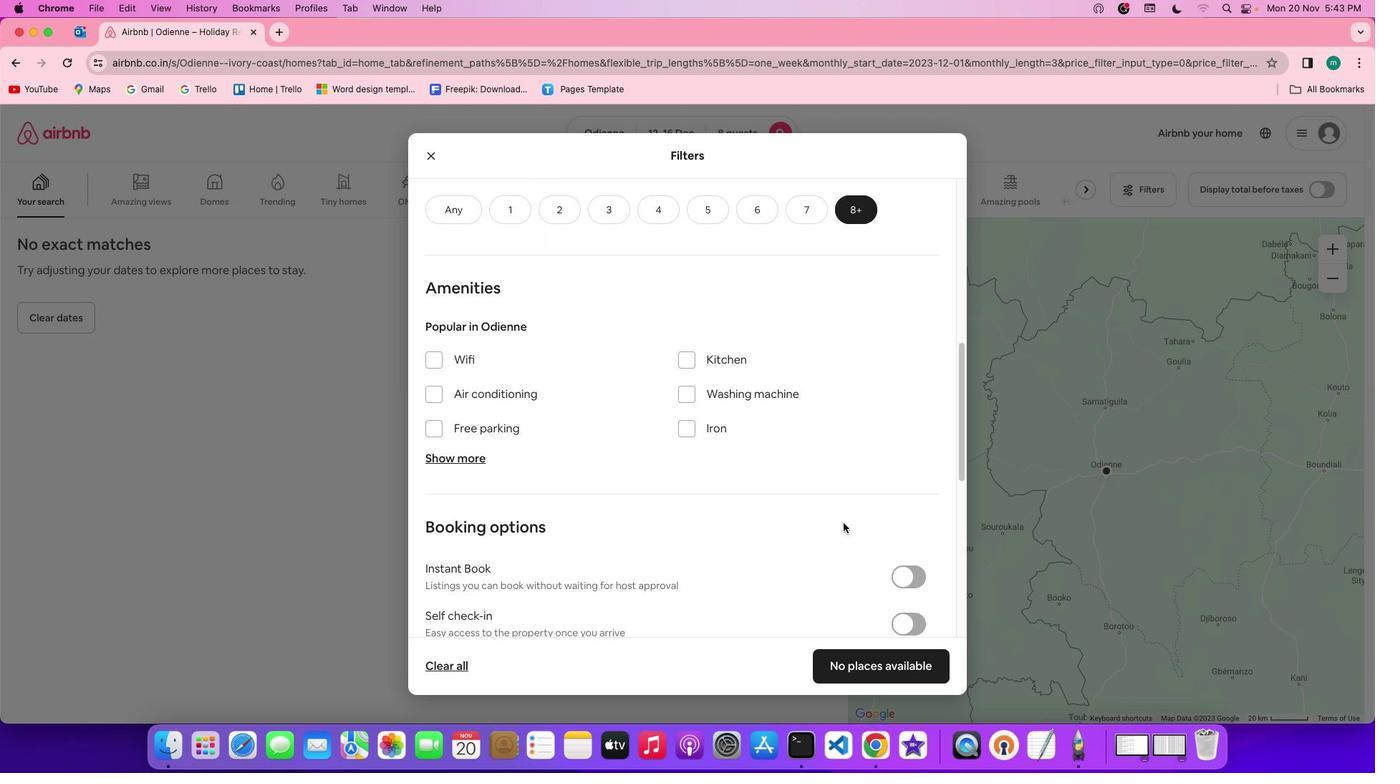 
Action: Mouse scrolled (844, 523) with delta (0, 0)
Screenshot: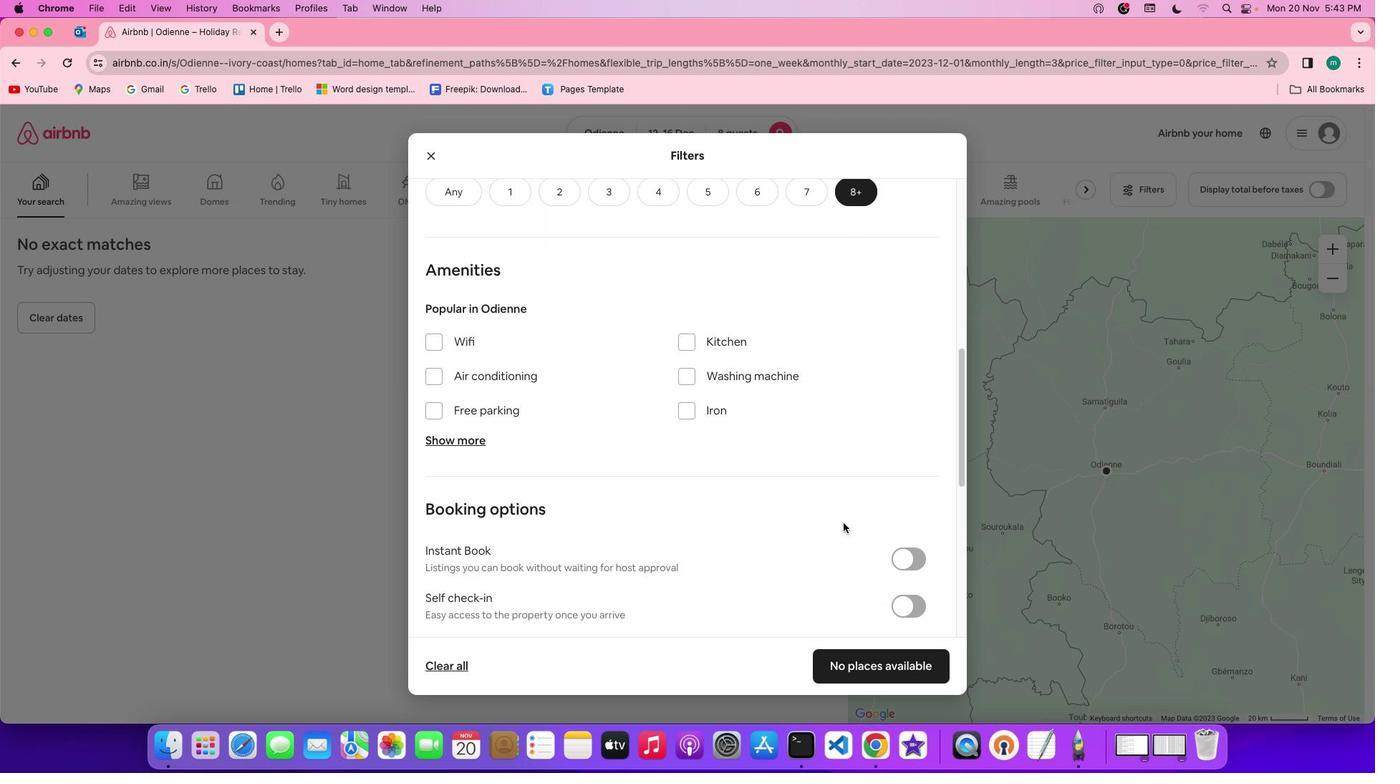 
Action: Mouse scrolled (844, 523) with delta (0, 0)
Screenshot: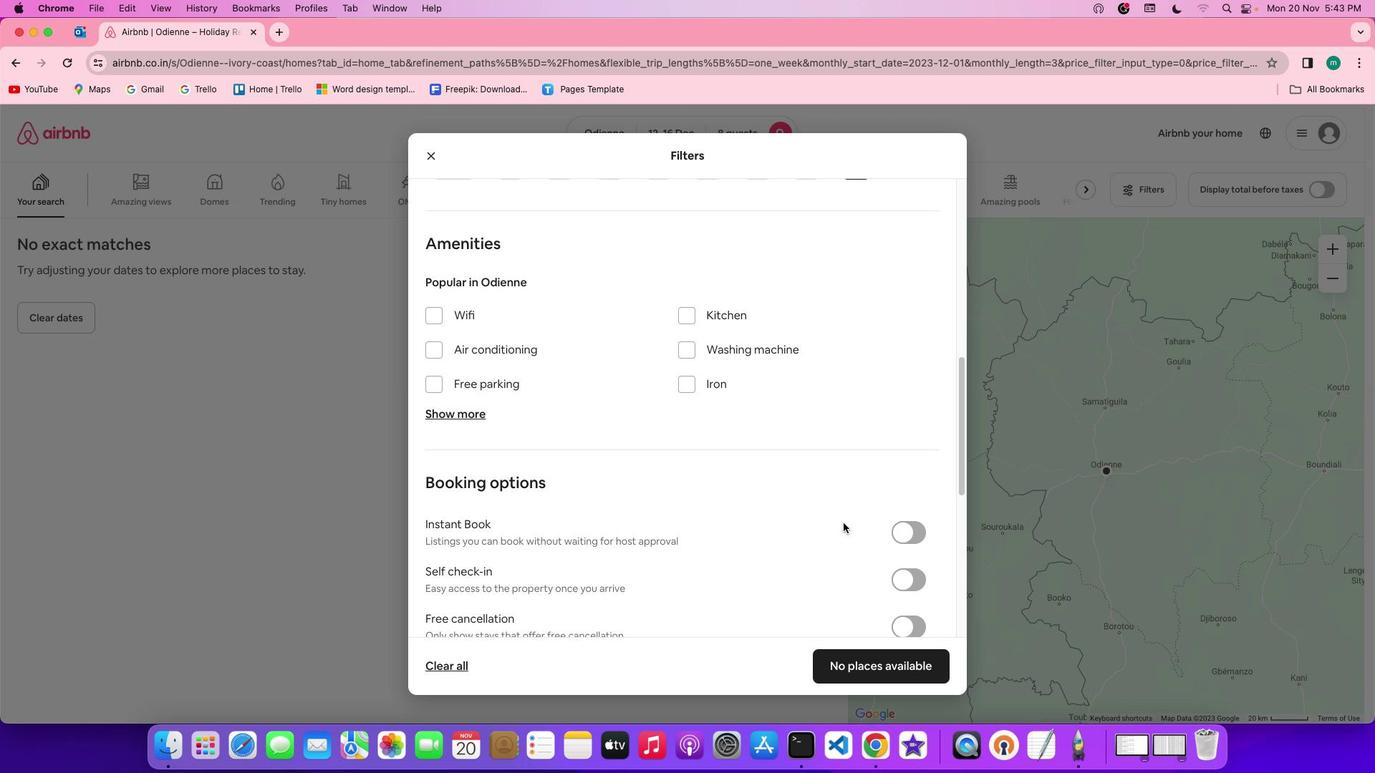 
Action: Mouse scrolled (844, 523) with delta (0, 0)
Screenshot: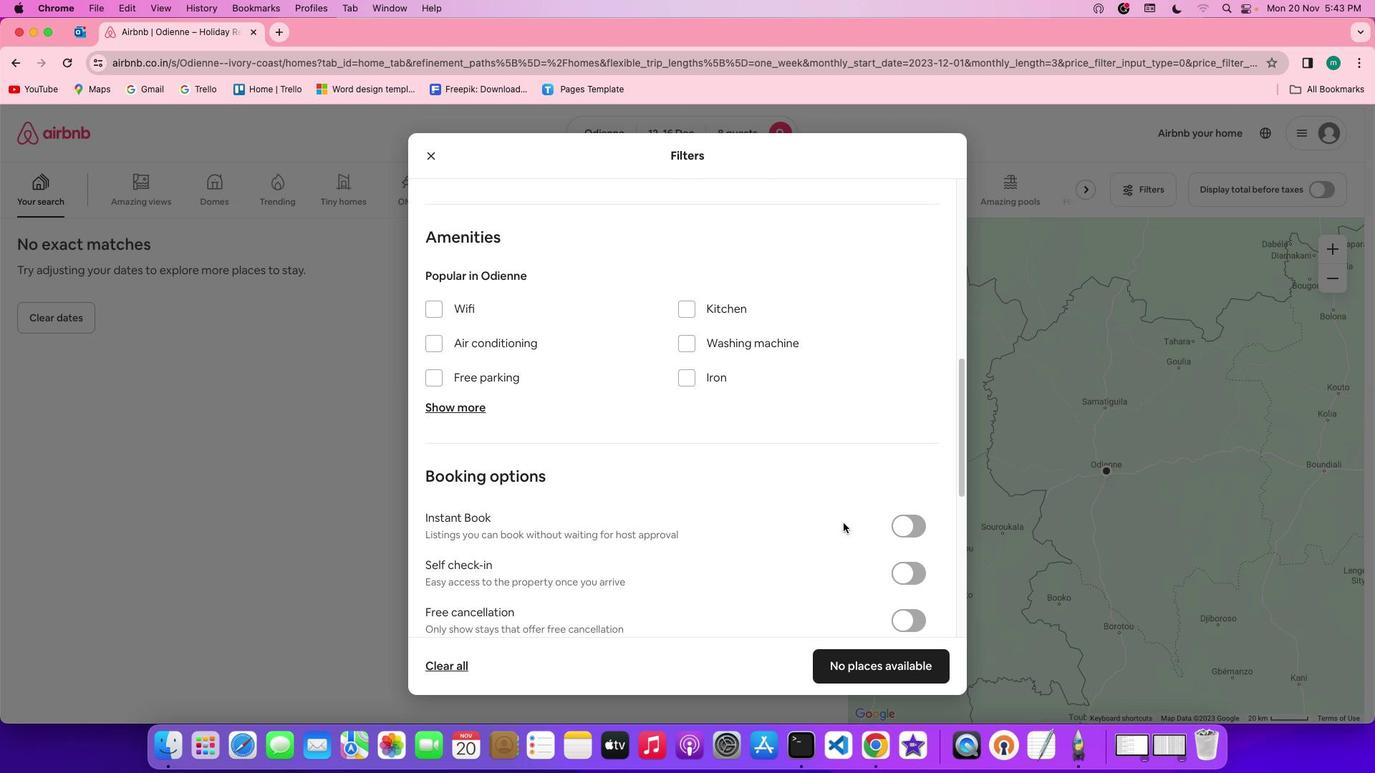 
Action: Mouse scrolled (844, 523) with delta (0, 0)
Screenshot: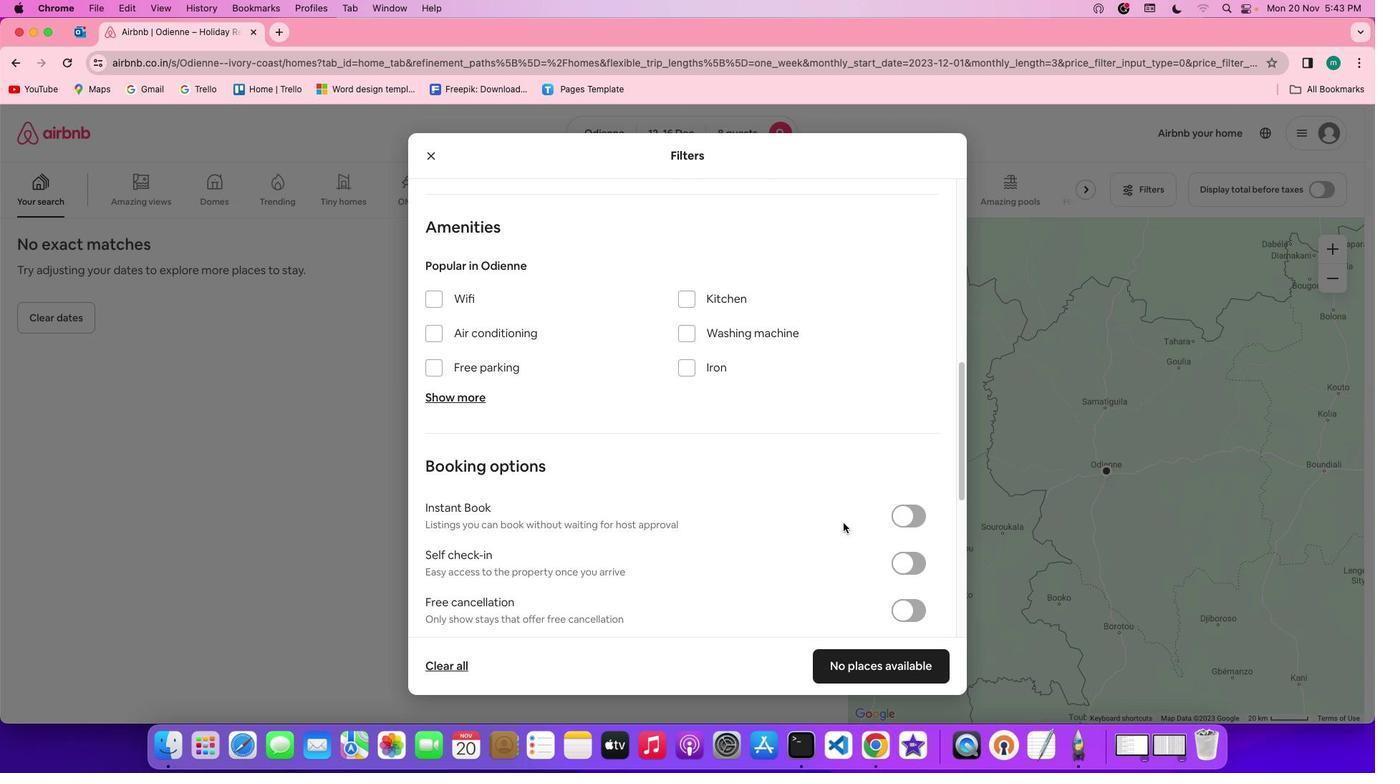 
Action: Mouse scrolled (844, 523) with delta (0, 0)
Screenshot: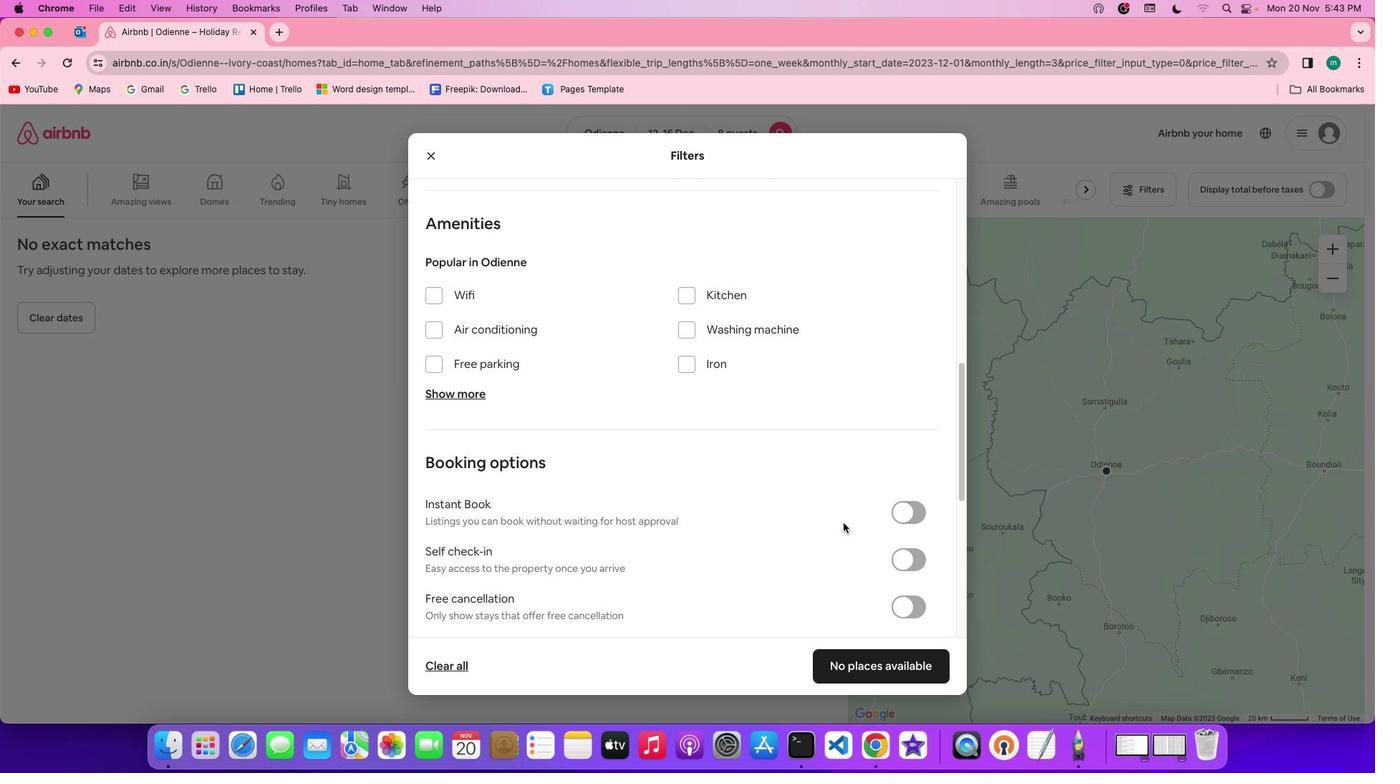 
Action: Mouse scrolled (844, 523) with delta (0, 0)
Screenshot: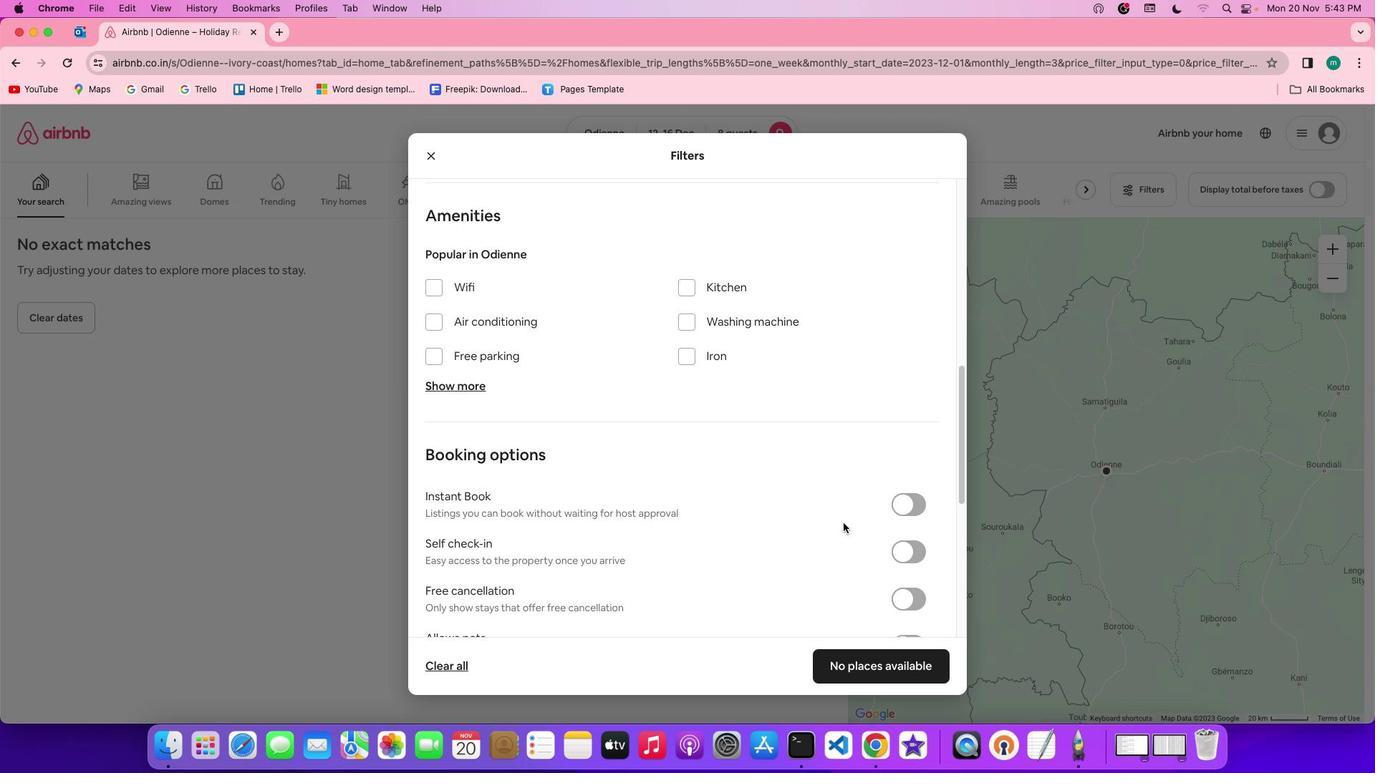 
Action: Mouse scrolled (844, 523) with delta (0, 0)
Screenshot: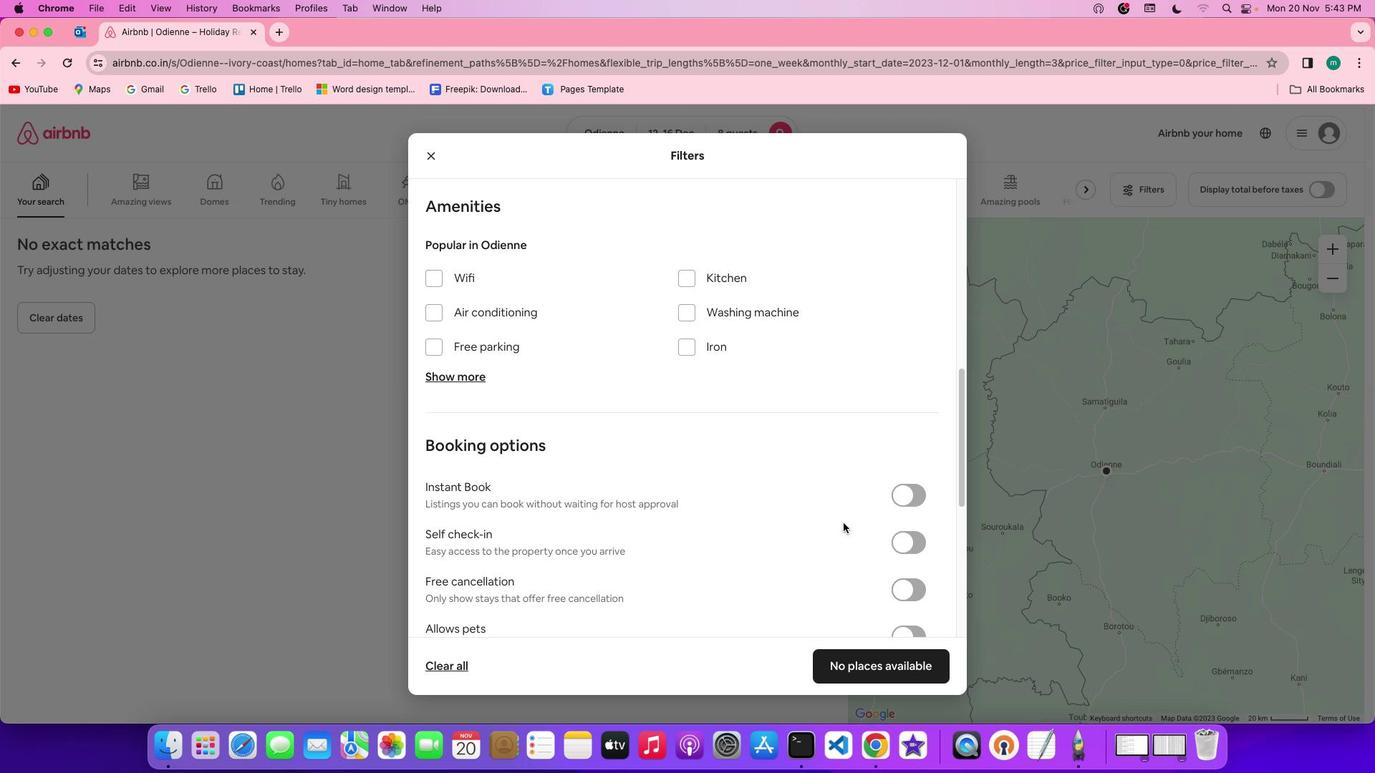 
Action: Mouse moved to (432, 279)
Screenshot: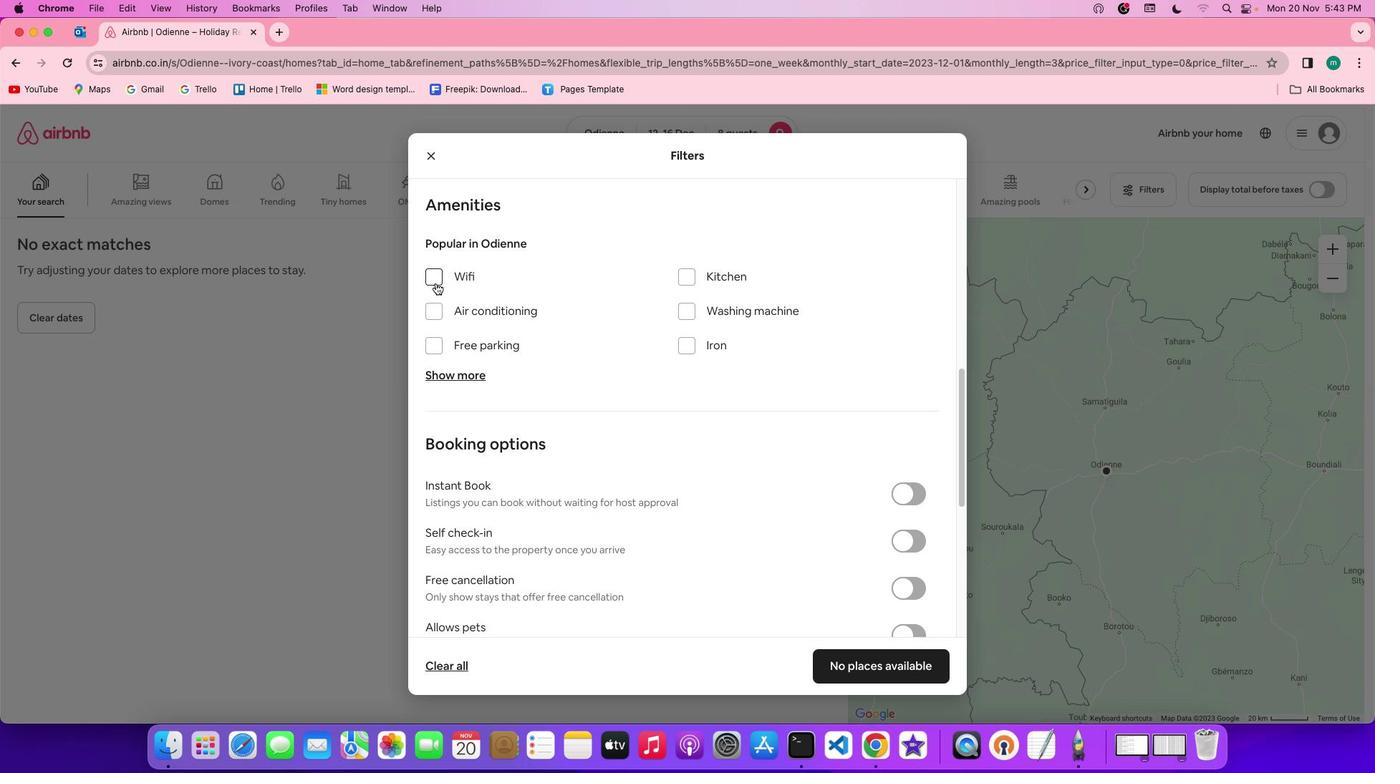
Action: Mouse pressed left at (432, 279)
Screenshot: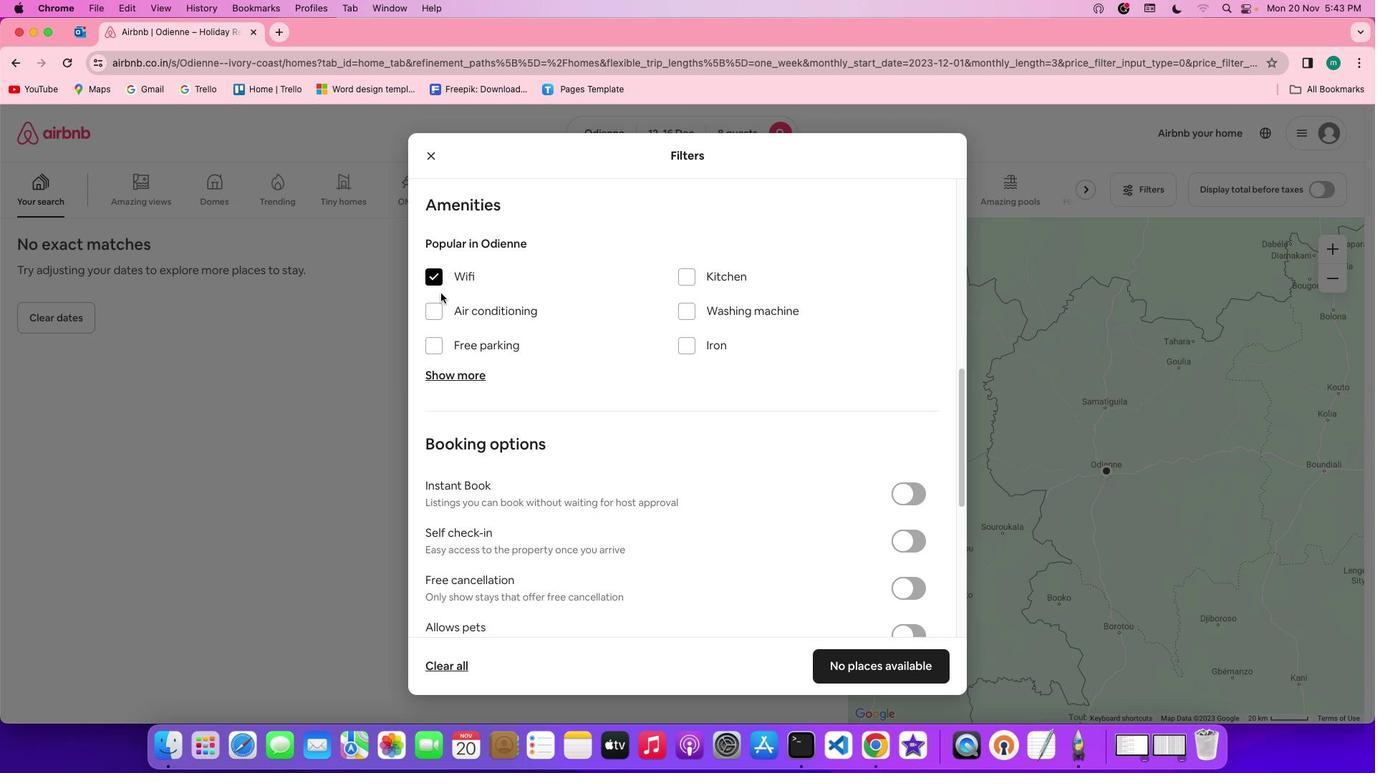 
Action: Mouse moved to (459, 374)
Screenshot: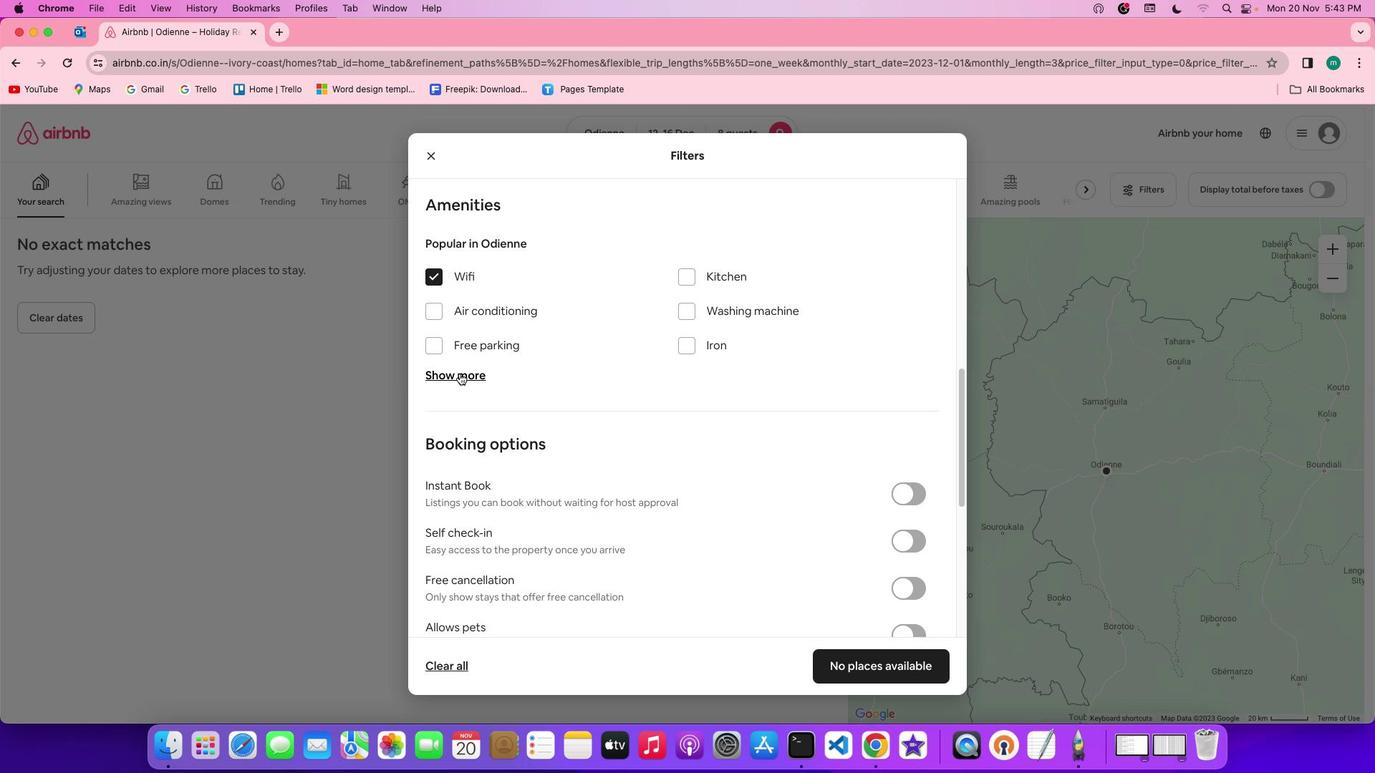 
Action: Mouse pressed left at (459, 374)
Screenshot: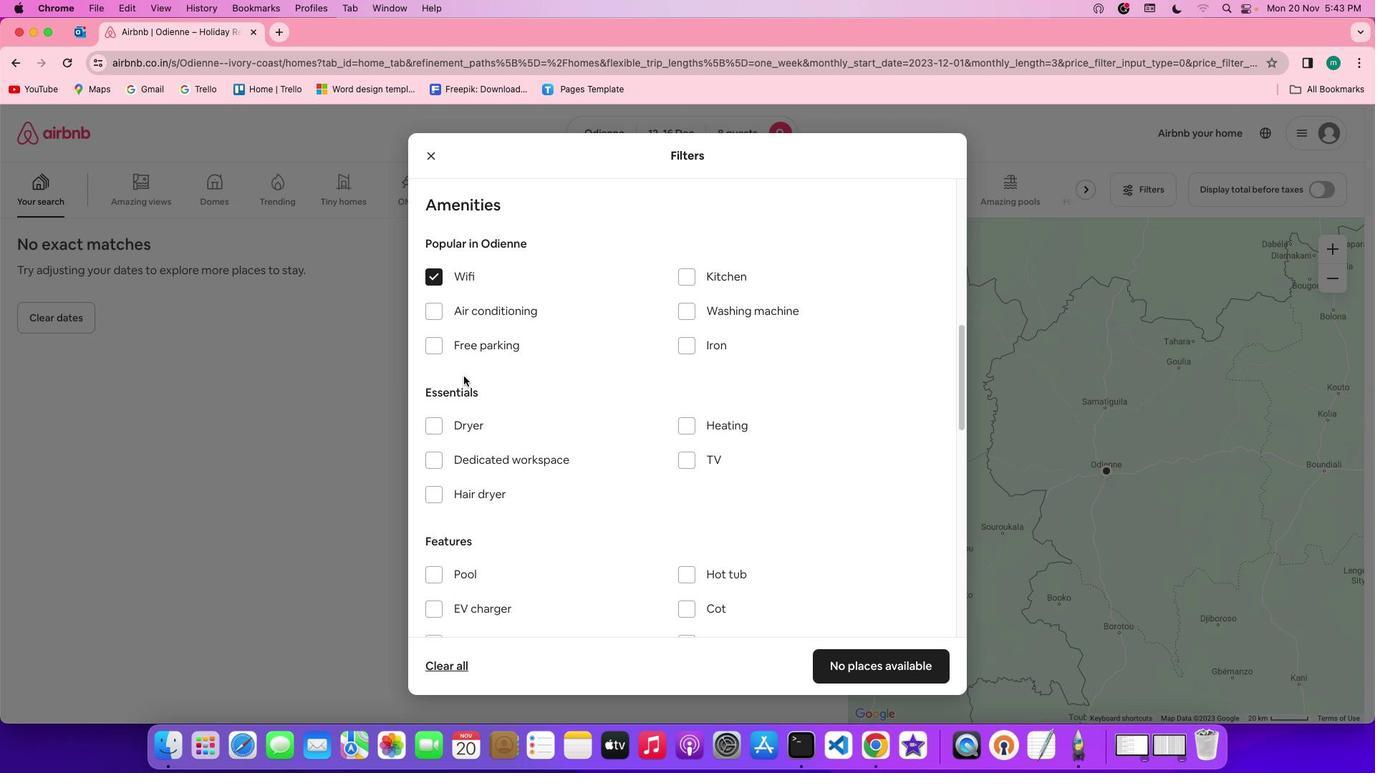 
Action: Mouse moved to (687, 465)
Screenshot: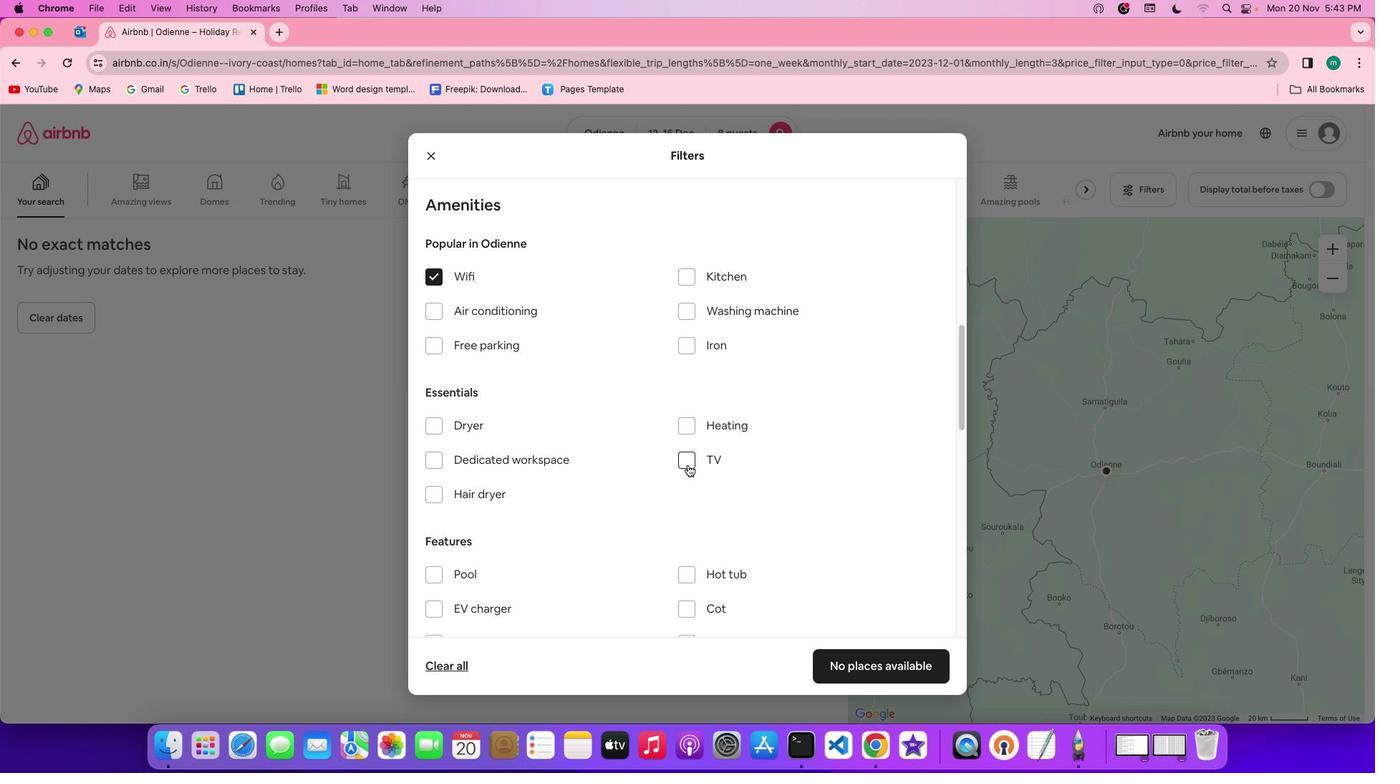 
Action: Mouse pressed left at (687, 465)
Screenshot: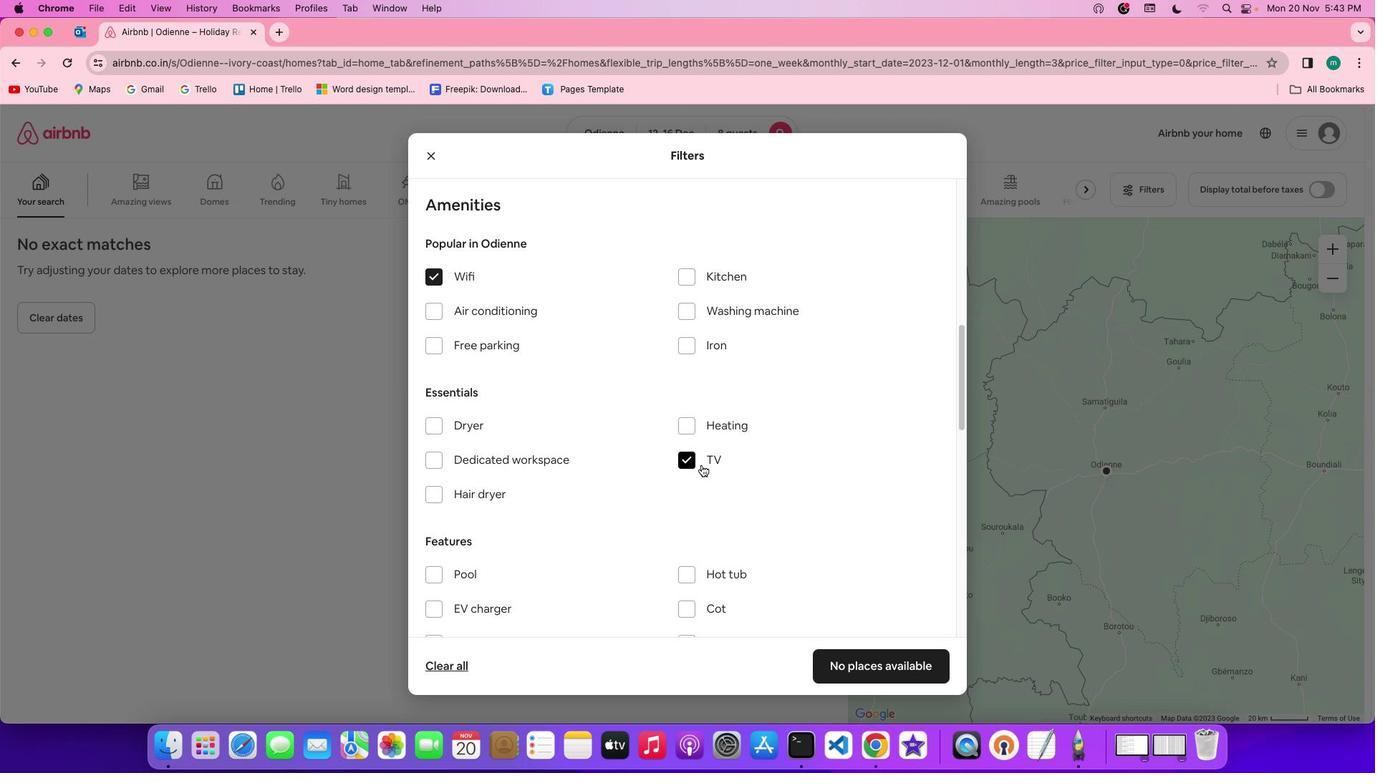
Action: Mouse moved to (805, 482)
Screenshot: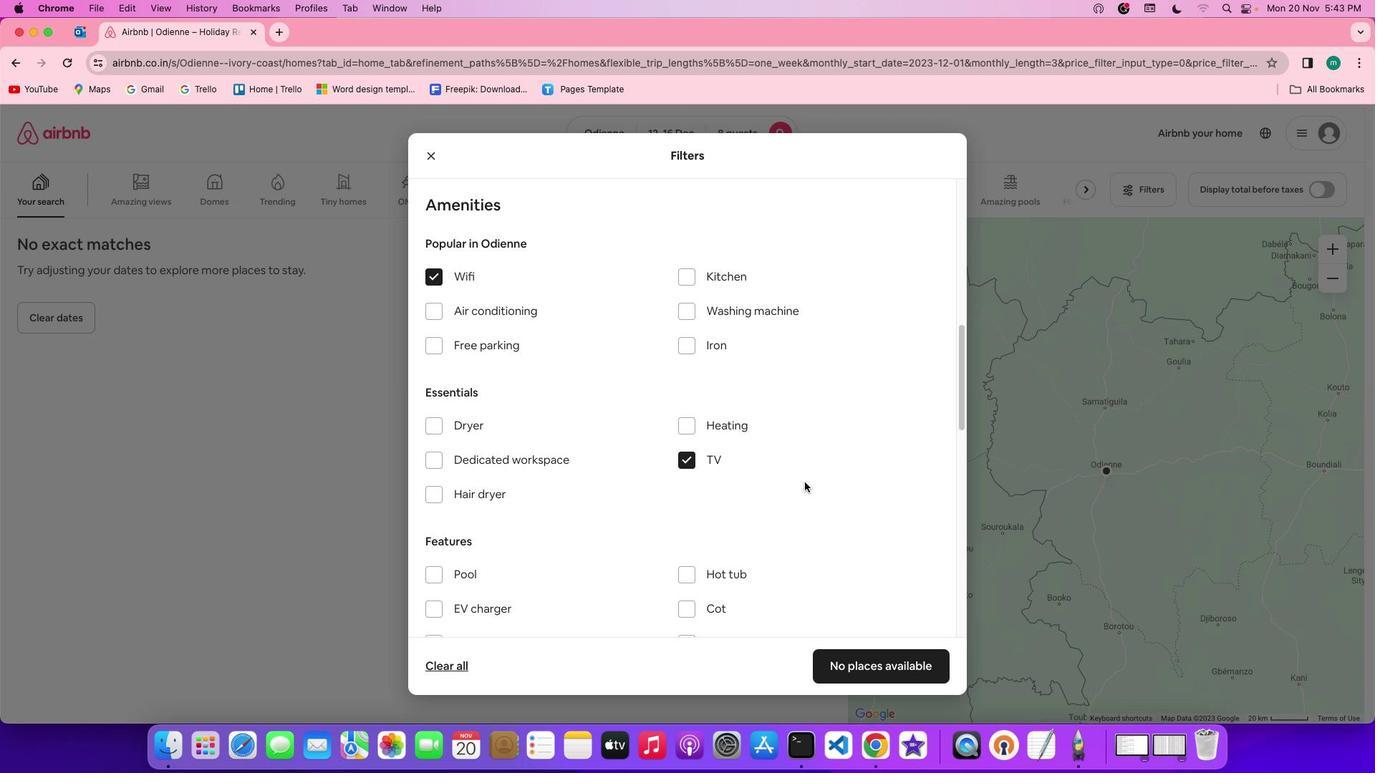 
Action: Mouse scrolled (805, 482) with delta (0, 0)
Screenshot: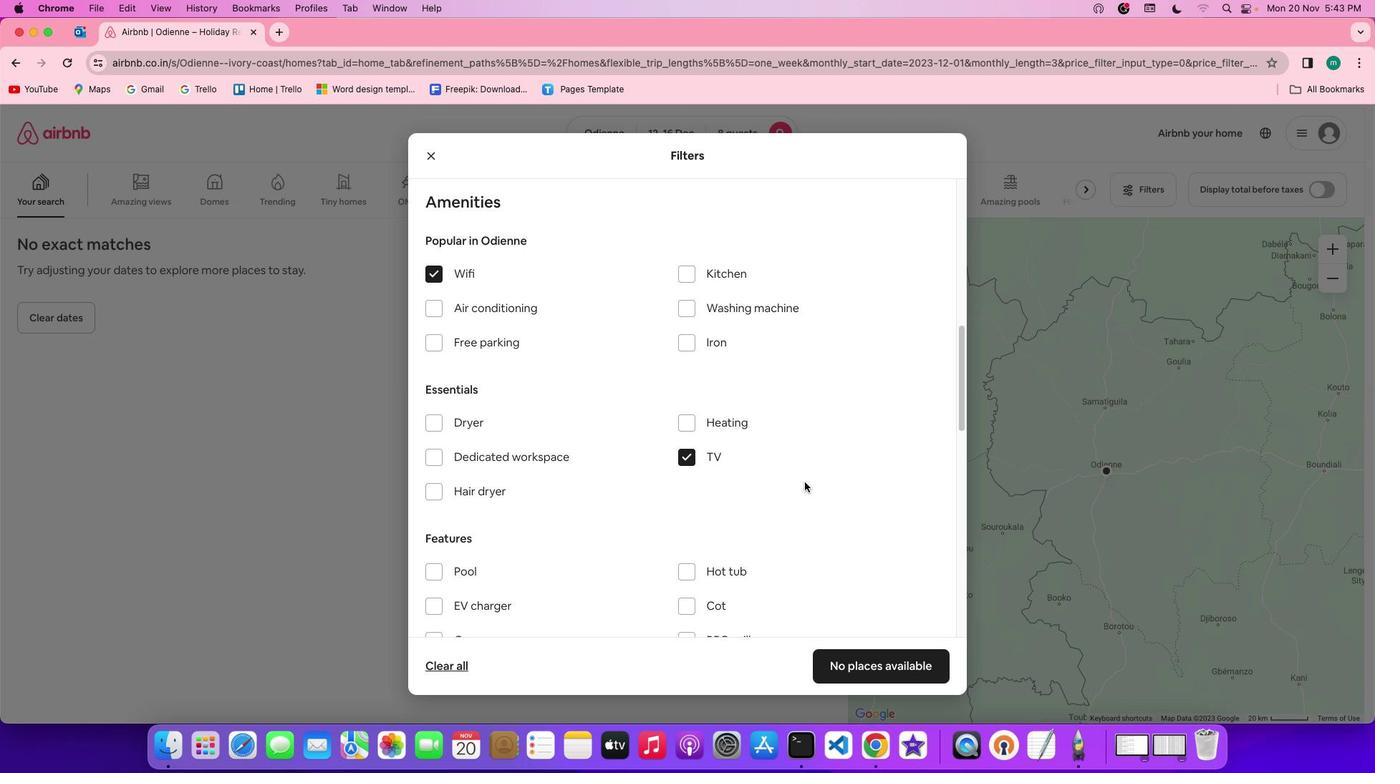 
Action: Mouse scrolled (805, 482) with delta (0, 0)
Screenshot: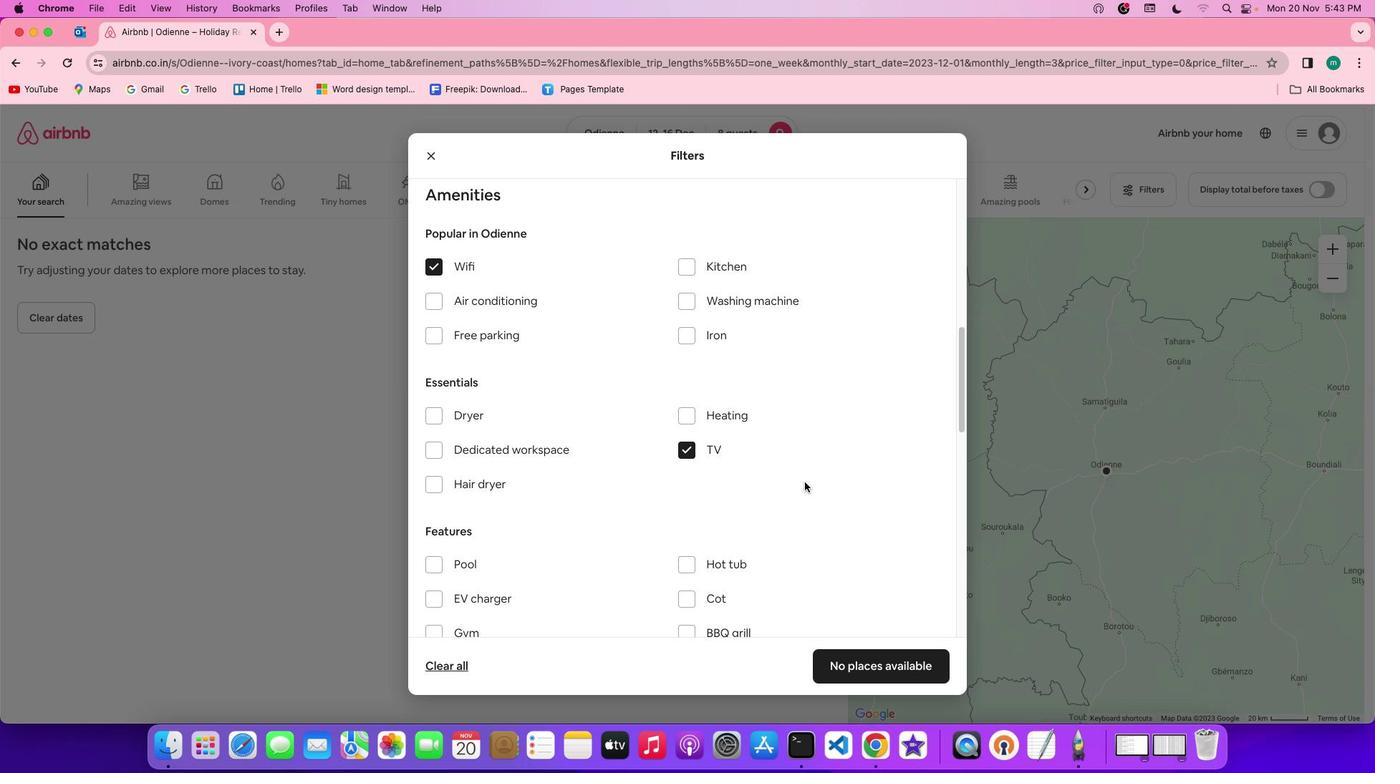 
Action: Mouse scrolled (805, 482) with delta (0, 0)
Screenshot: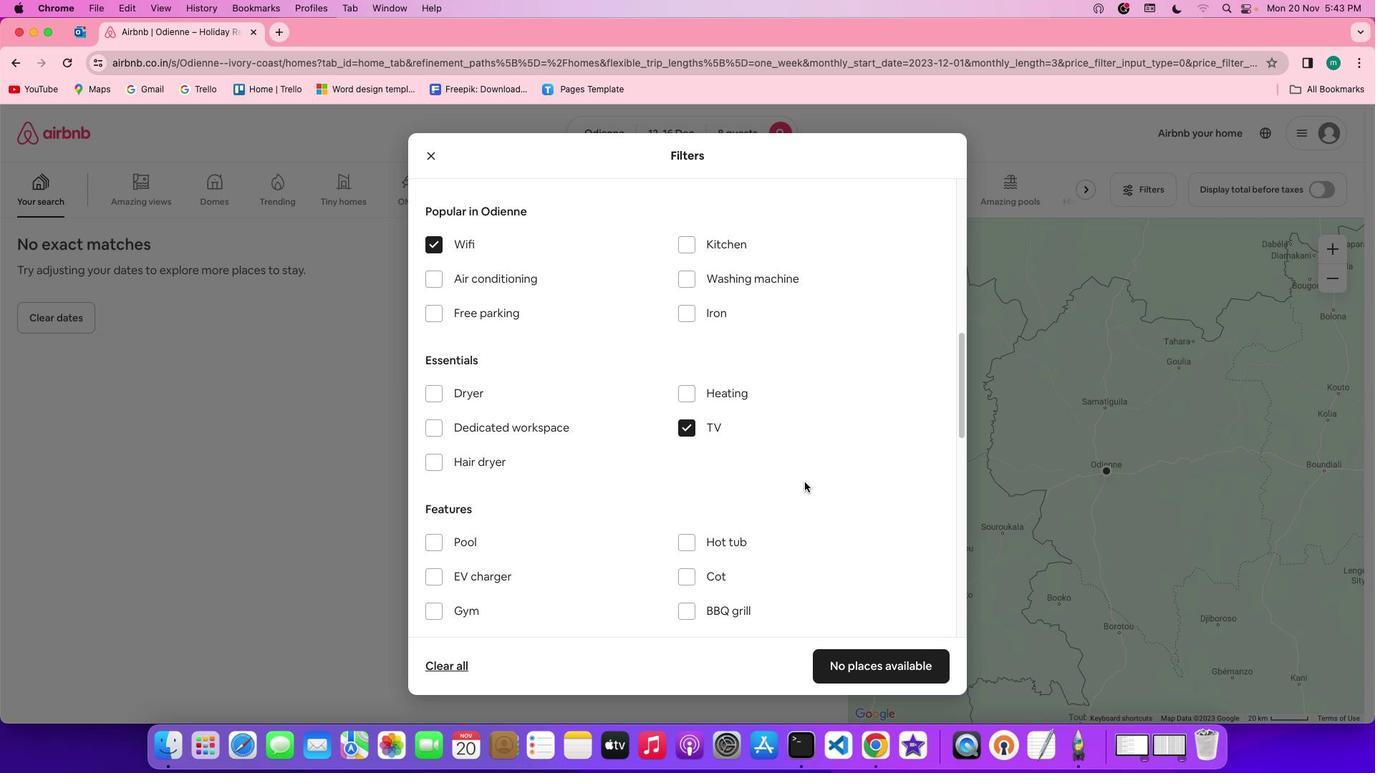 
Action: Mouse moved to (502, 308)
Screenshot: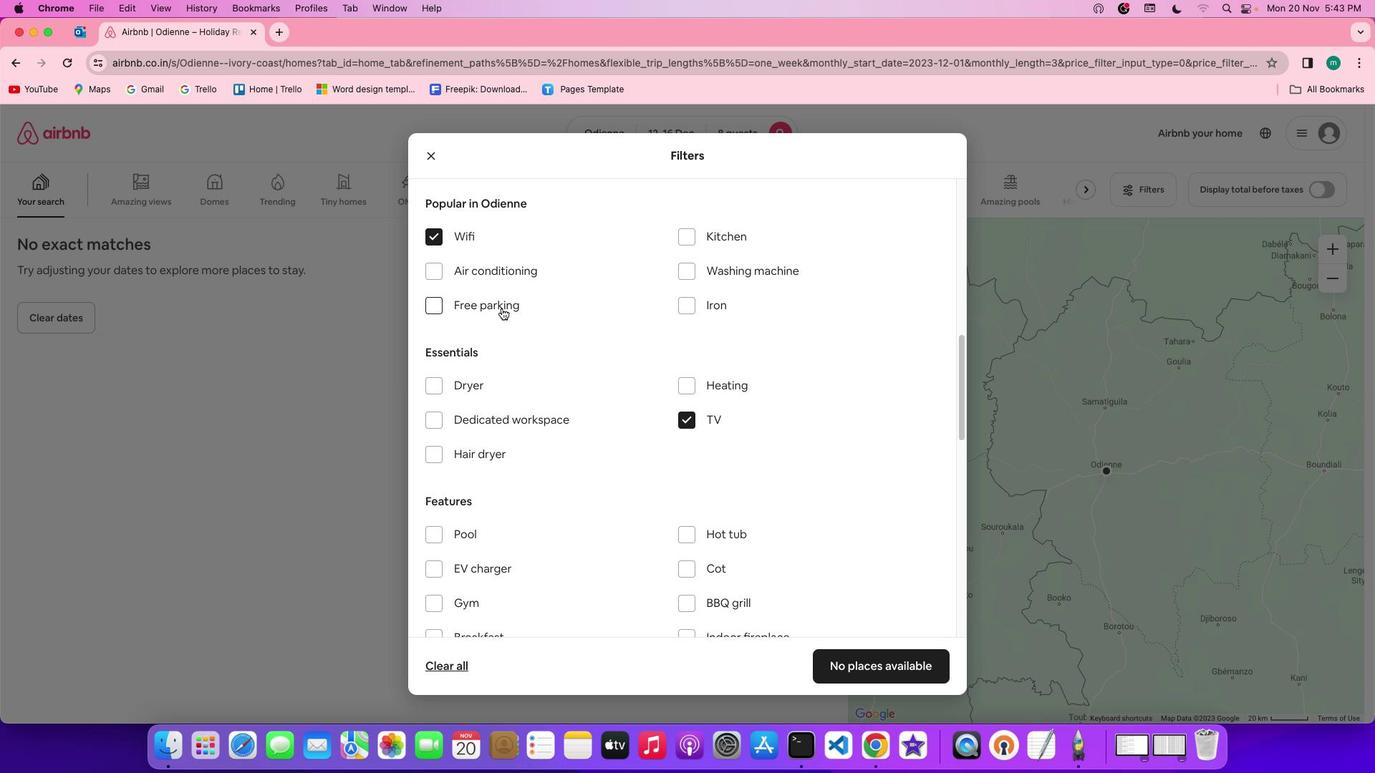 
Action: Mouse pressed left at (502, 308)
Screenshot: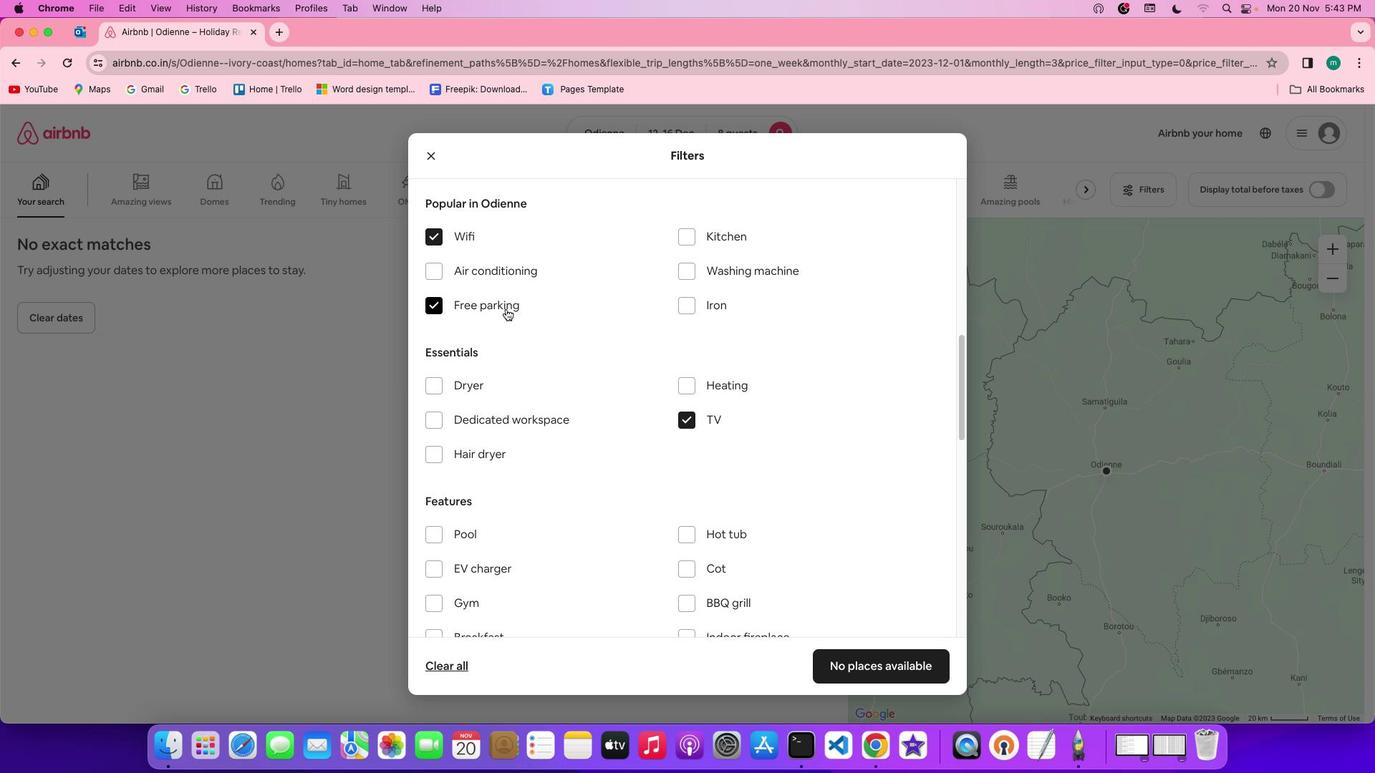 
Action: Mouse moved to (659, 460)
Screenshot: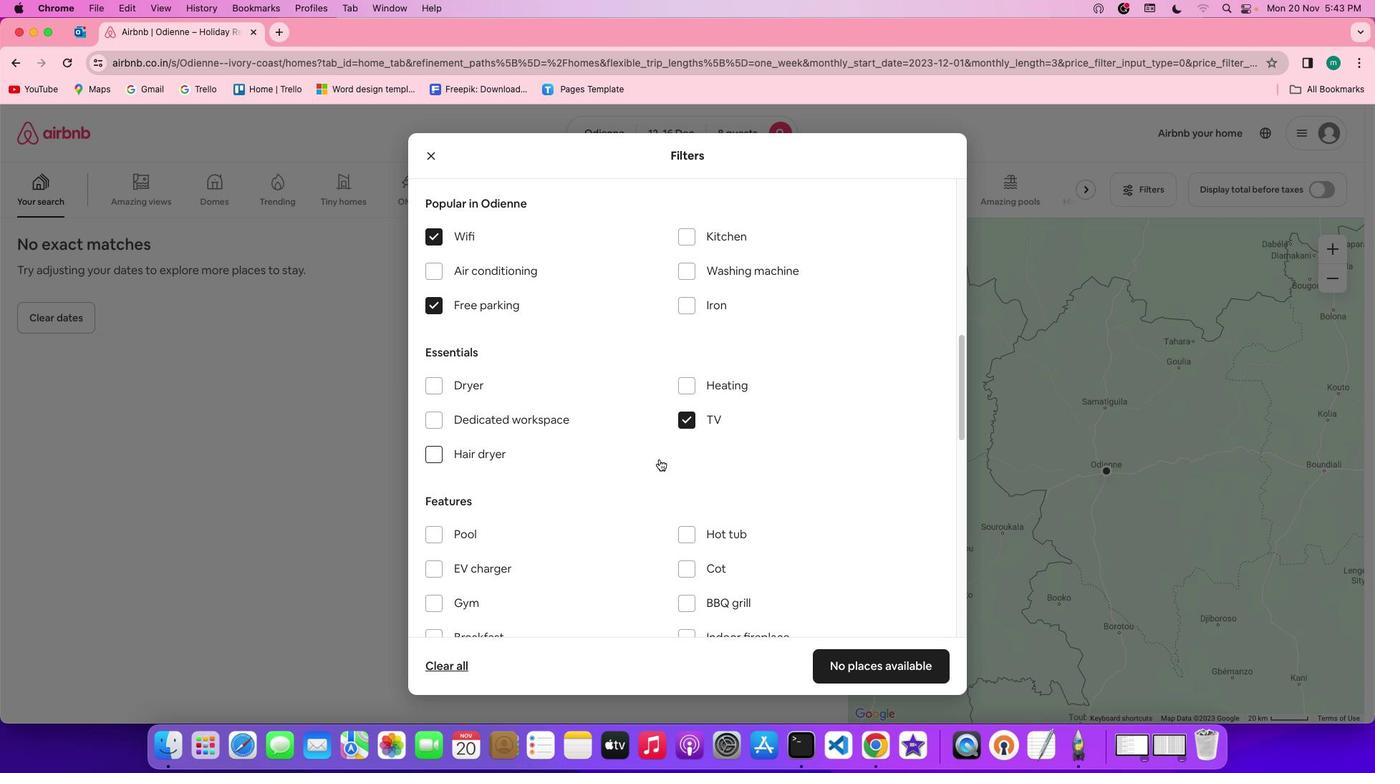 
Action: Mouse scrolled (659, 460) with delta (0, 0)
Screenshot: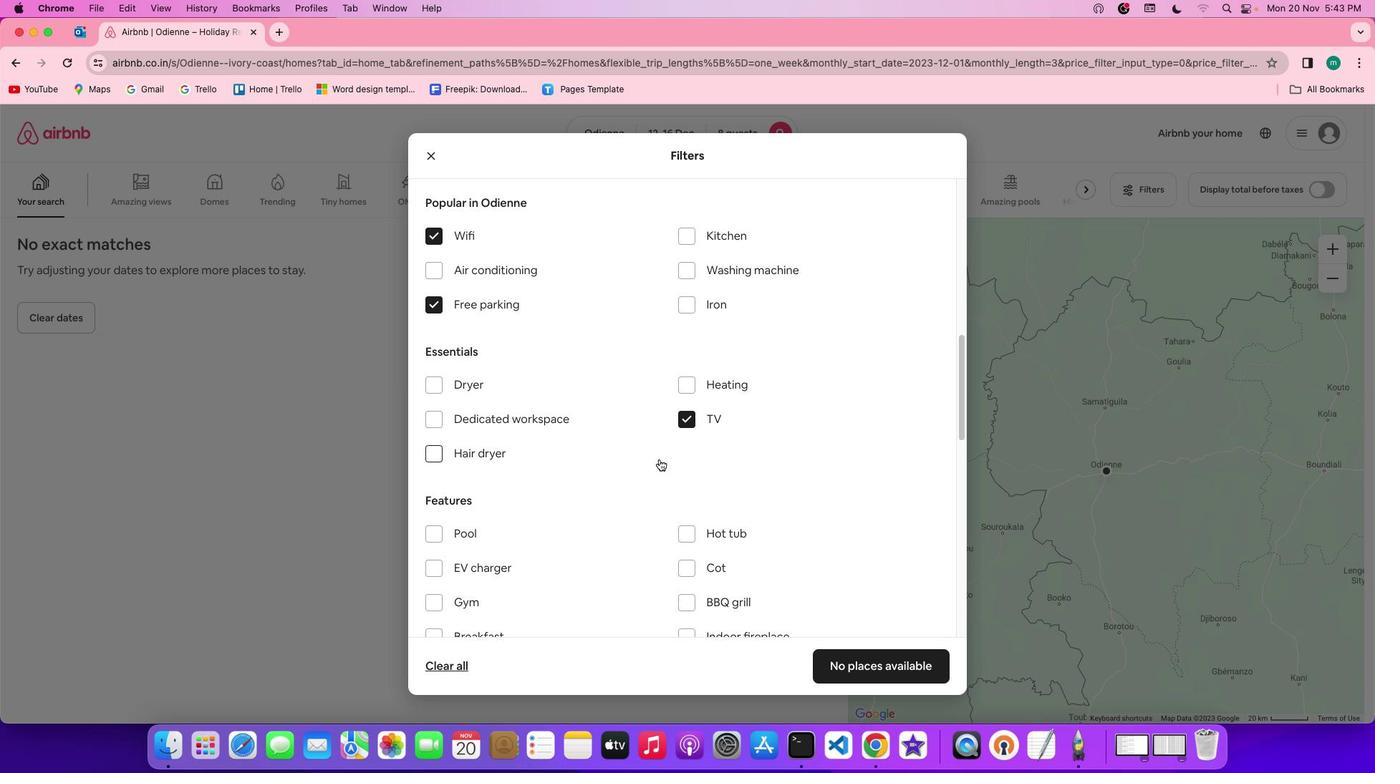 
Action: Mouse scrolled (659, 460) with delta (0, 0)
Screenshot: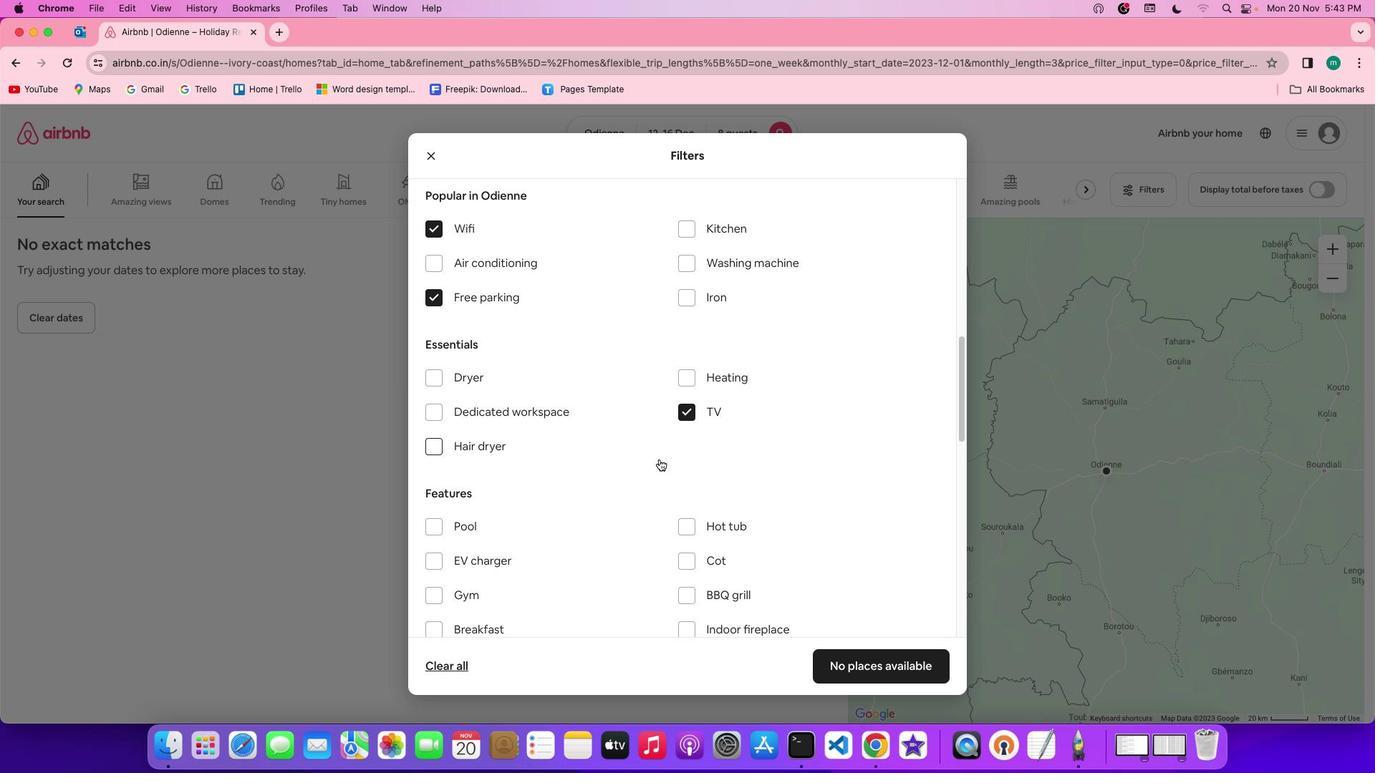 
Action: Mouse scrolled (659, 460) with delta (0, 0)
Screenshot: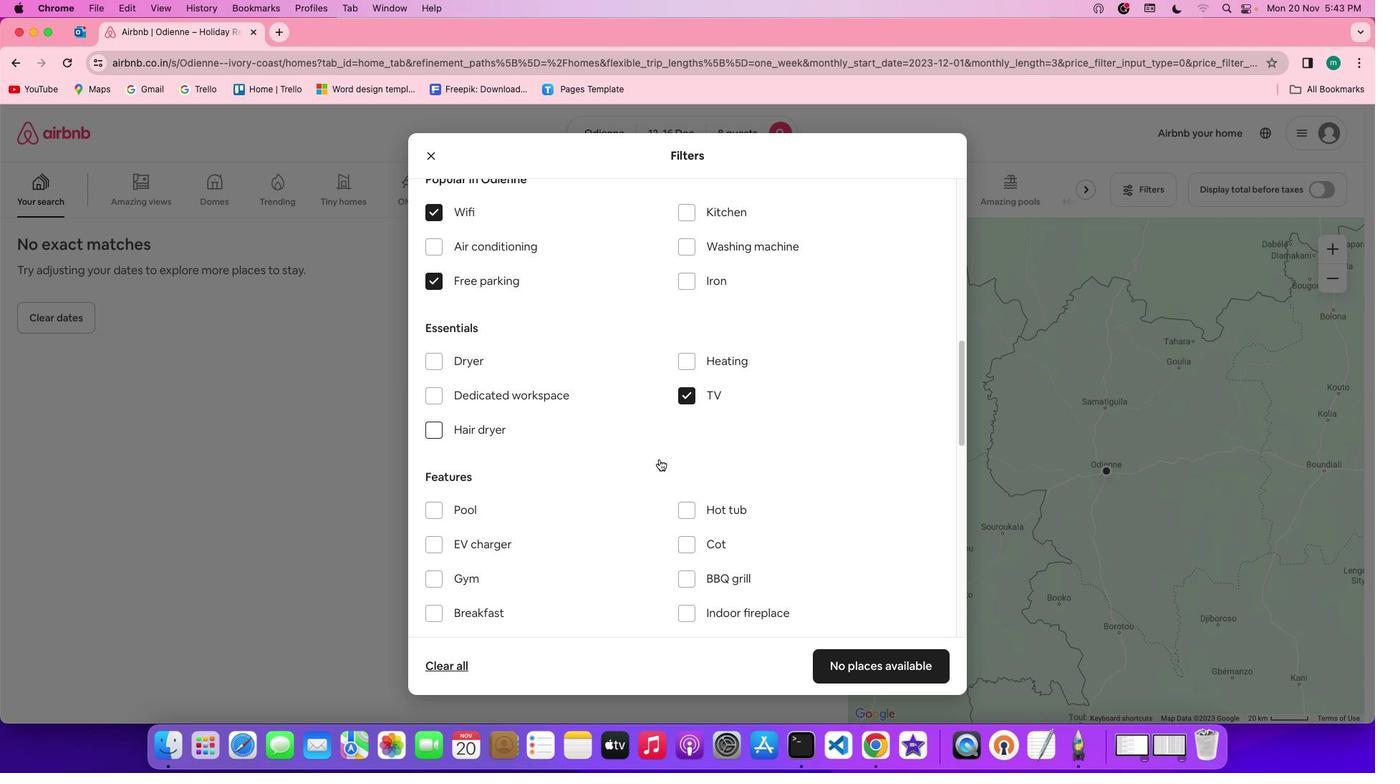 
Action: Mouse scrolled (659, 460) with delta (0, 0)
Screenshot: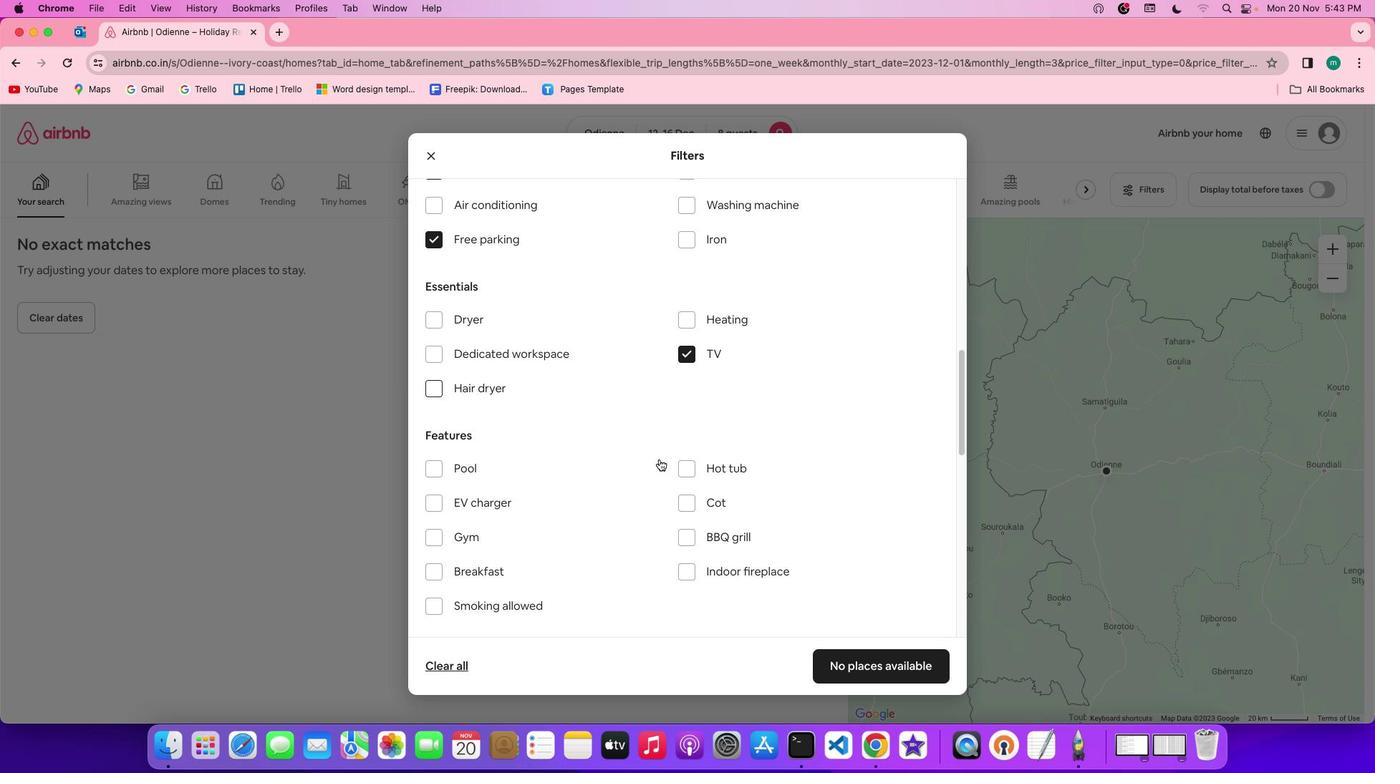 
Action: Mouse scrolled (659, 460) with delta (0, 0)
Screenshot: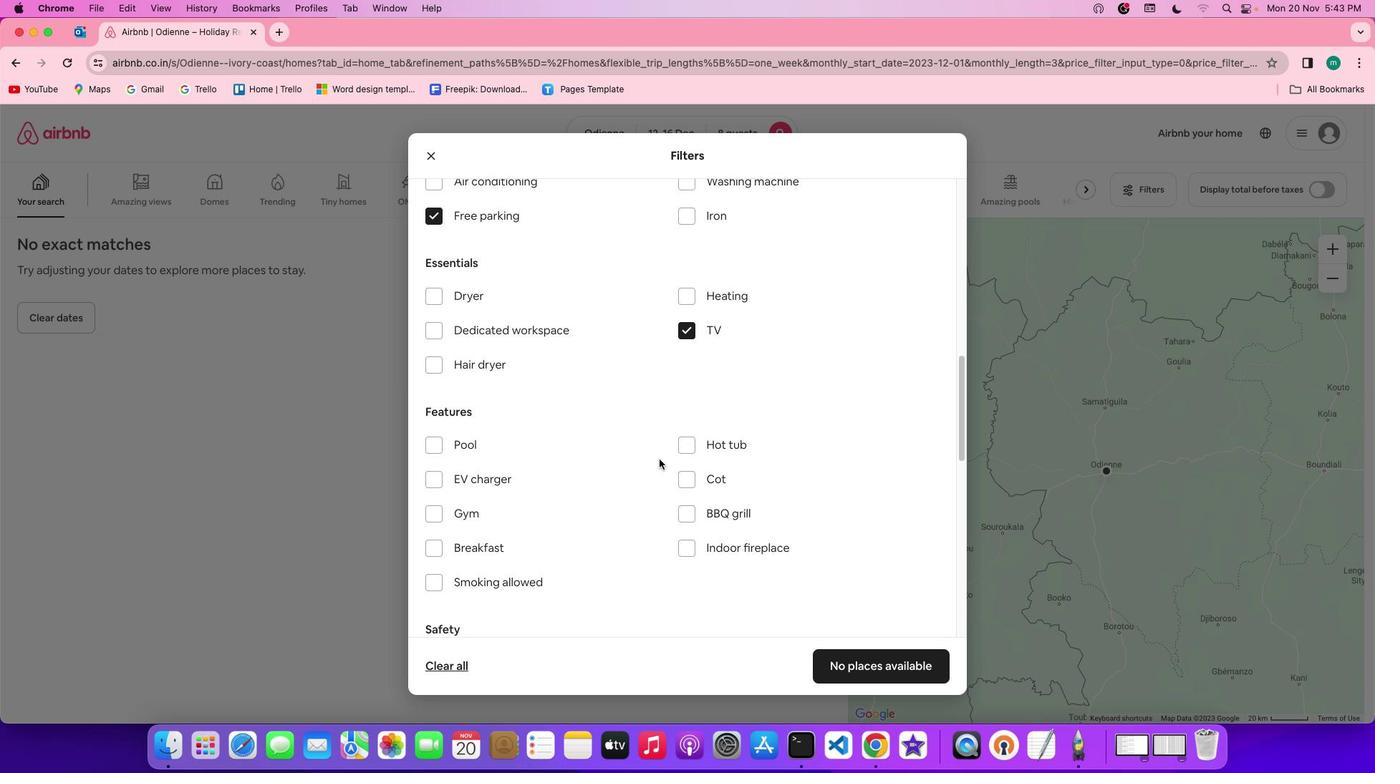 
Action: Mouse scrolled (659, 460) with delta (0, 0)
Screenshot: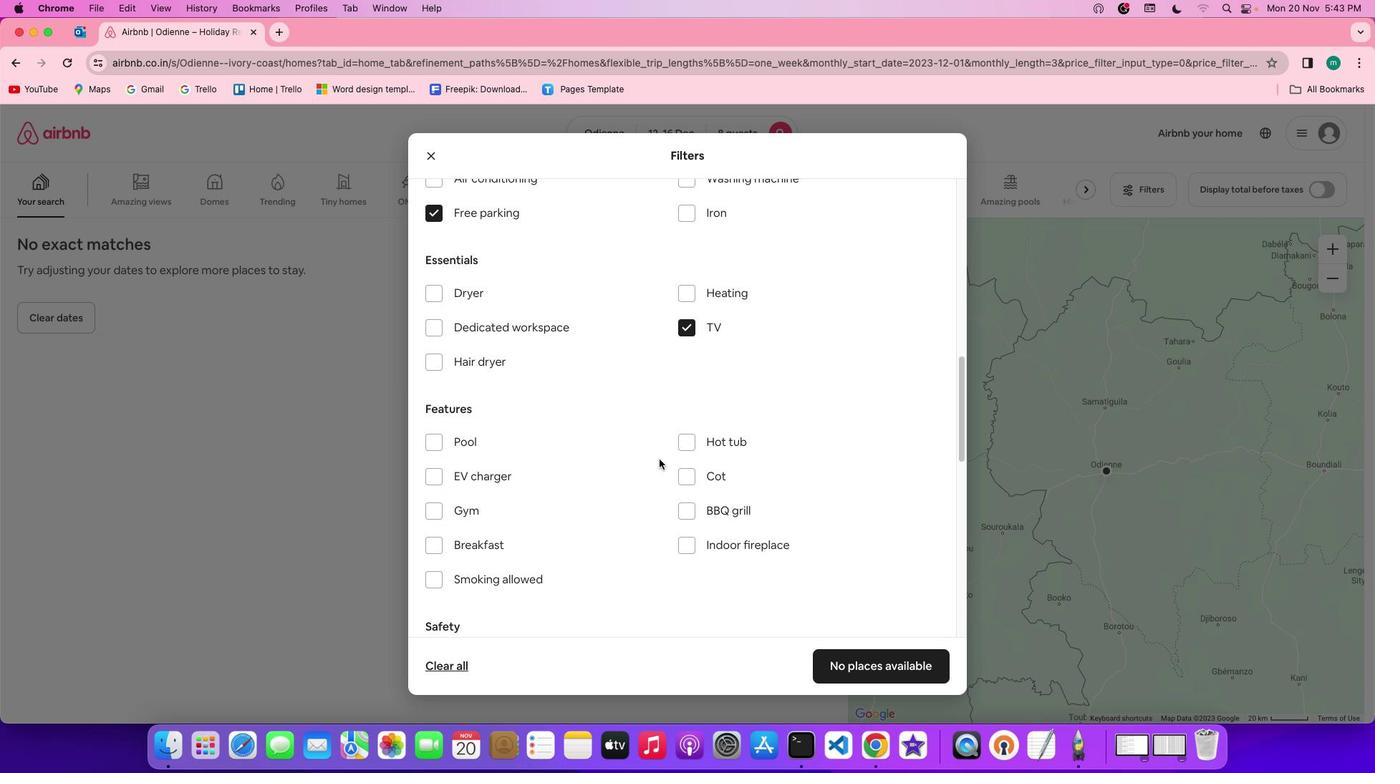 
Action: Mouse scrolled (659, 460) with delta (0, 0)
Screenshot: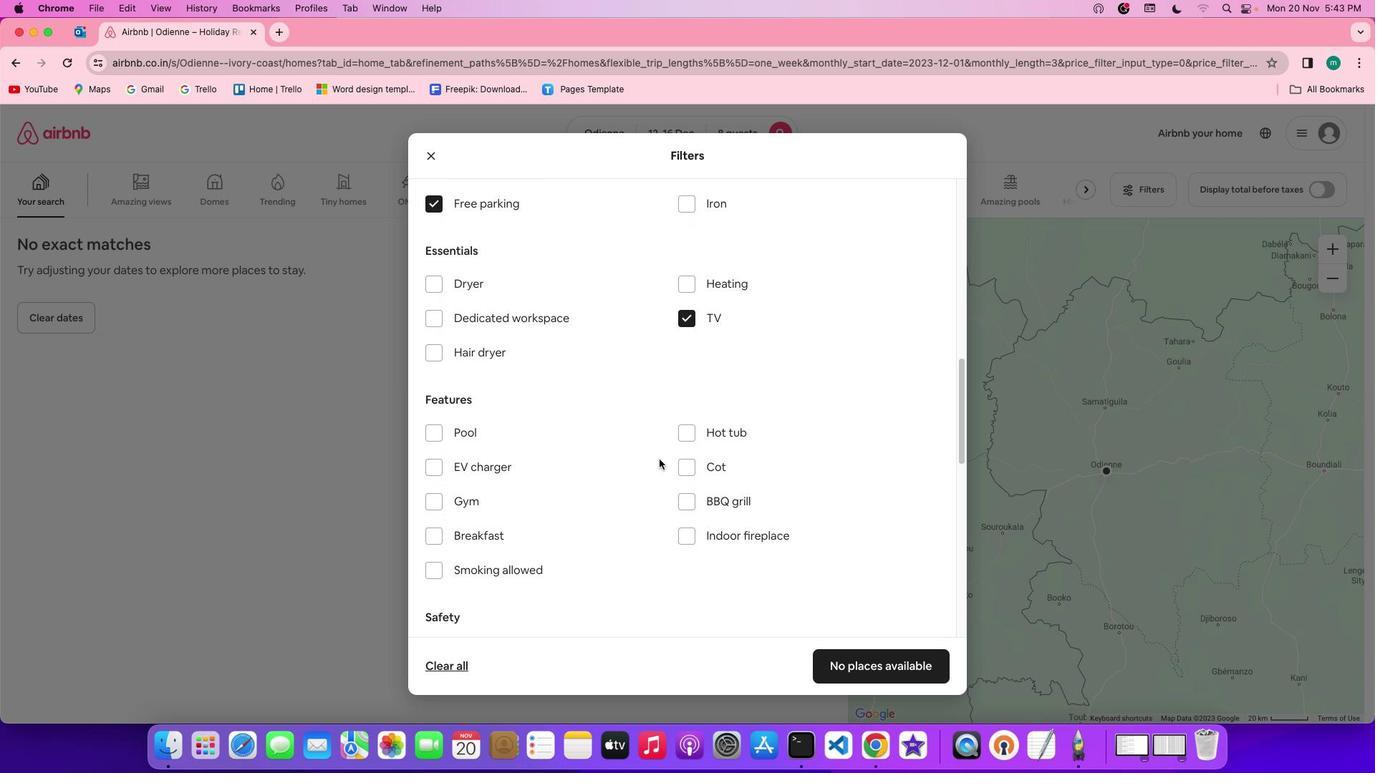 
Action: Mouse scrolled (659, 460) with delta (0, 0)
Screenshot: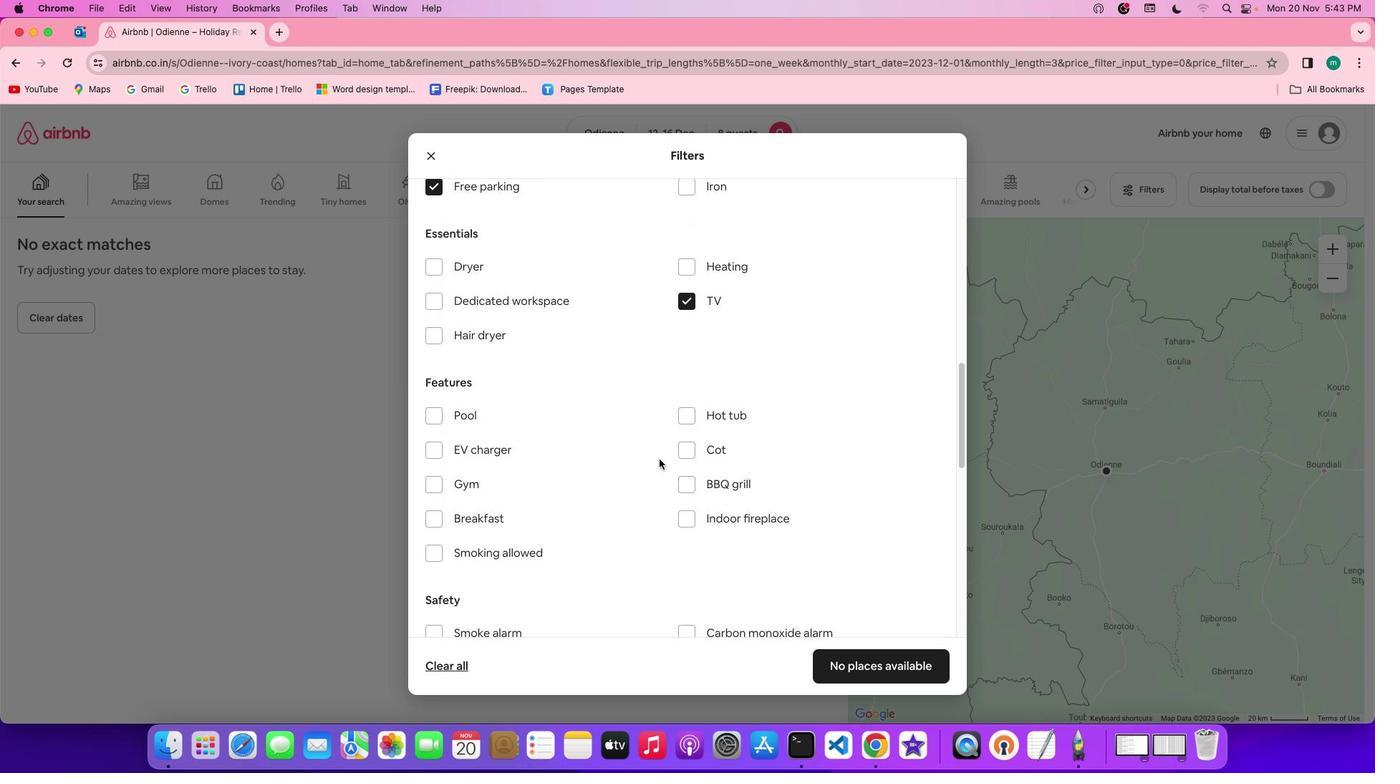 
Action: Mouse moved to (460, 474)
Screenshot: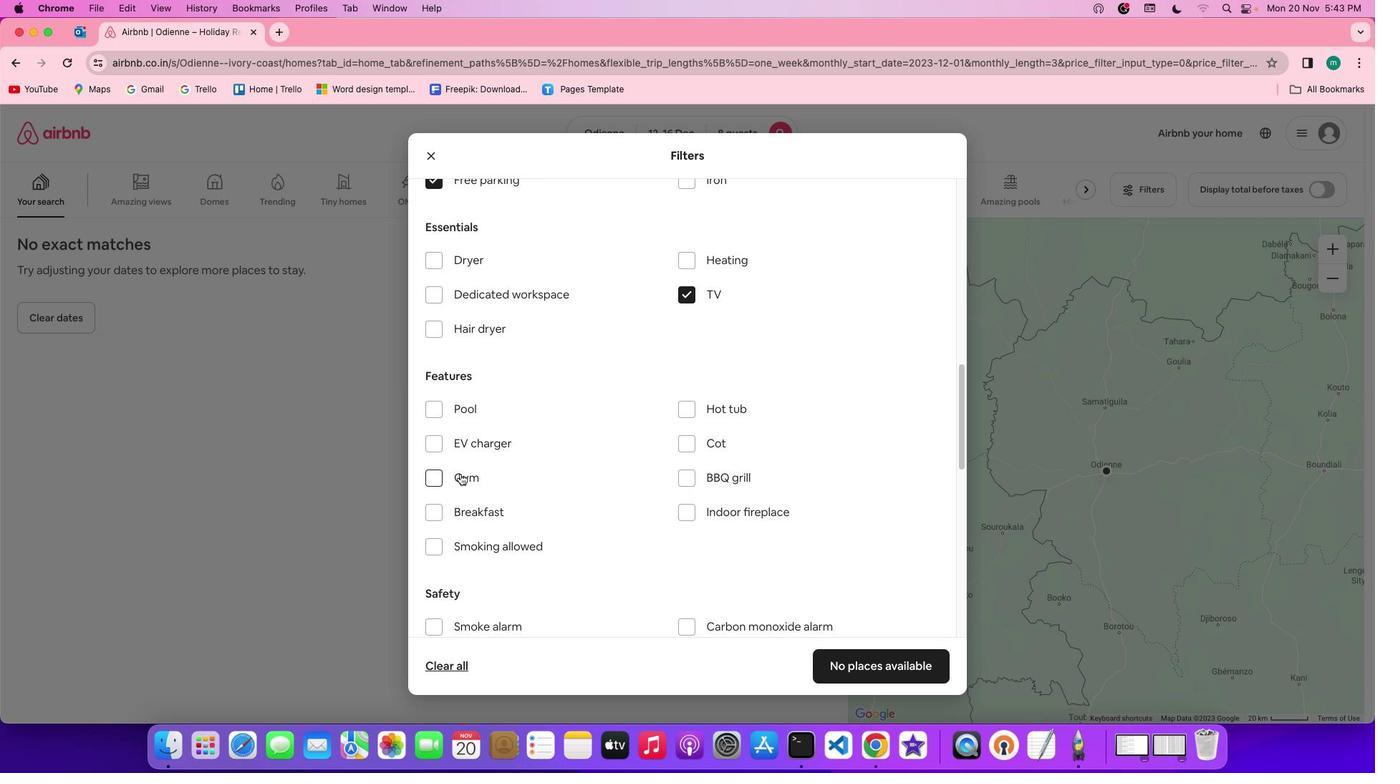 
Action: Mouse pressed left at (460, 474)
Screenshot: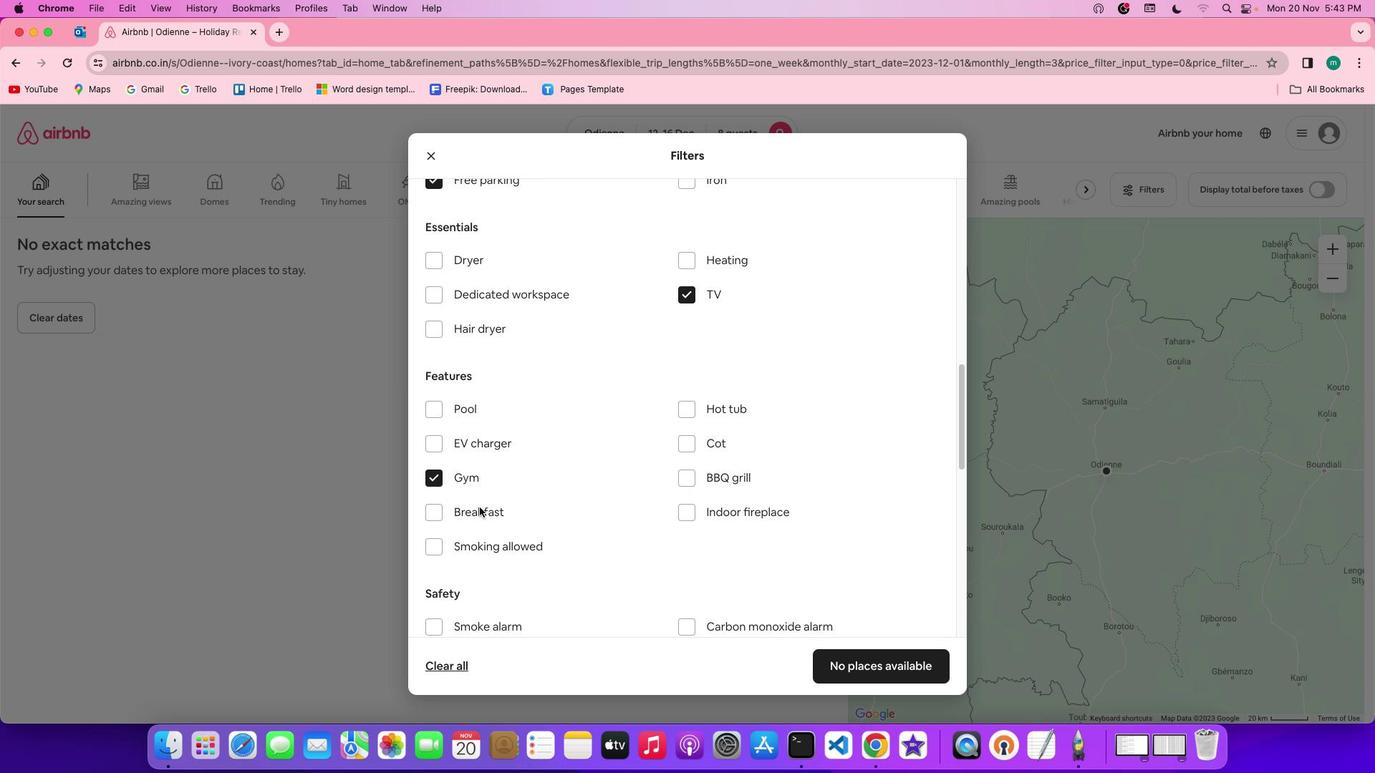 
Action: Mouse moved to (482, 515)
Screenshot: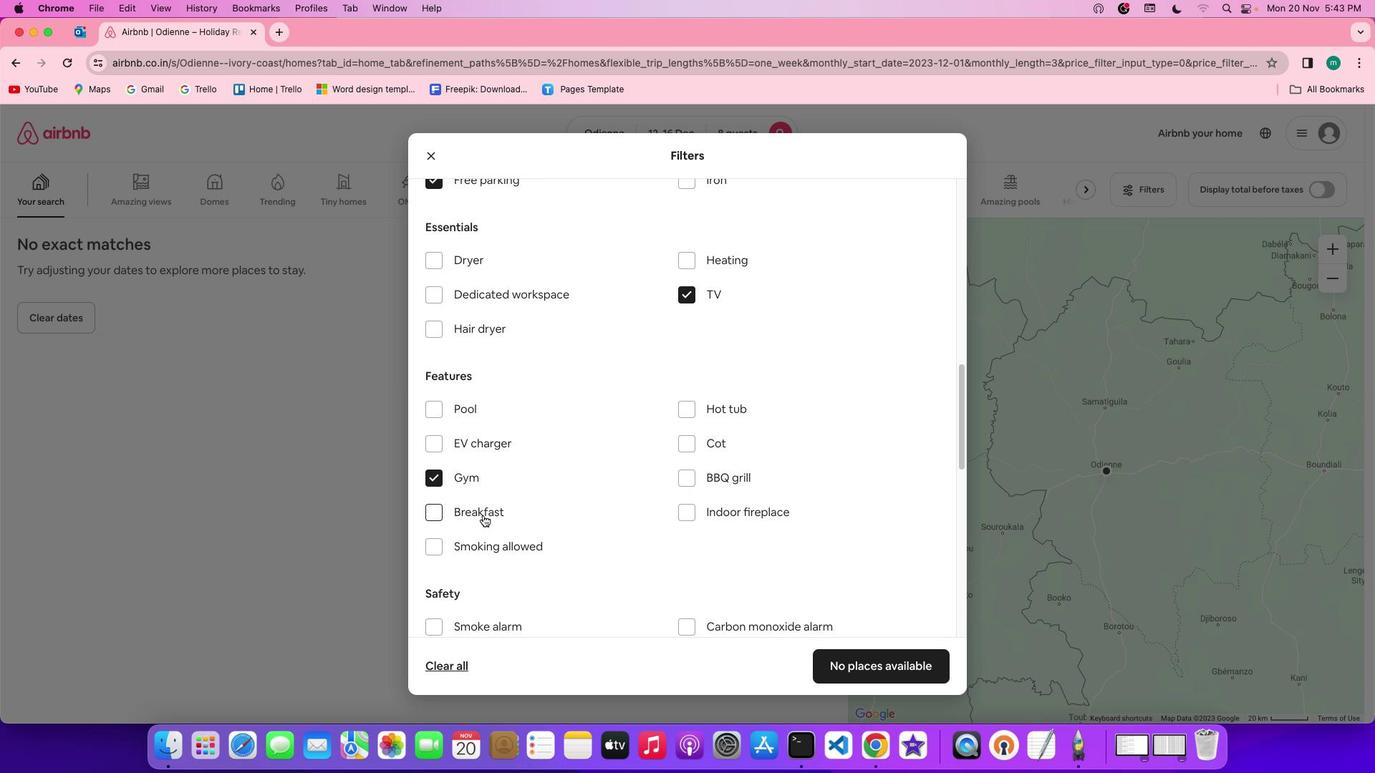 
Action: Mouse pressed left at (482, 515)
Screenshot: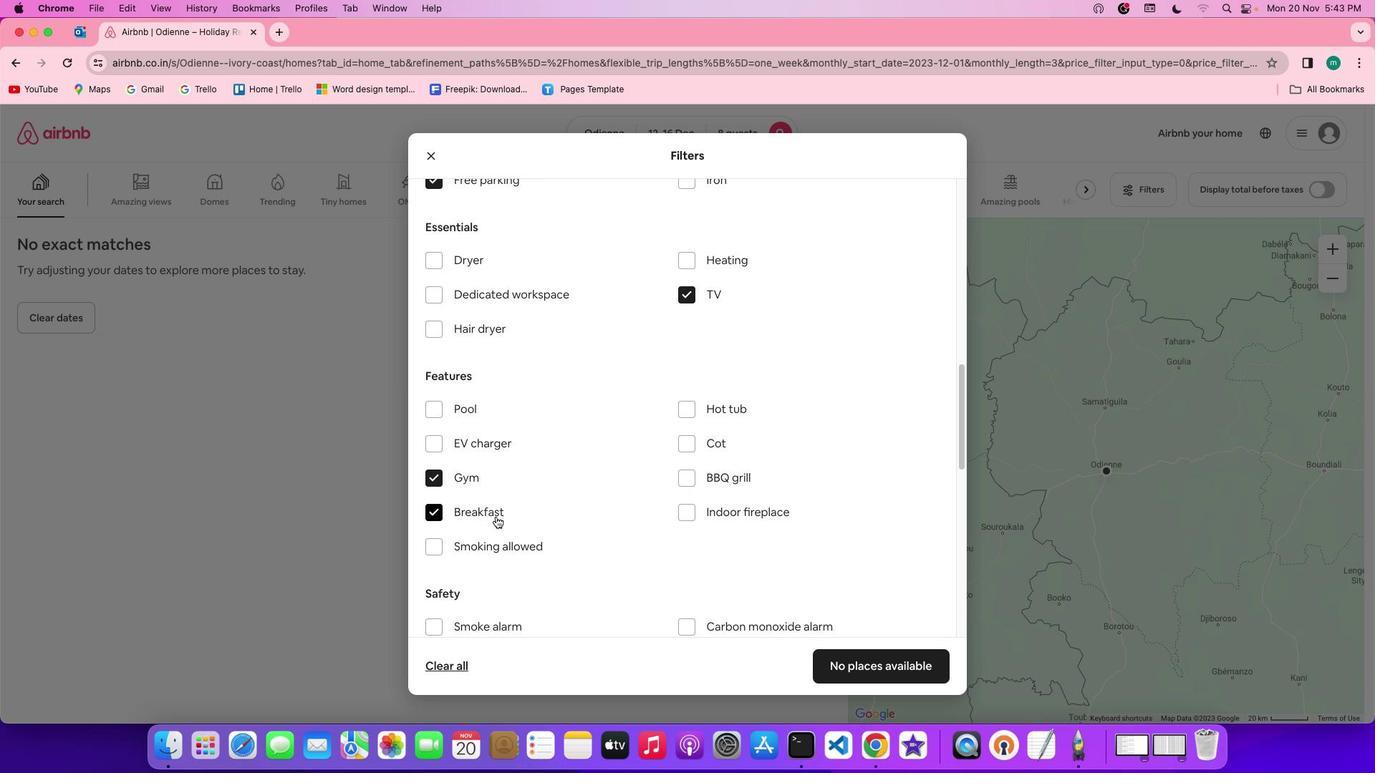 
Action: Mouse moved to (640, 553)
Screenshot: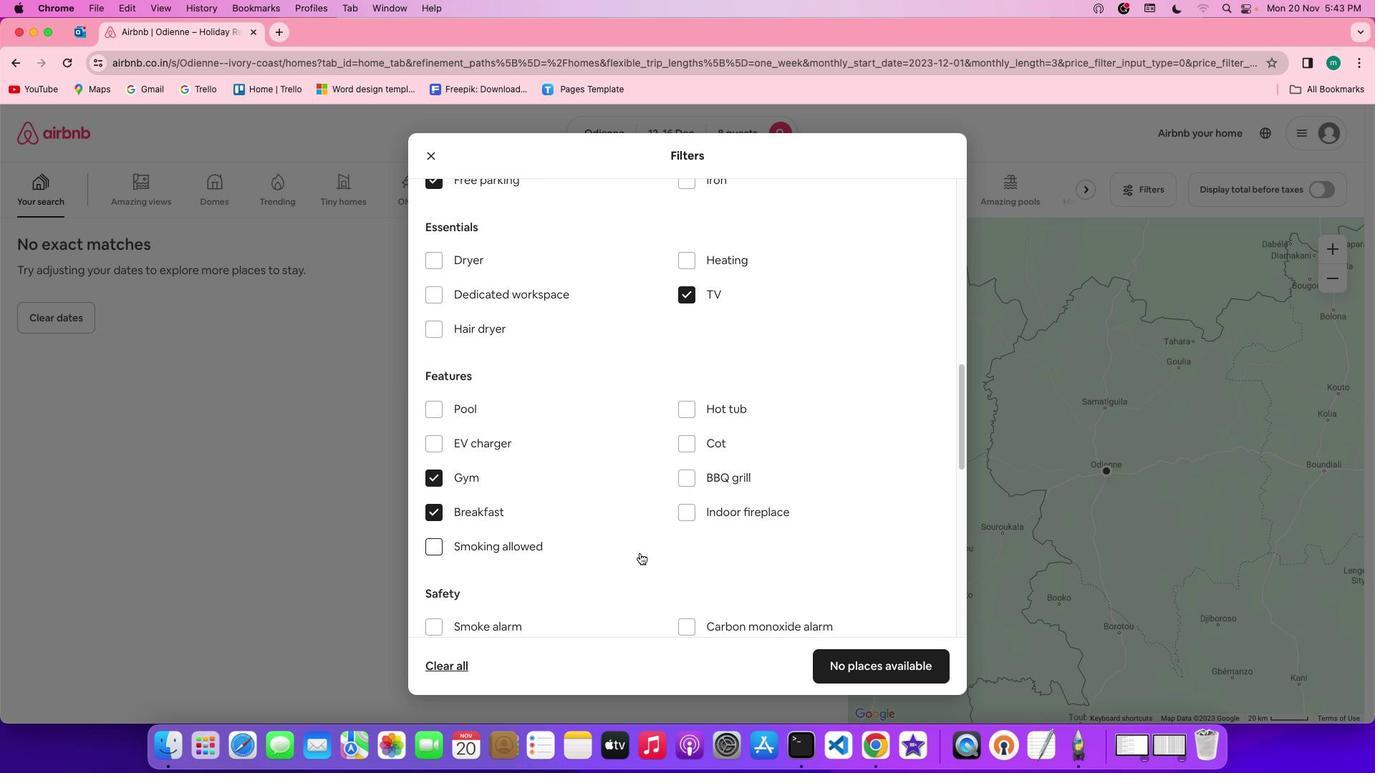 
Action: Mouse scrolled (640, 553) with delta (0, 0)
Screenshot: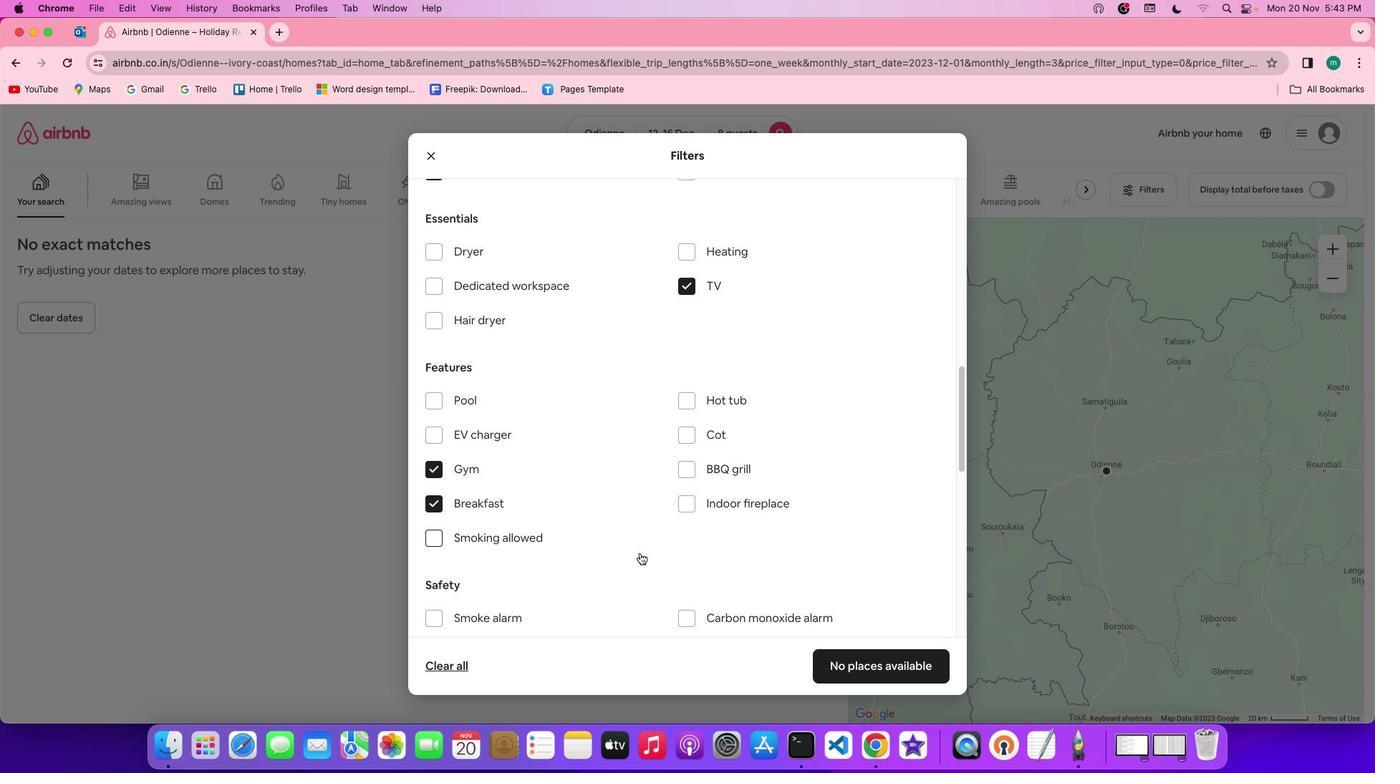 
Action: Mouse scrolled (640, 553) with delta (0, 0)
Screenshot: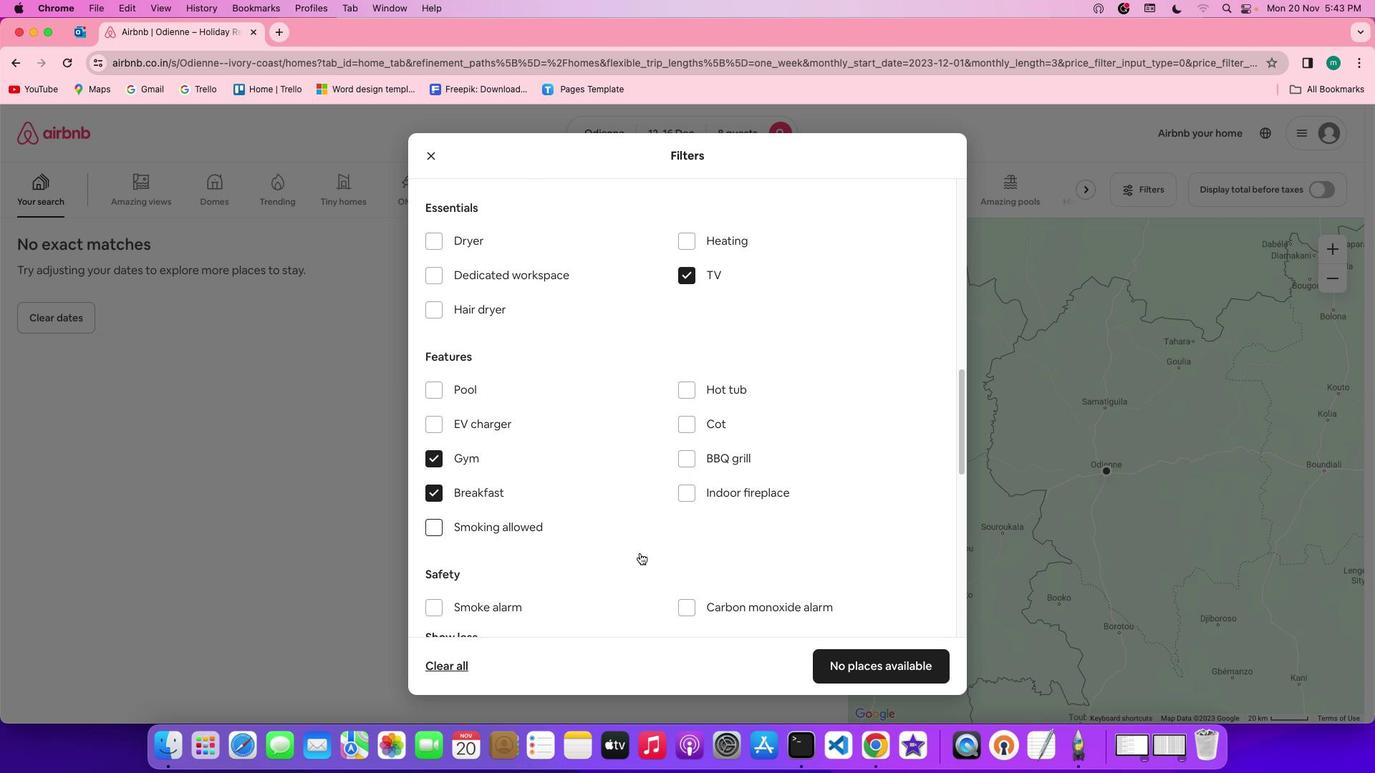 
Action: Mouse scrolled (640, 553) with delta (0, -1)
Screenshot: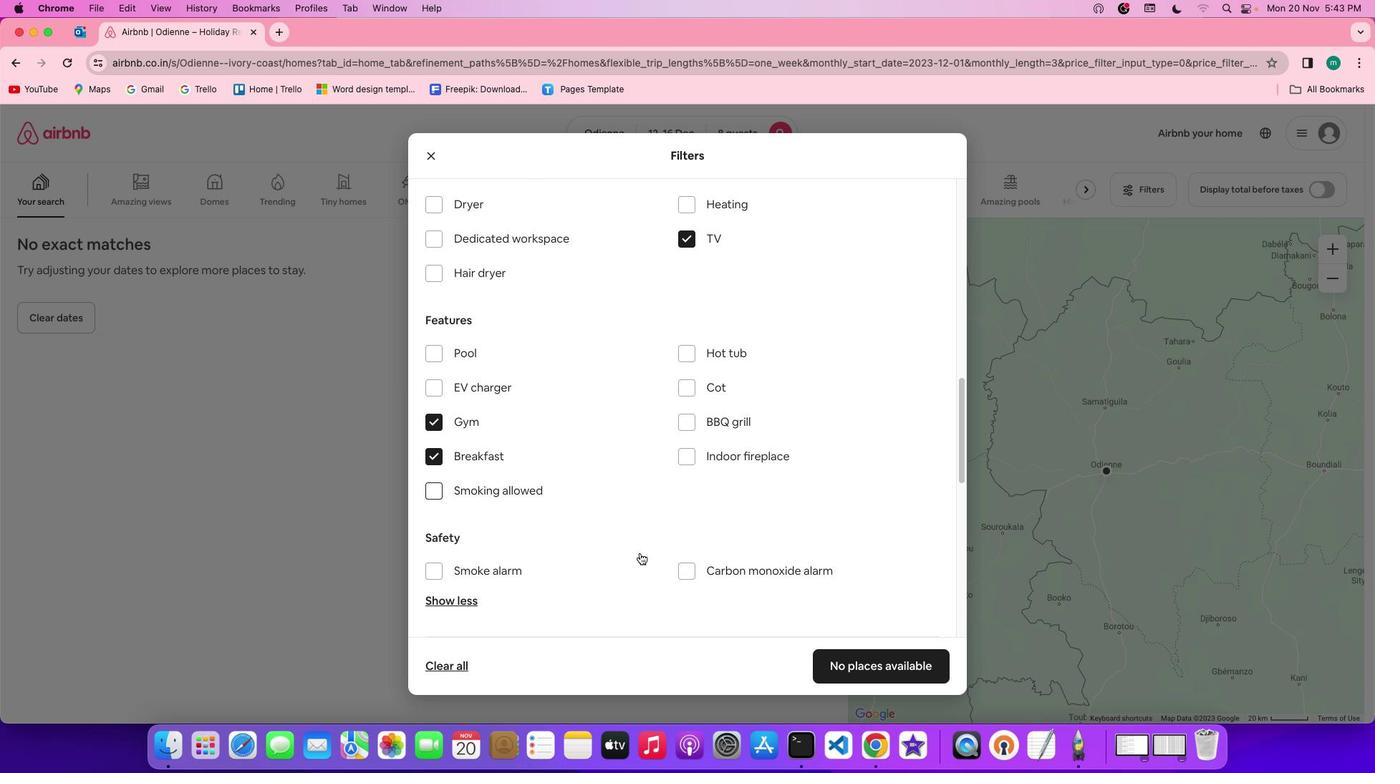 
Action: Mouse scrolled (640, 553) with delta (0, 0)
Screenshot: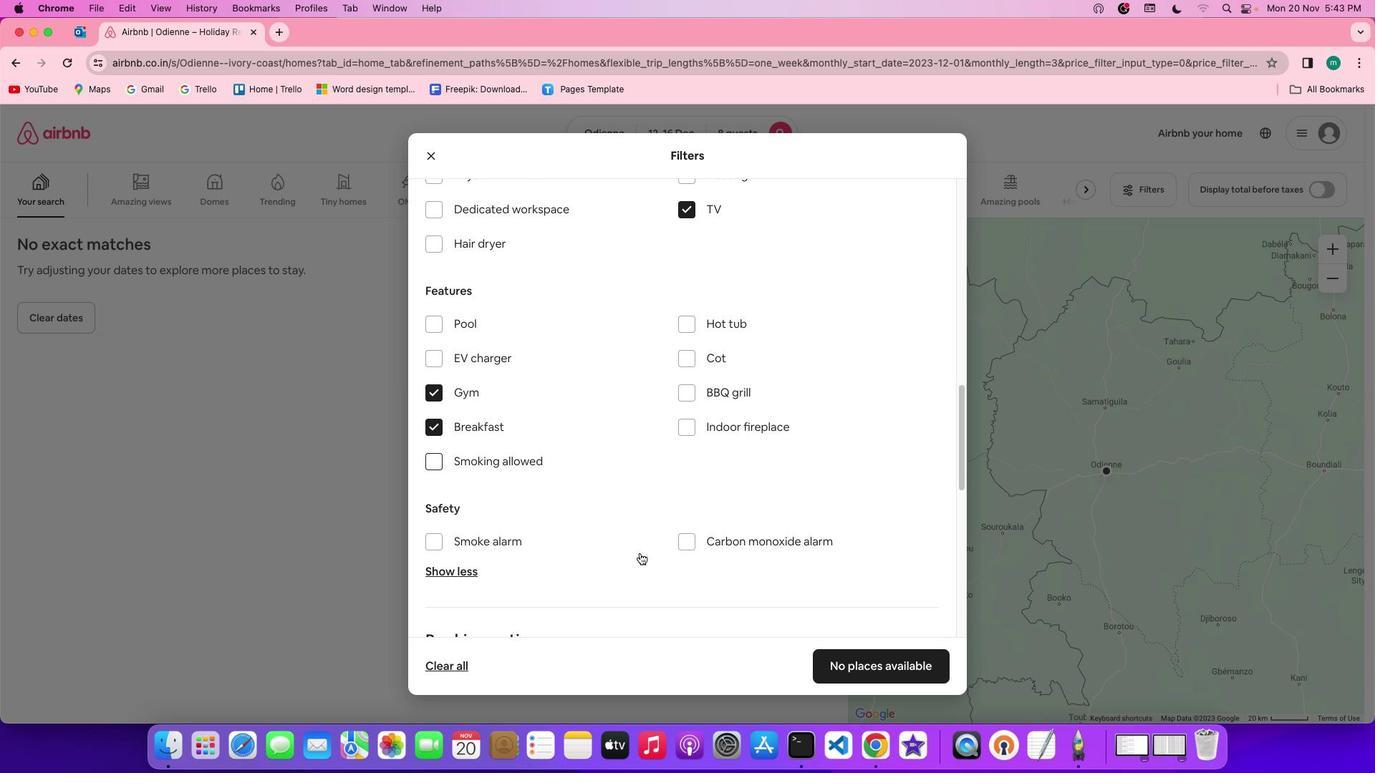 
Action: Mouse scrolled (640, 553) with delta (0, 0)
Screenshot: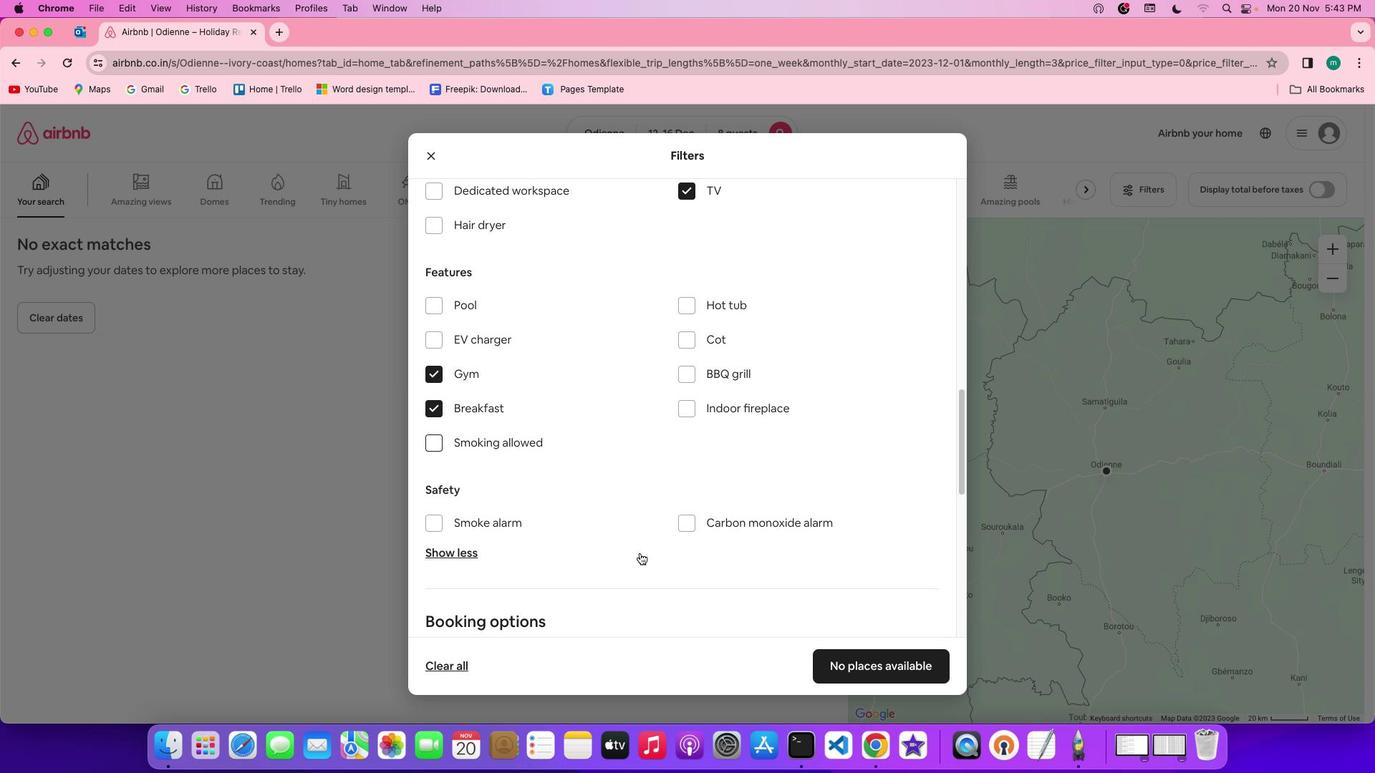 
Action: Mouse scrolled (640, 553) with delta (0, -1)
Screenshot: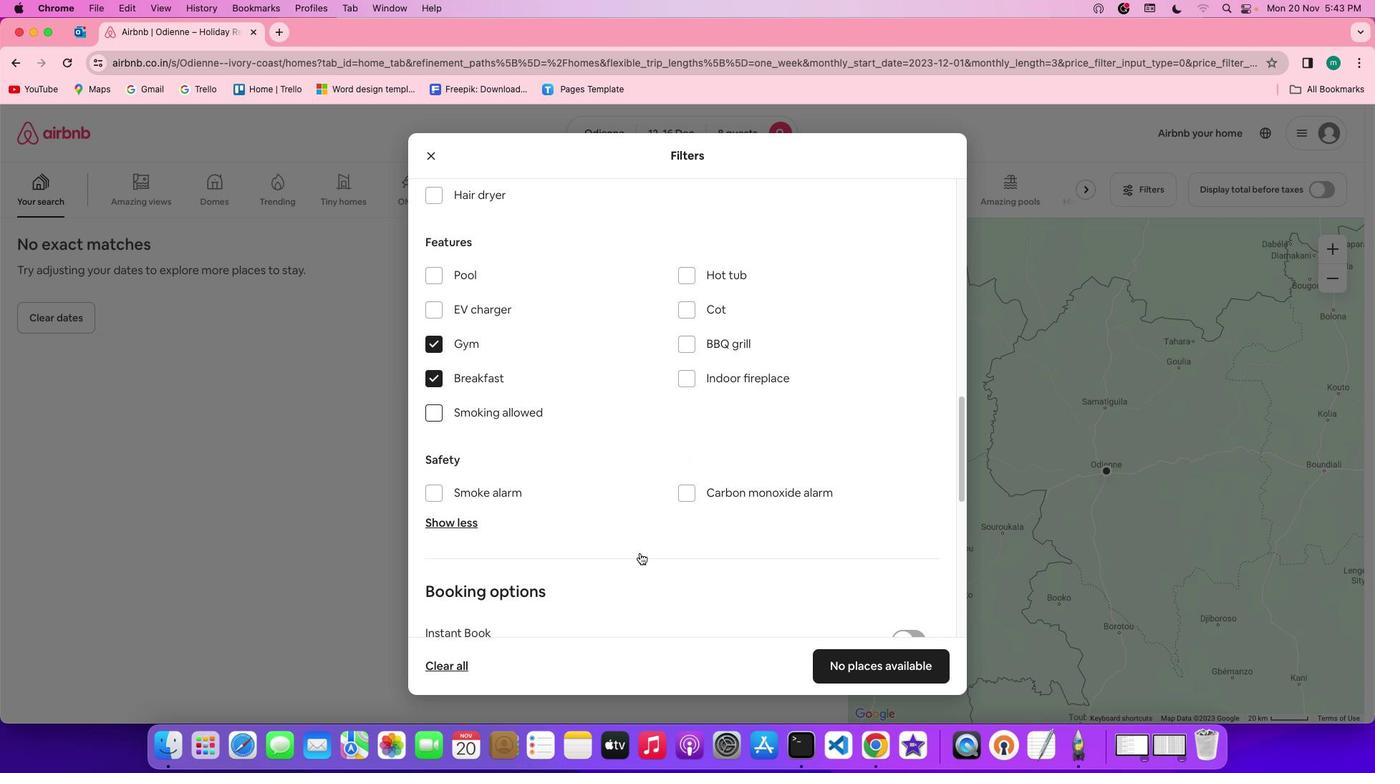 
Action: Mouse scrolled (640, 553) with delta (0, -1)
Screenshot: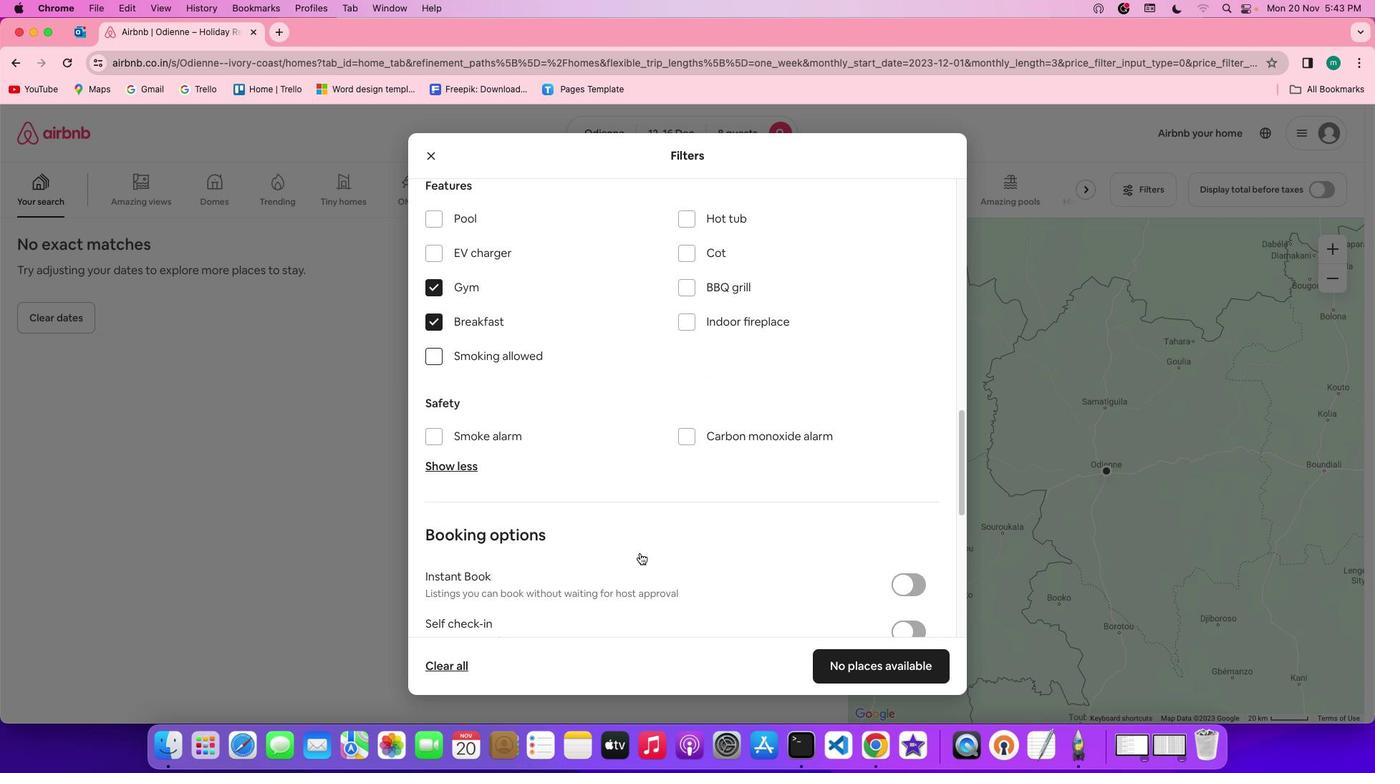 
Action: Mouse scrolled (640, 553) with delta (0, 0)
Screenshot: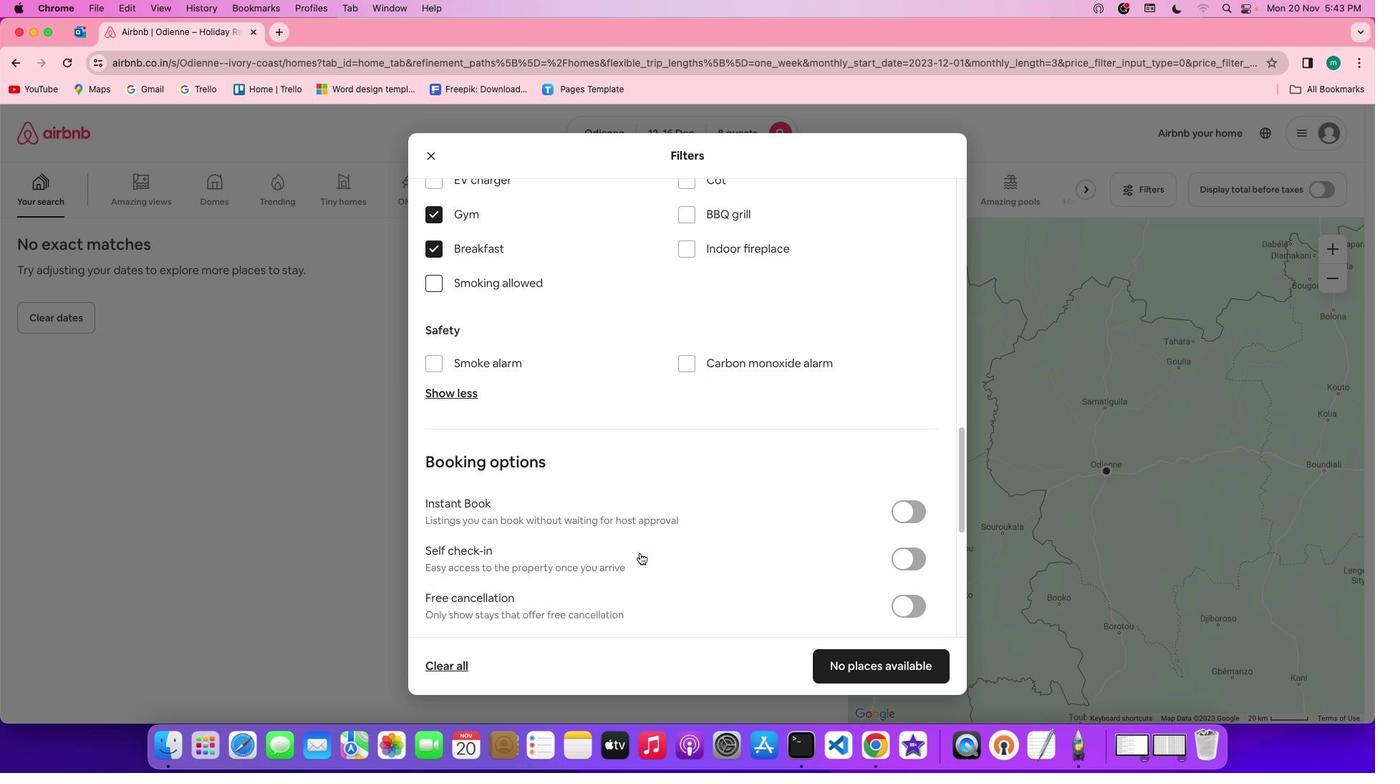 
Action: Mouse scrolled (640, 553) with delta (0, 0)
Screenshot: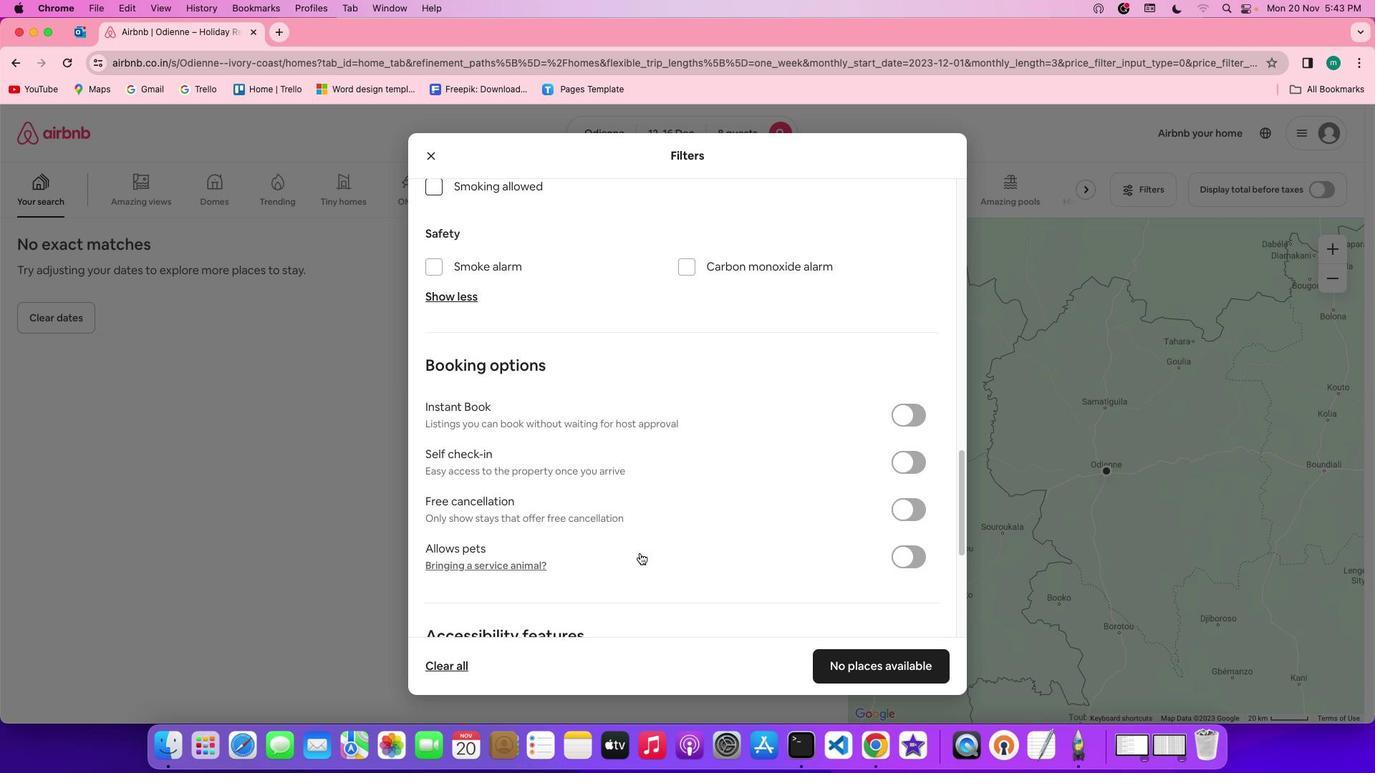 
Action: Mouse scrolled (640, 553) with delta (0, -1)
Screenshot: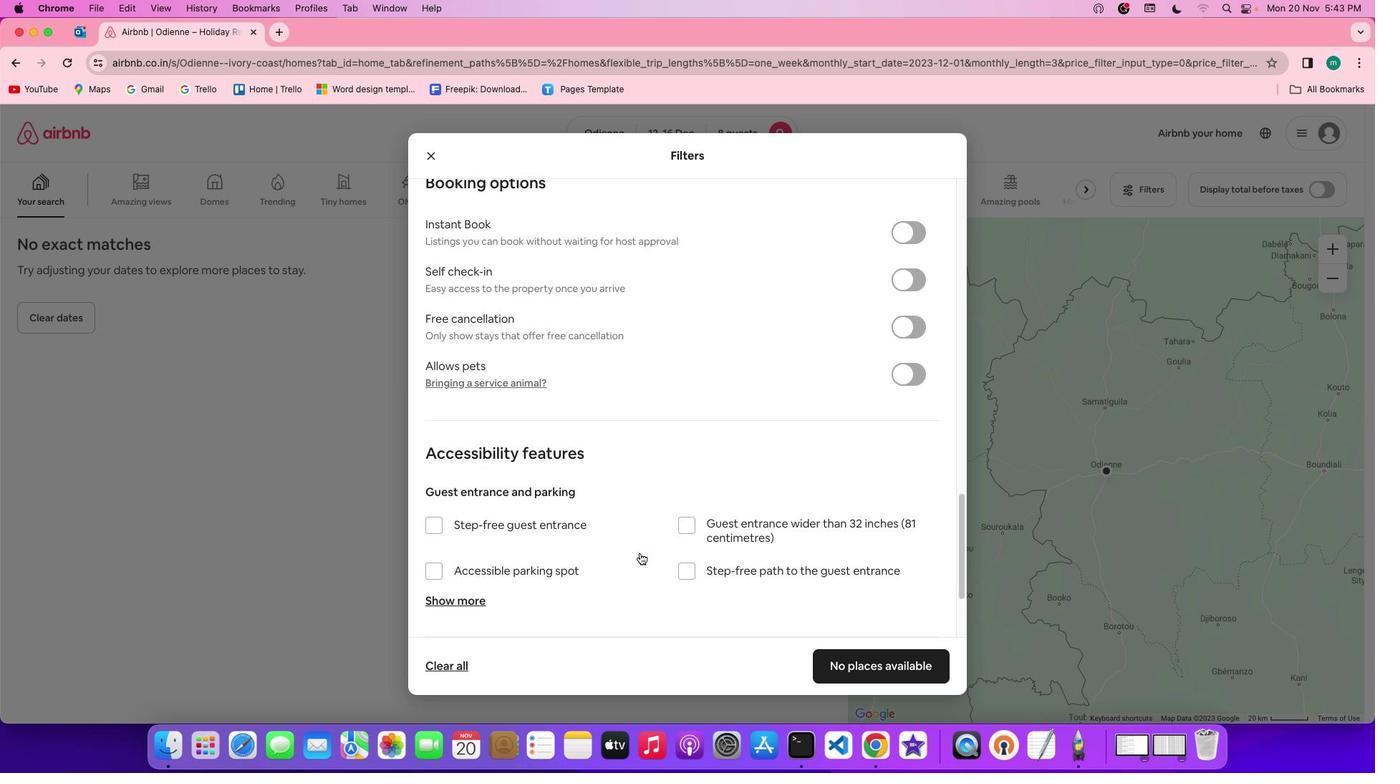
Action: Mouse scrolled (640, 553) with delta (0, -2)
Screenshot: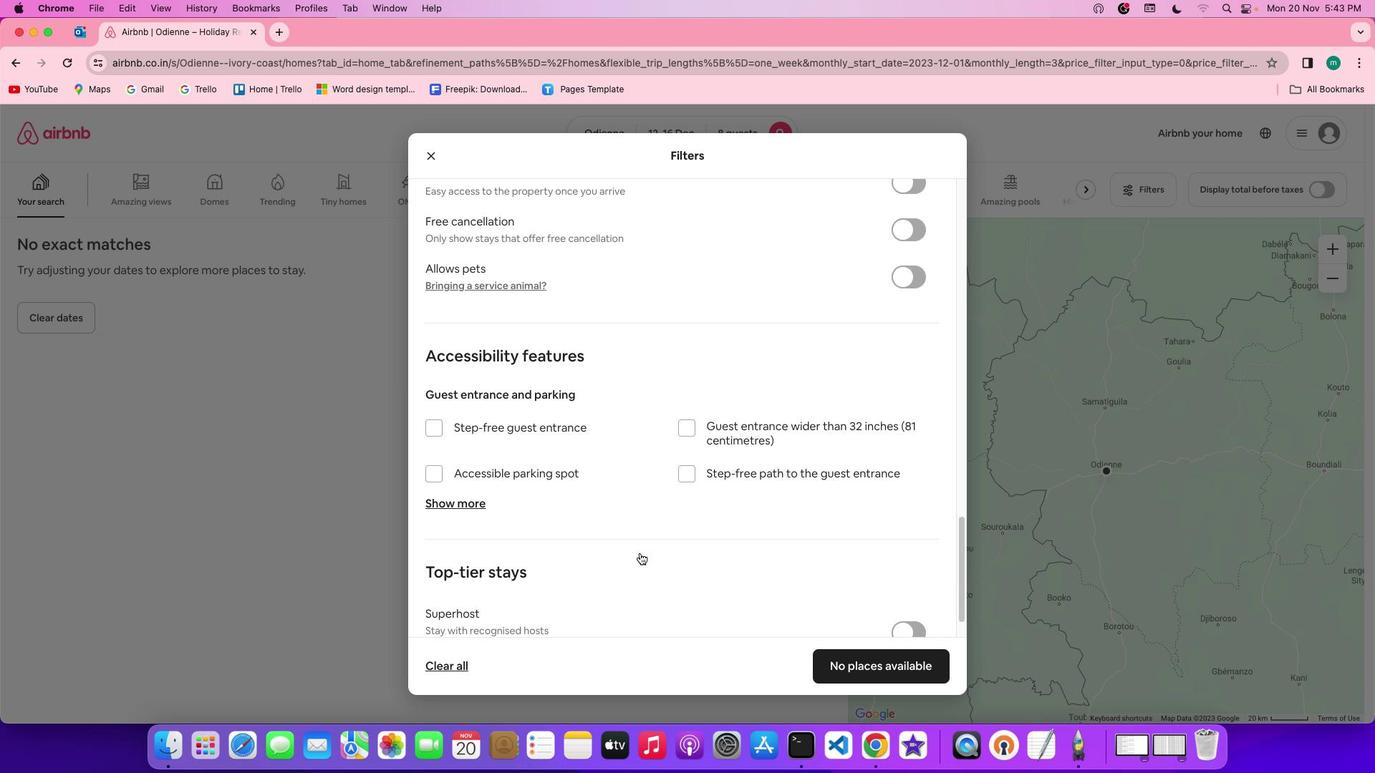 
Action: Mouse scrolled (640, 553) with delta (0, -3)
Screenshot: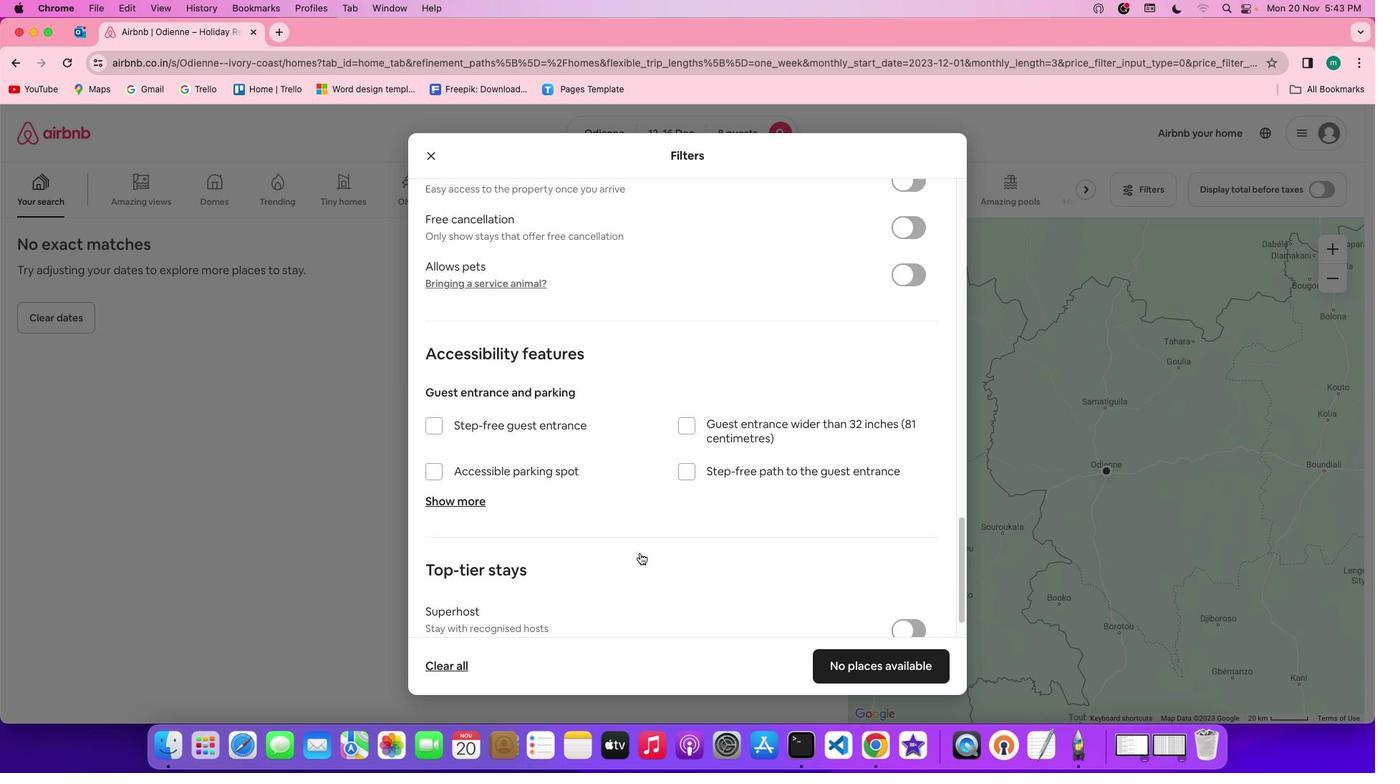 
Action: Mouse scrolled (640, 553) with delta (0, 0)
Screenshot: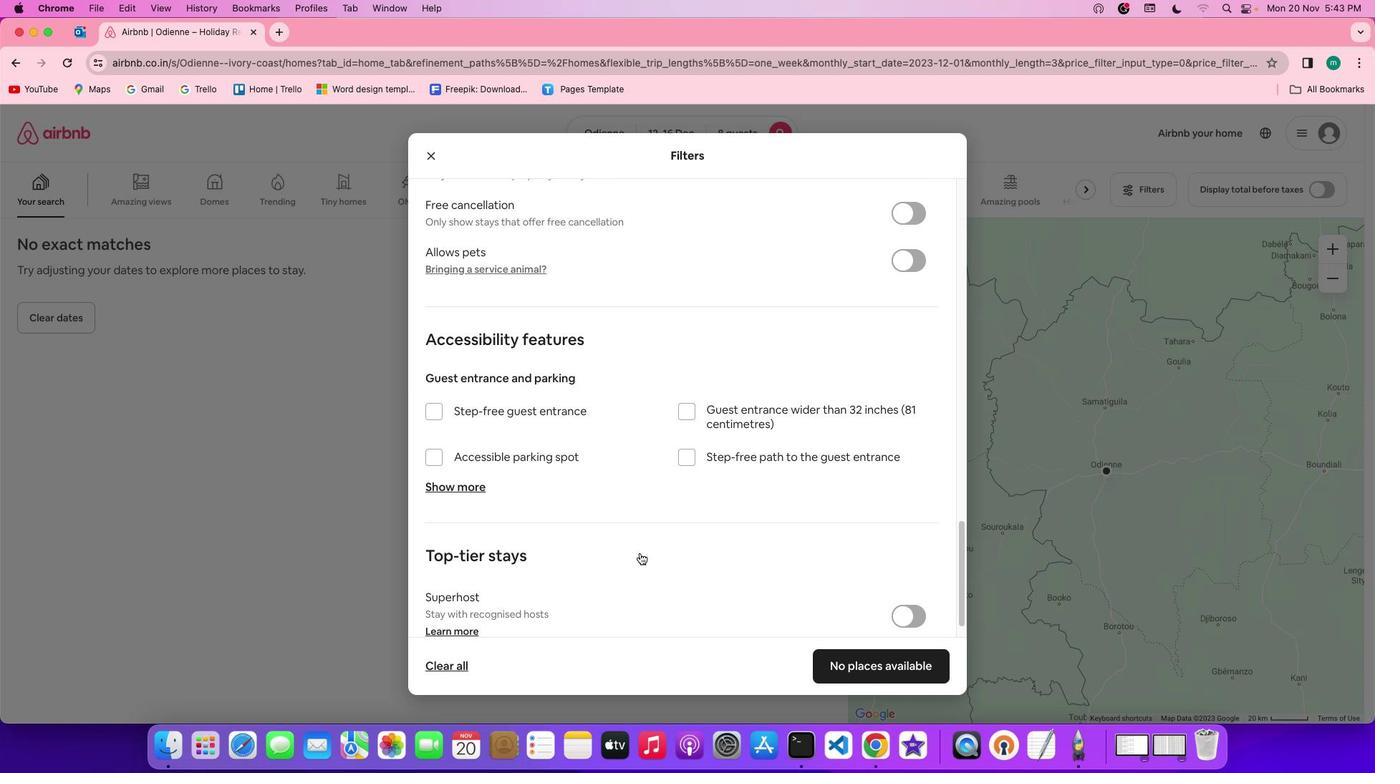 
Action: Mouse scrolled (640, 553) with delta (0, 0)
Screenshot: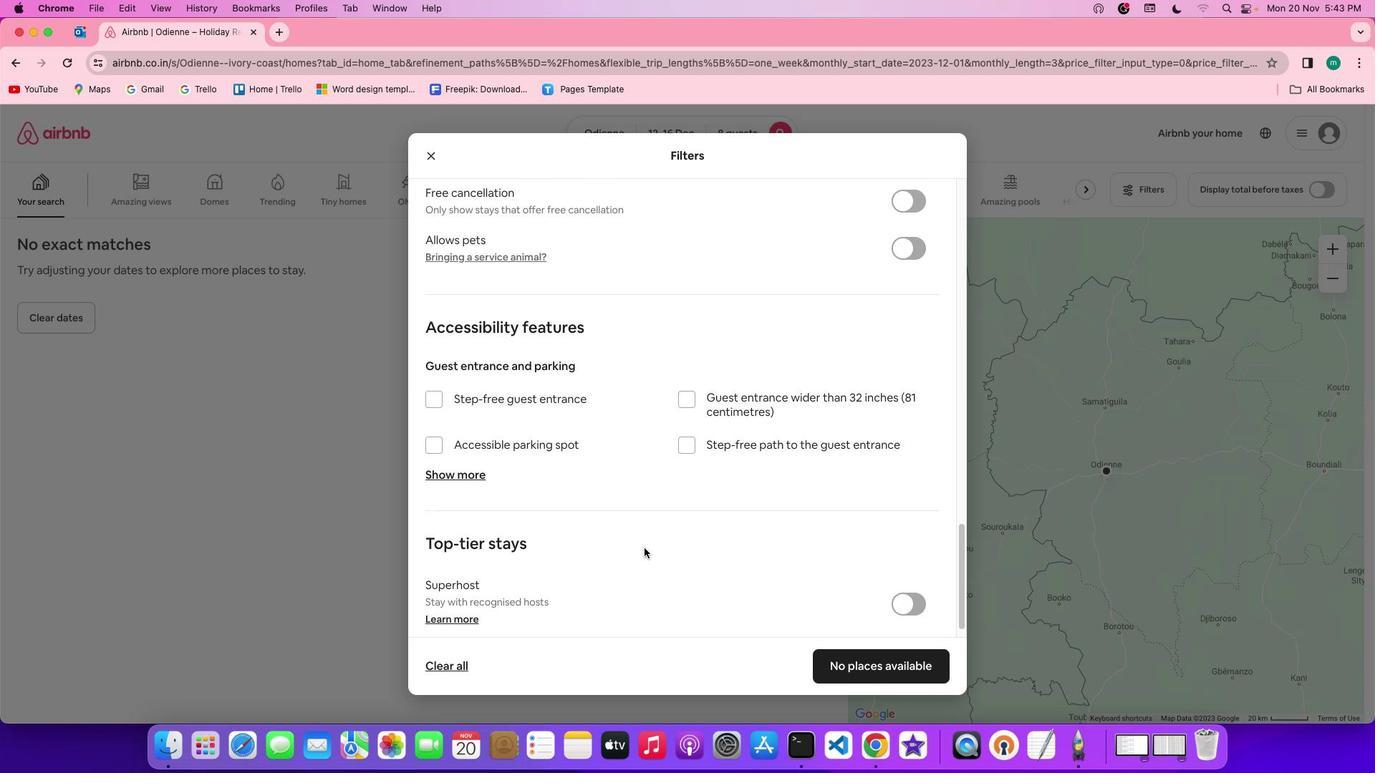 
Action: Mouse scrolled (640, 553) with delta (0, -2)
Screenshot: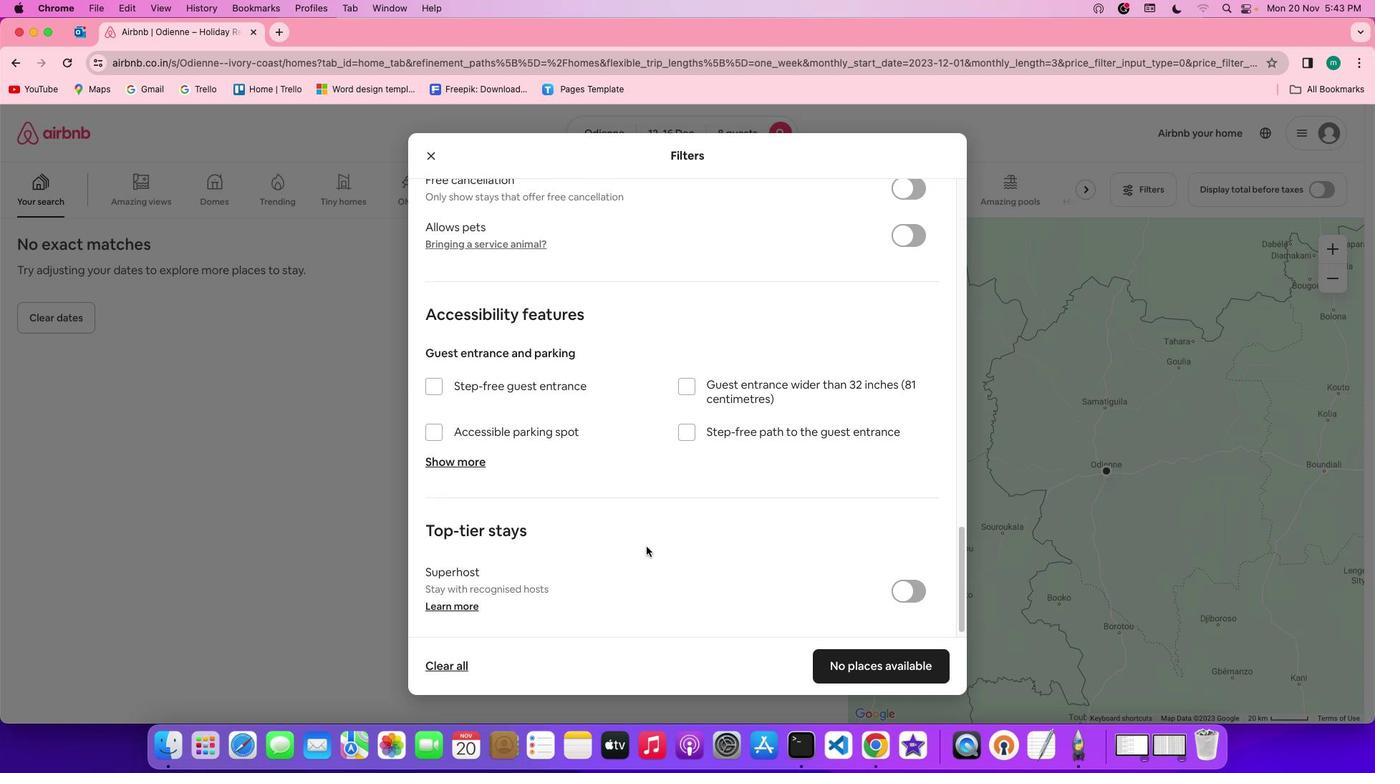 
Action: Mouse scrolled (640, 553) with delta (0, -3)
Screenshot: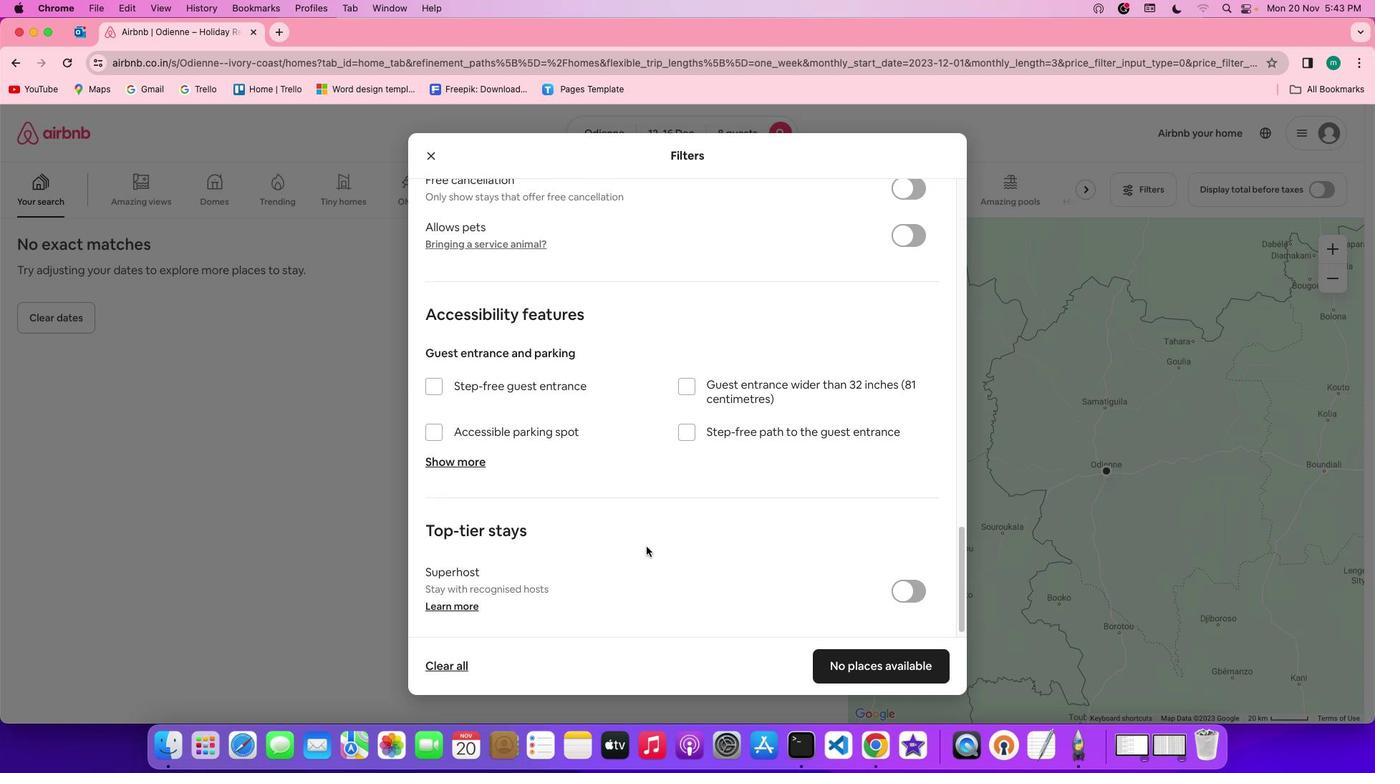 
Action: Mouse scrolled (640, 553) with delta (0, -4)
Screenshot: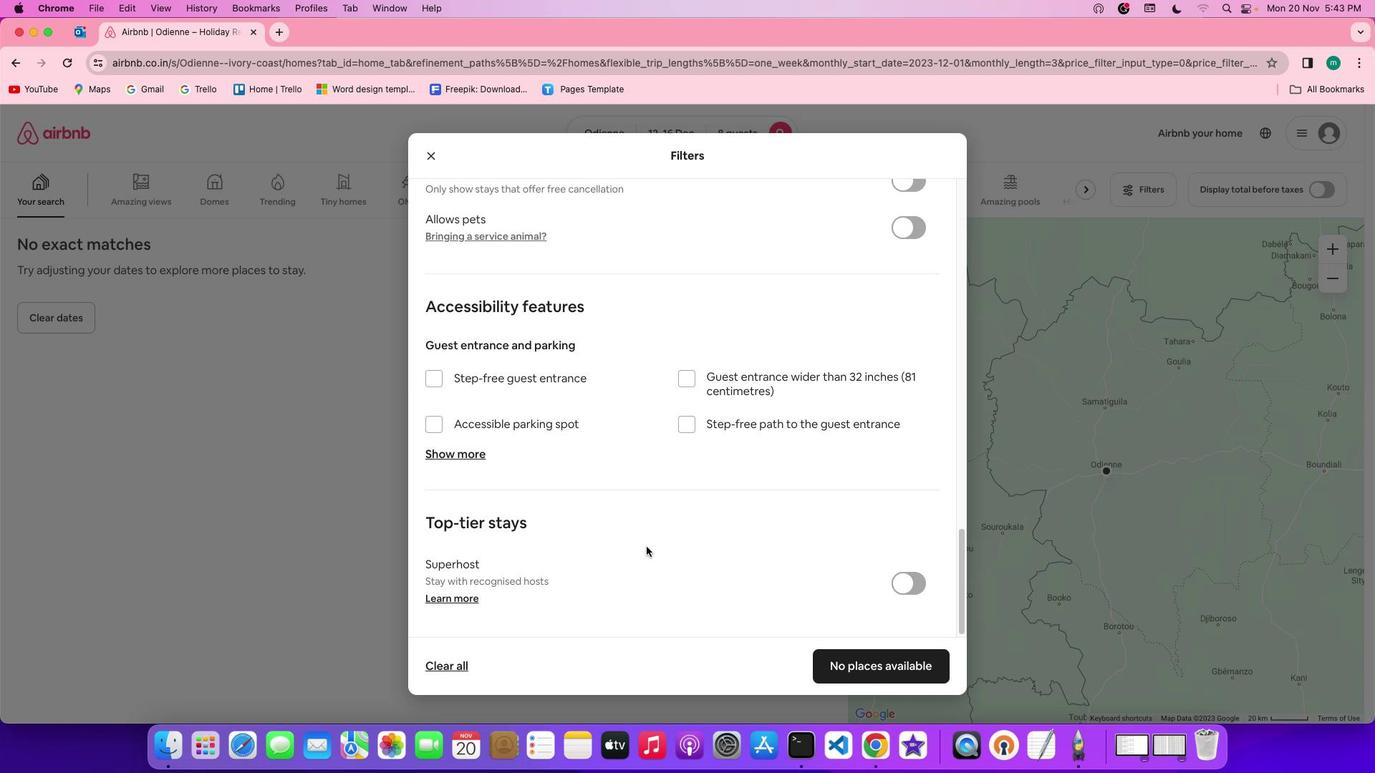 
Action: Mouse scrolled (640, 553) with delta (0, -4)
Screenshot: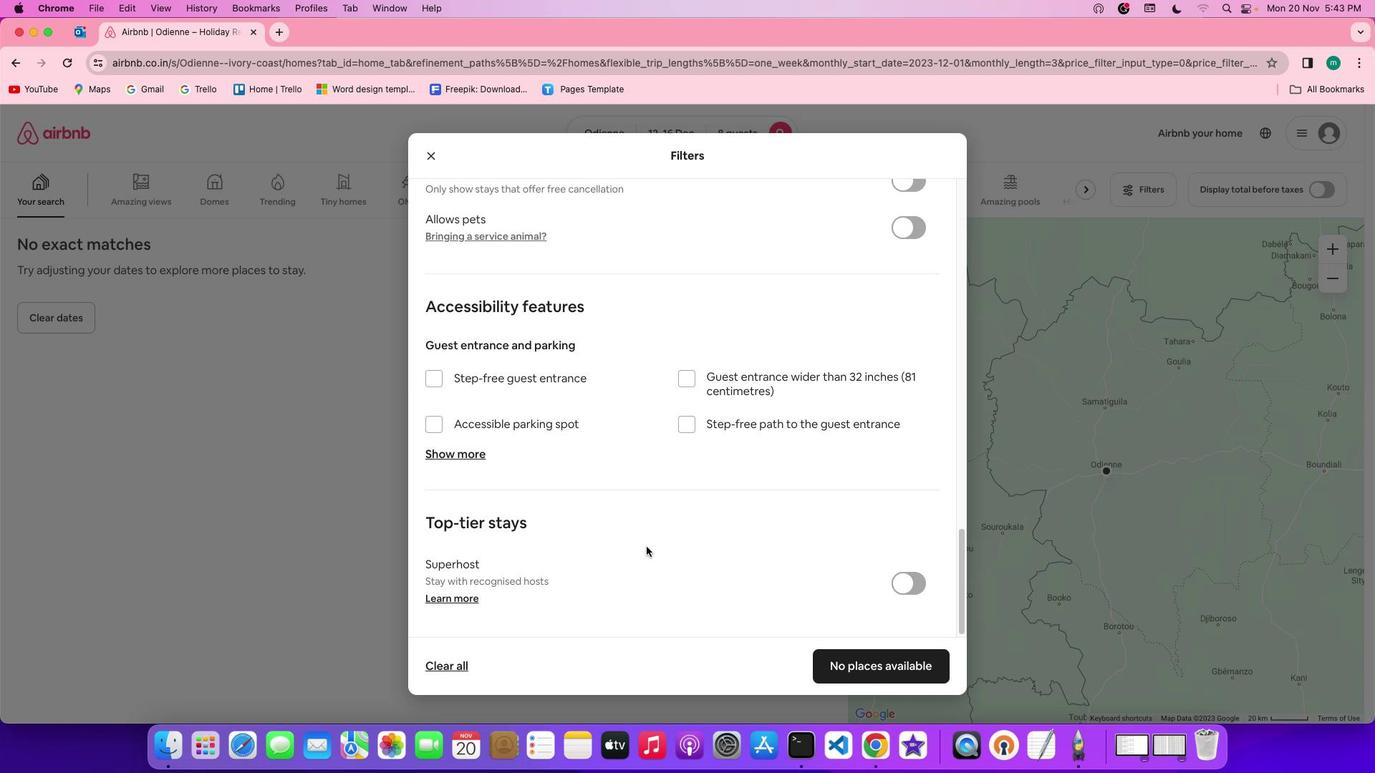 
Action: Mouse moved to (722, 568)
Screenshot: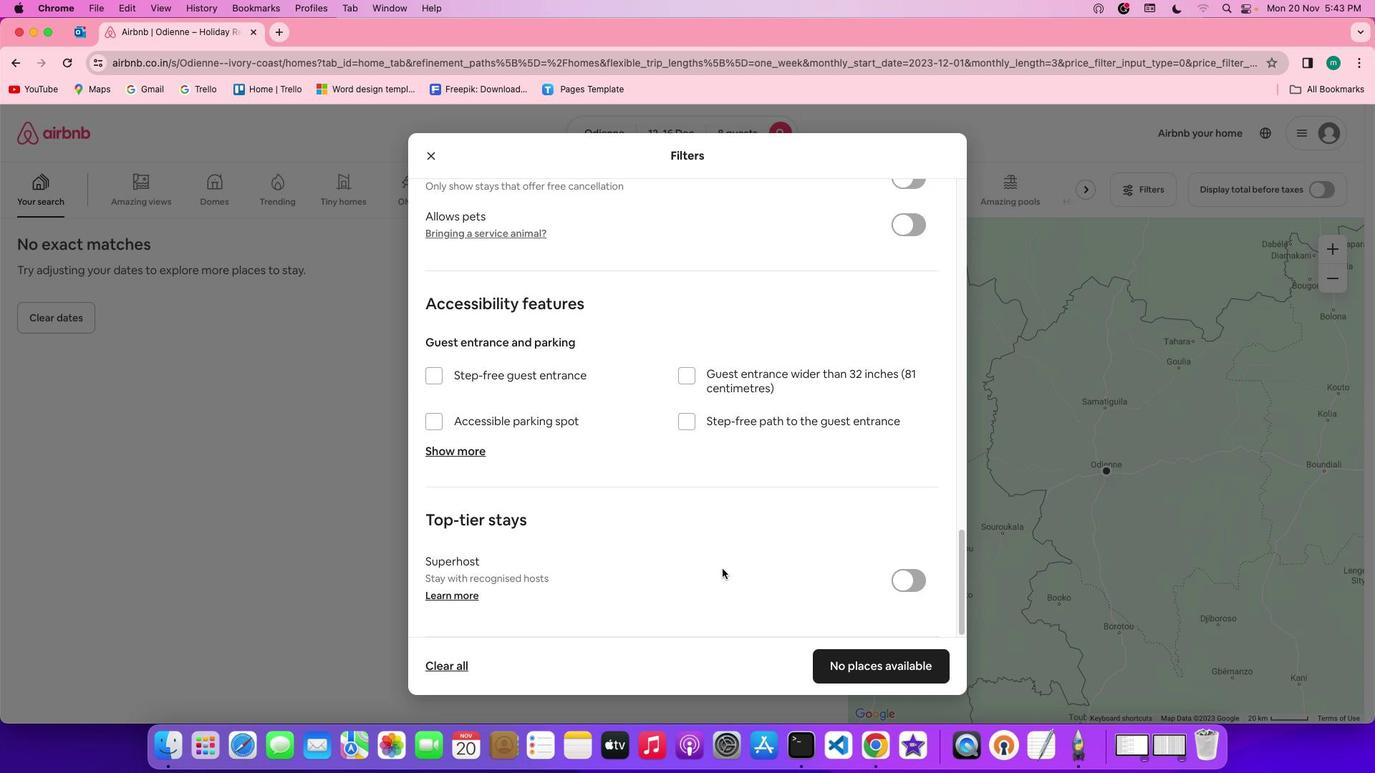 
Action: Mouse scrolled (722, 568) with delta (0, 0)
Screenshot: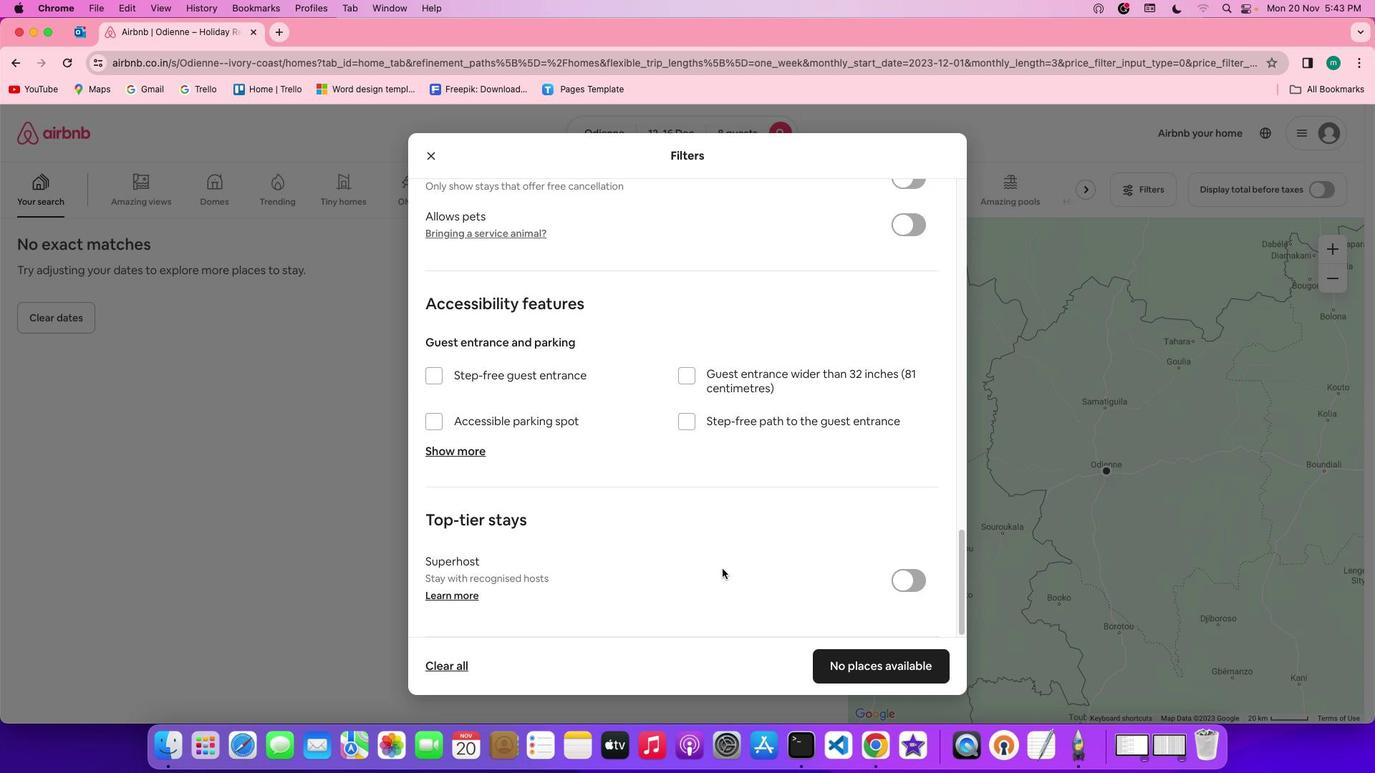 
Action: Mouse scrolled (722, 568) with delta (0, 0)
Screenshot: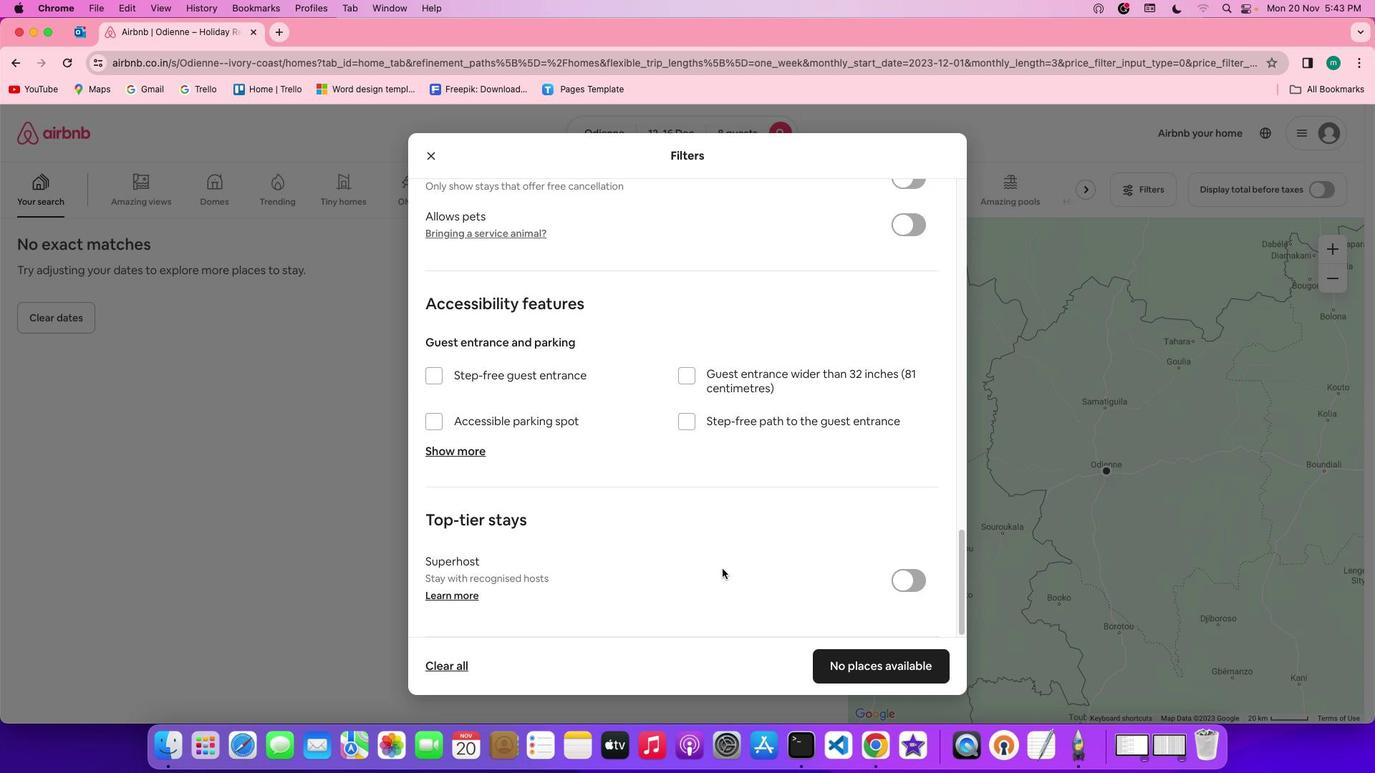 
Action: Mouse scrolled (722, 568) with delta (0, -2)
Screenshot: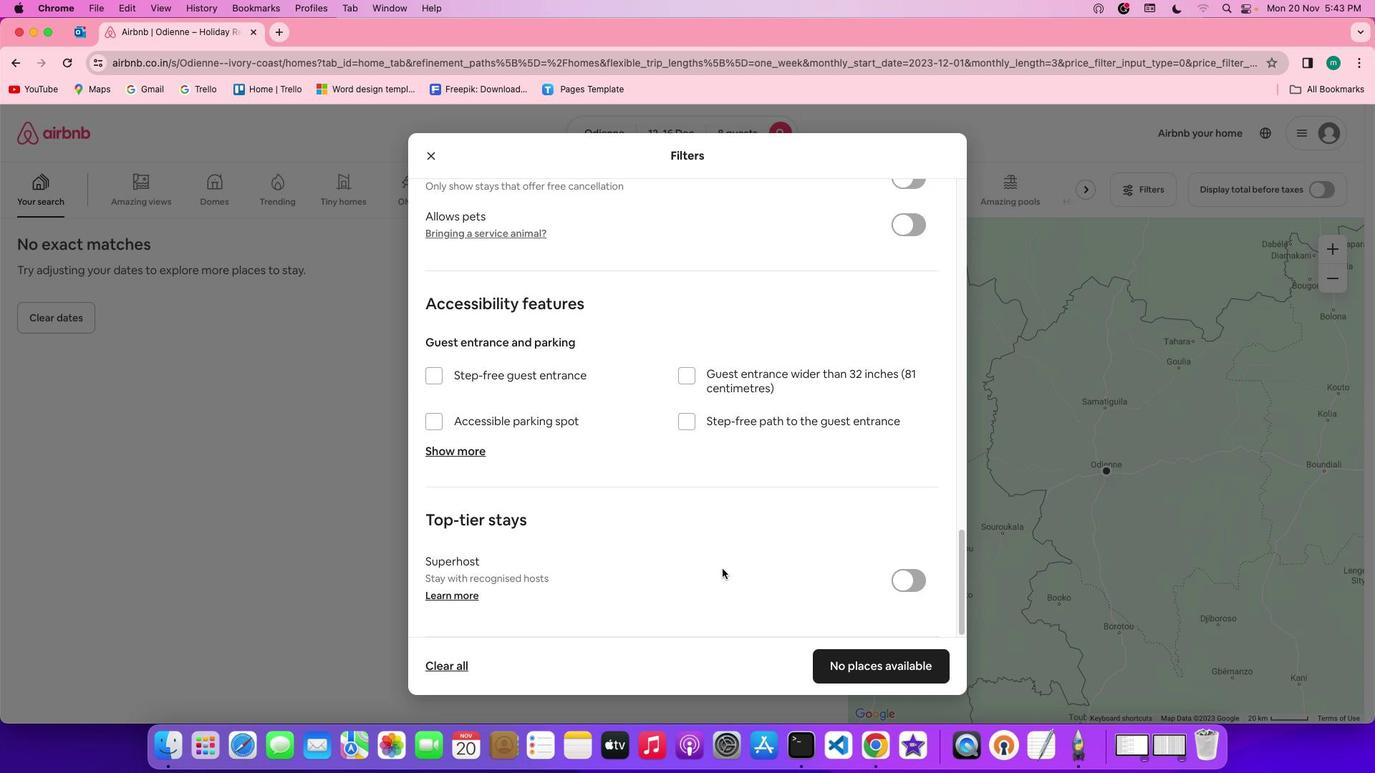 
Action: Mouse scrolled (722, 568) with delta (0, -3)
Screenshot: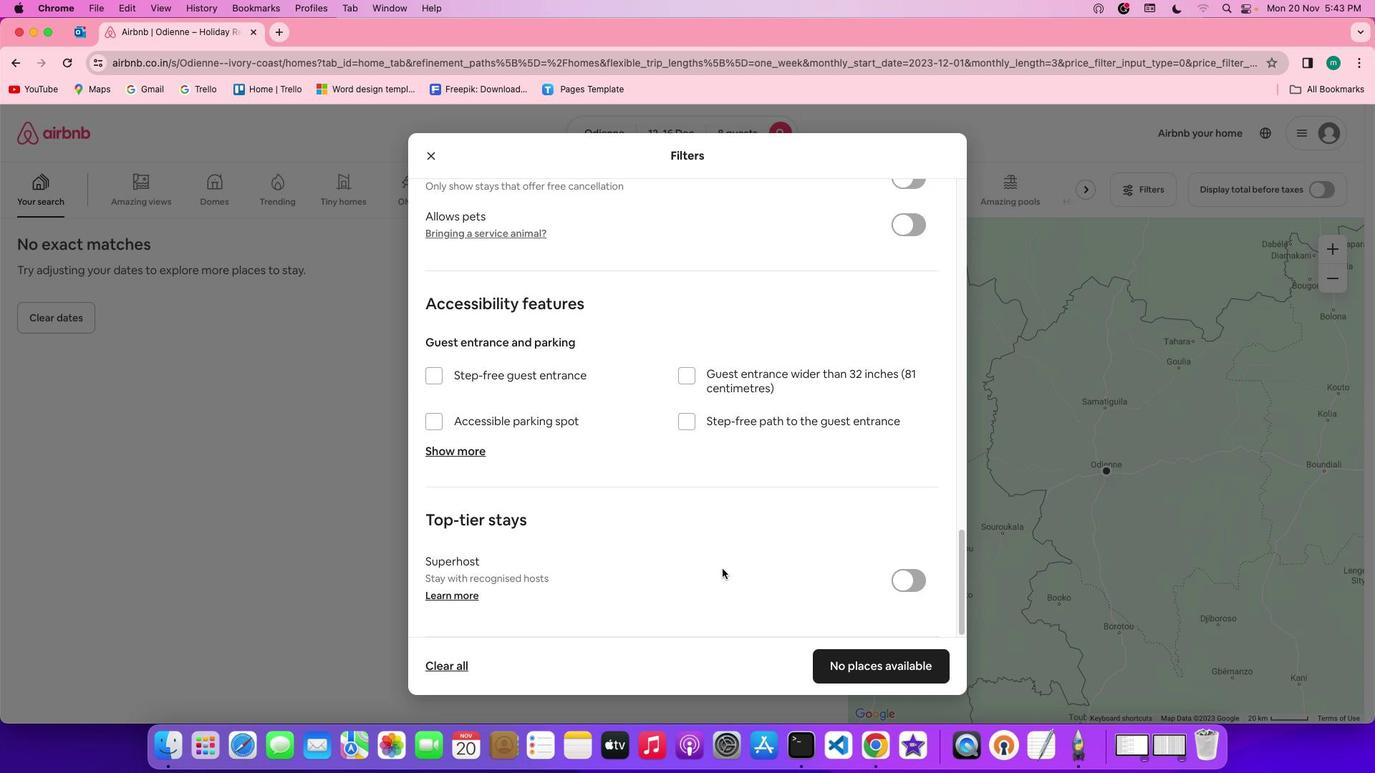 
Action: Mouse scrolled (722, 568) with delta (0, -4)
Screenshot: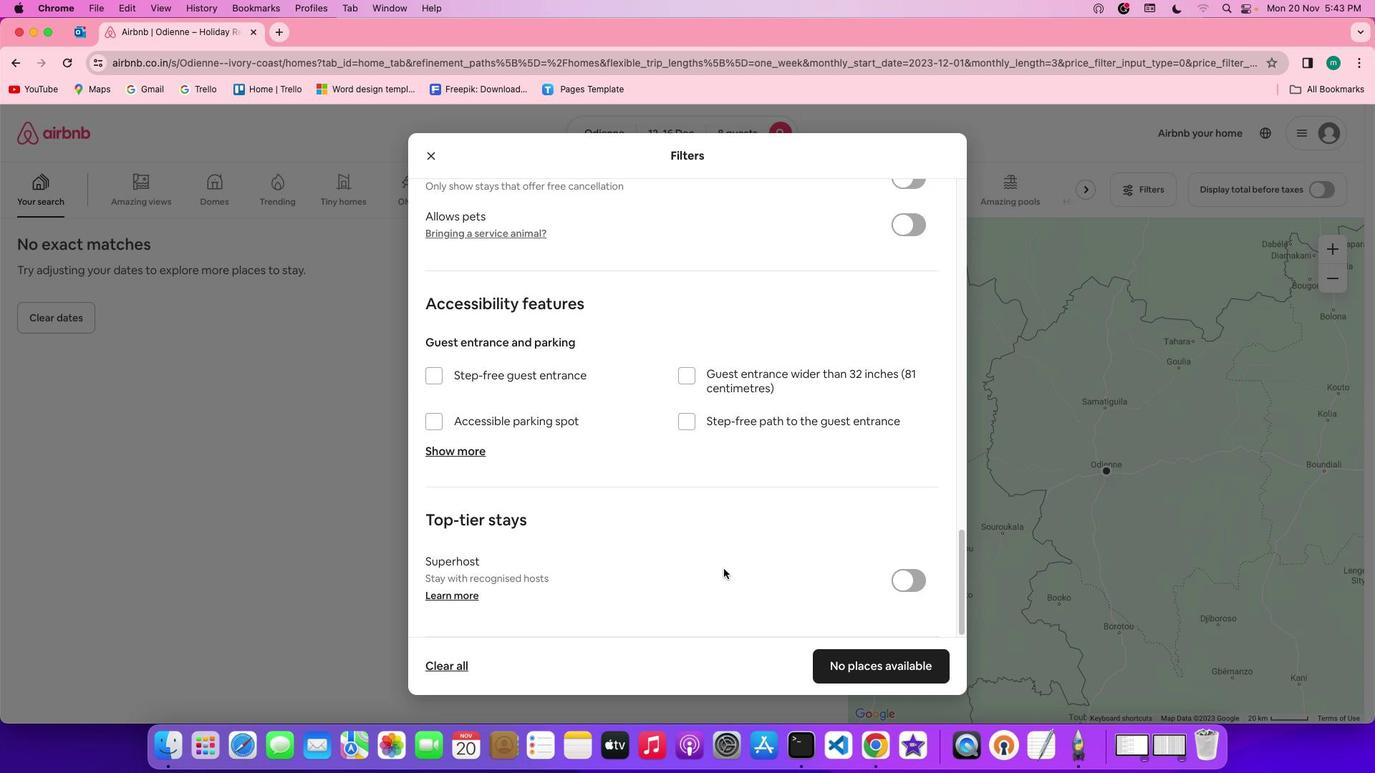 
Action: Mouse scrolled (722, 568) with delta (0, -4)
Screenshot: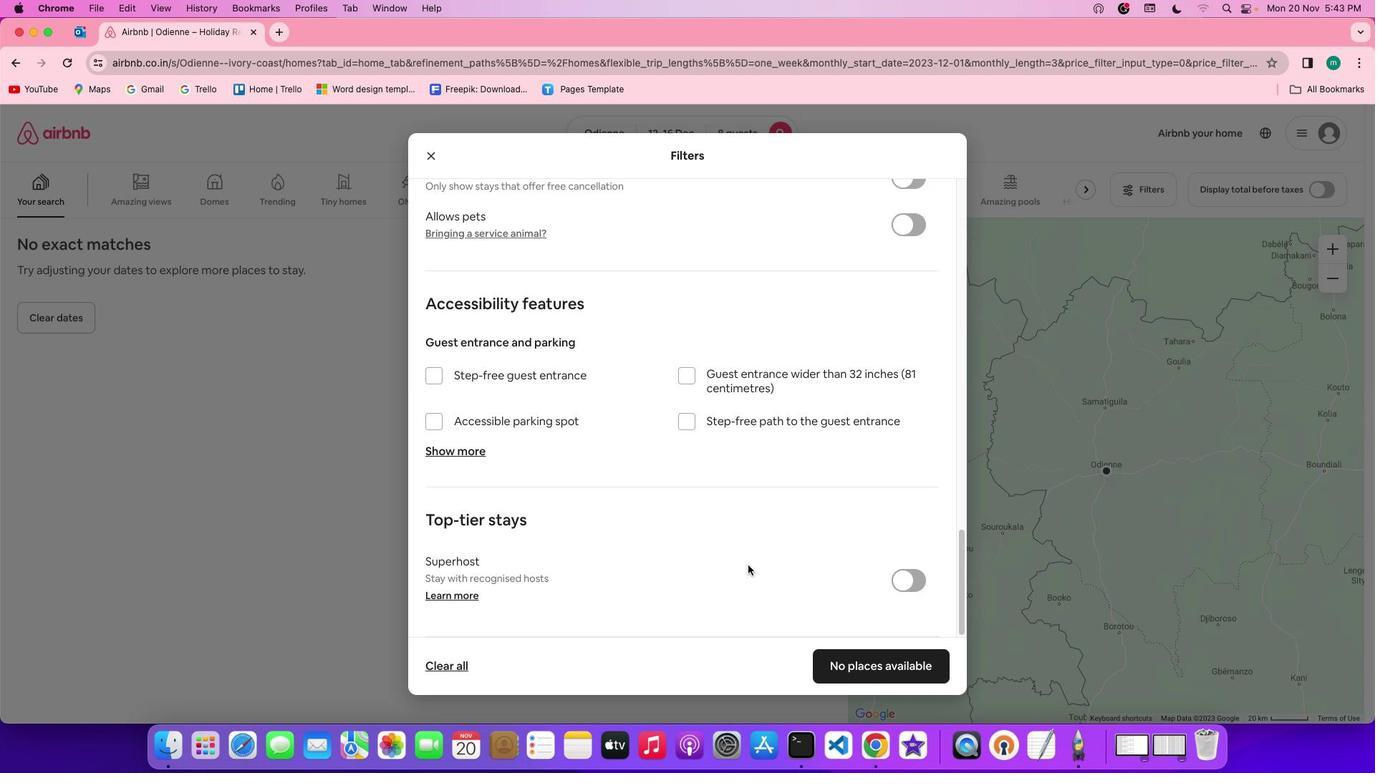 
Action: Mouse moved to (894, 668)
Screenshot: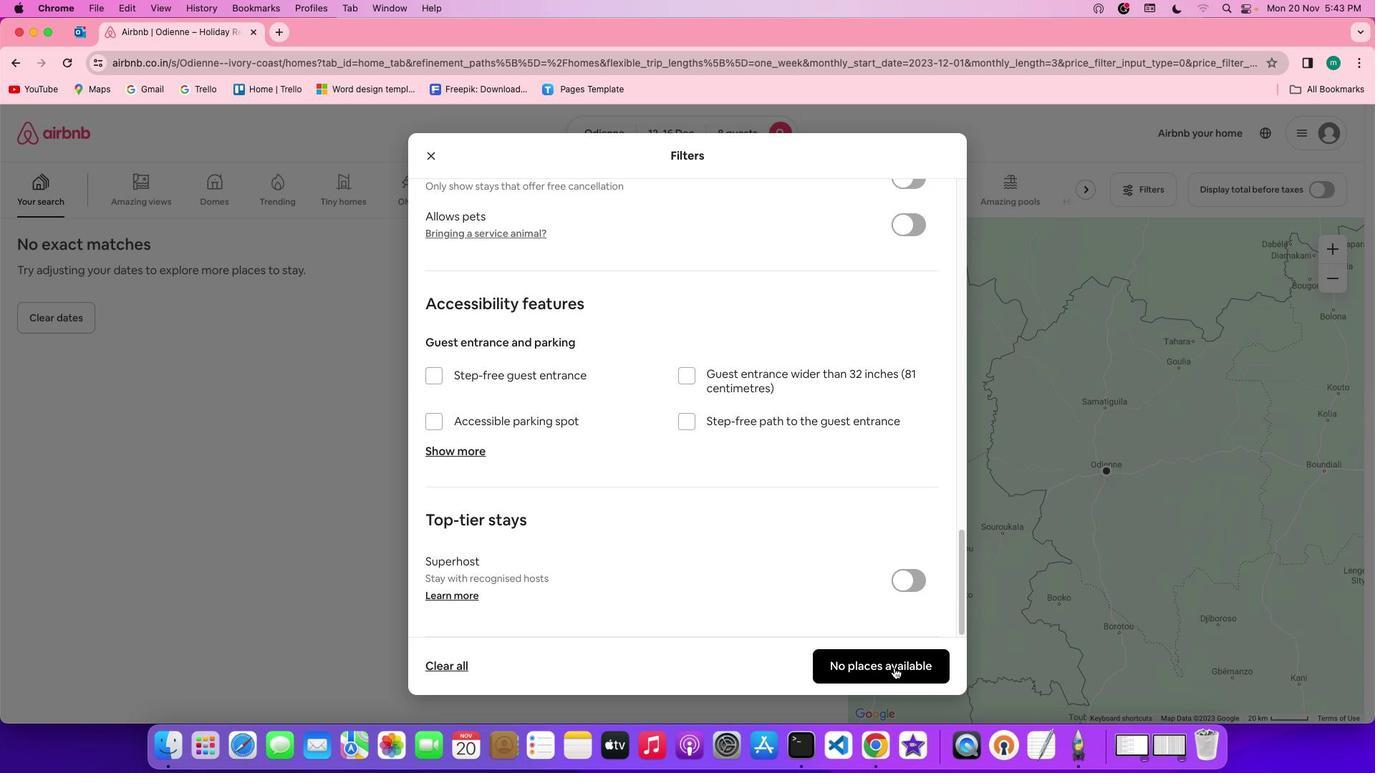 
Action: Mouse pressed left at (894, 668)
Screenshot: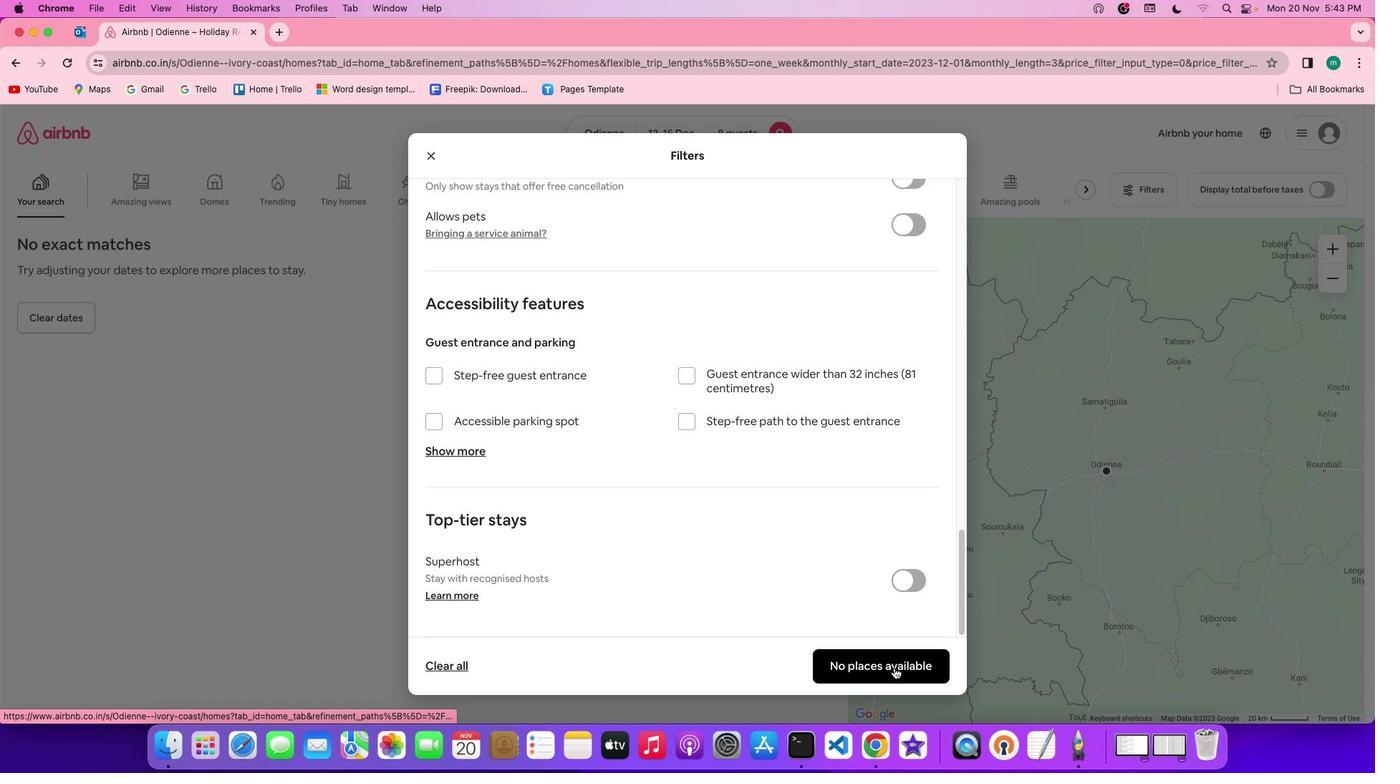 
Action: Mouse moved to (546, 479)
Screenshot: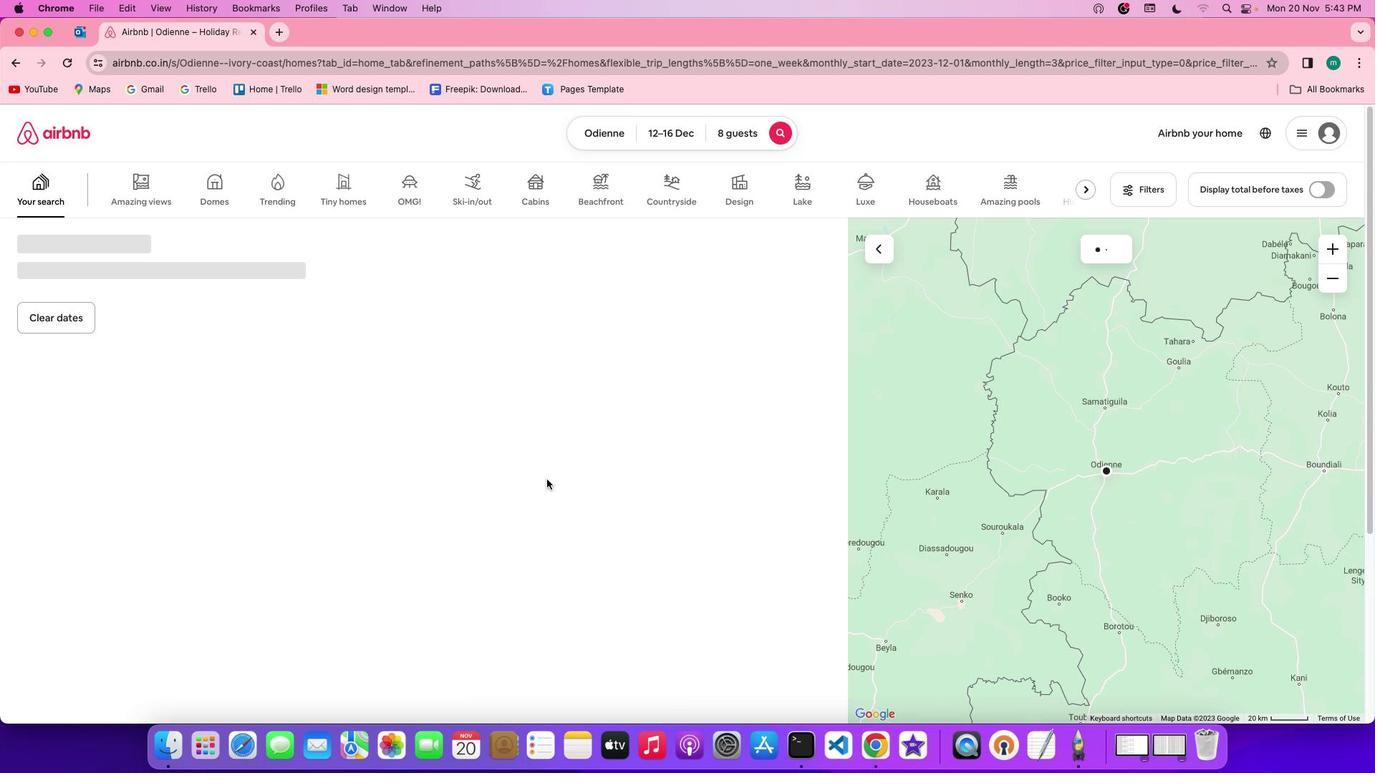 
